 Task: Look for space in Maxixe, Mozambique from 2nd June, 2023 to 6th June, 2023 for 1 adult in price range Rs.10000 to Rs.13000. Place can be private room with 1  bedroom having 1 bed and 1 bathroom. Property type can be house, flat, guest house, hotel. Booking option can be shelf check-in. Required host language is English.
Action: Mouse moved to (500, 110)
Screenshot: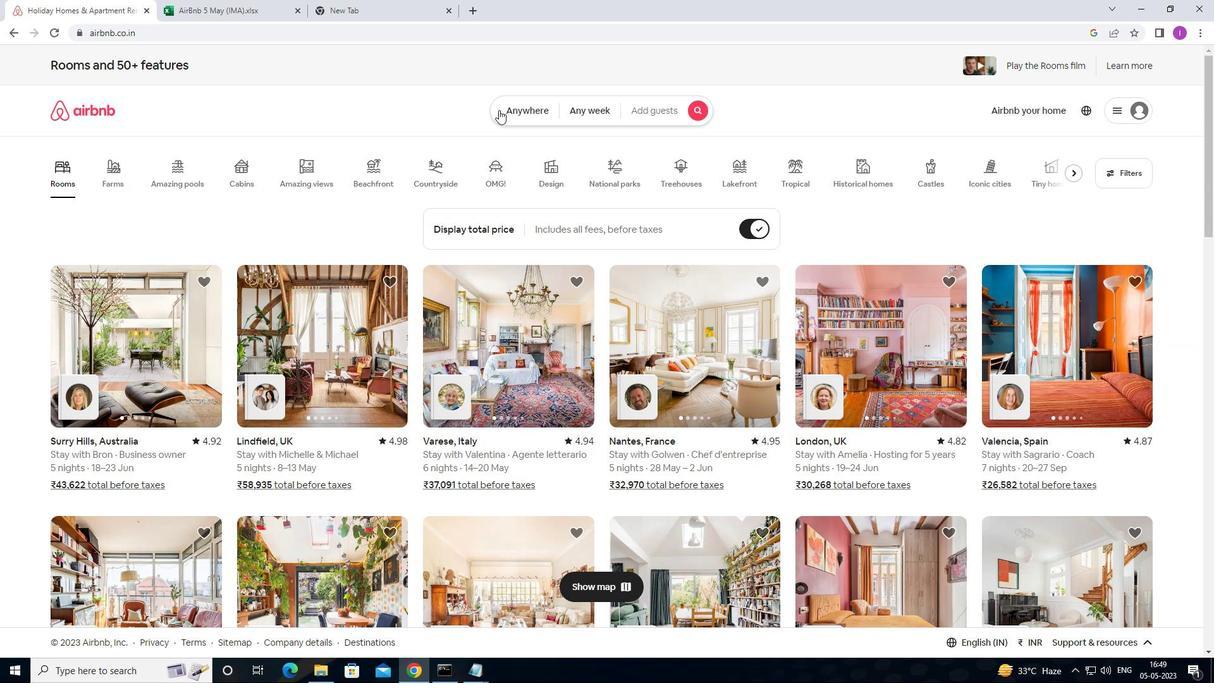 
Action: Mouse pressed left at (500, 110)
Screenshot: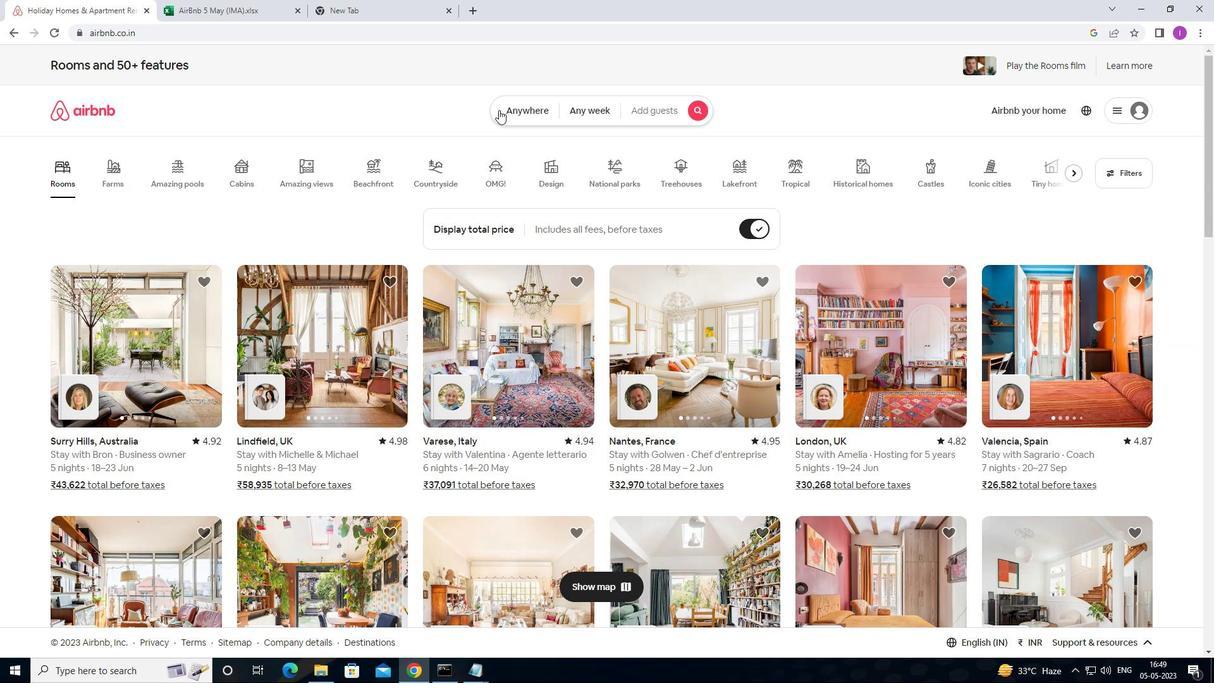 
Action: Mouse moved to (397, 158)
Screenshot: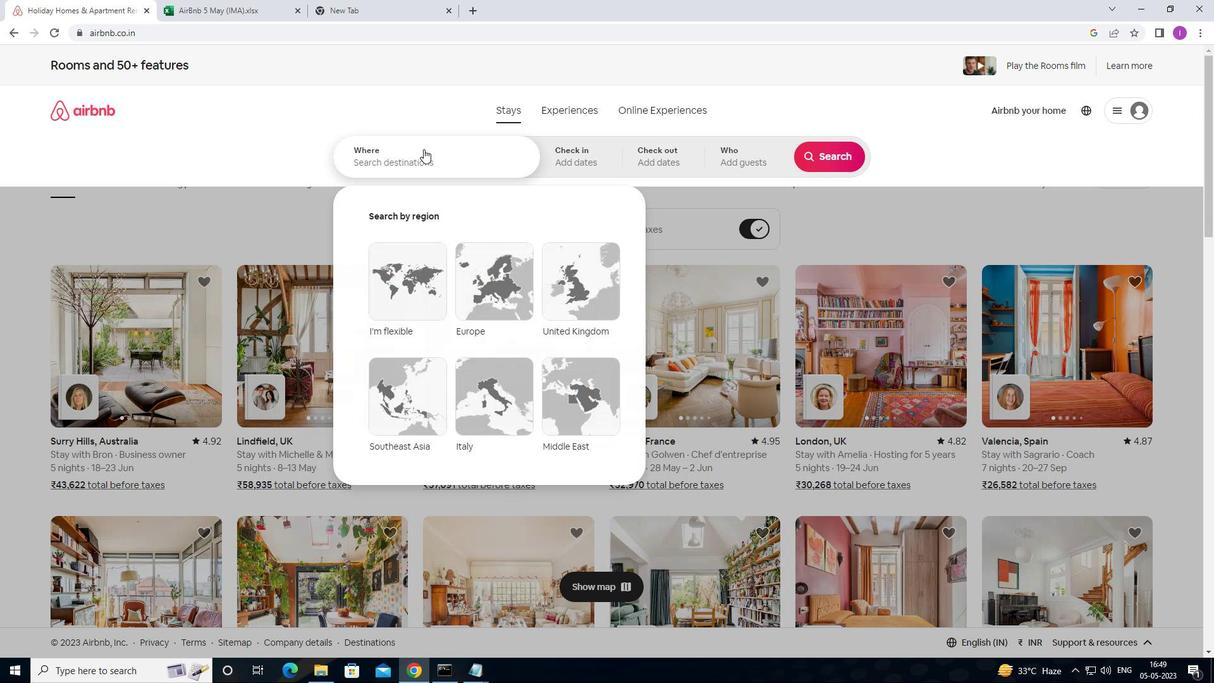 
Action: Mouse pressed left at (397, 158)
Screenshot: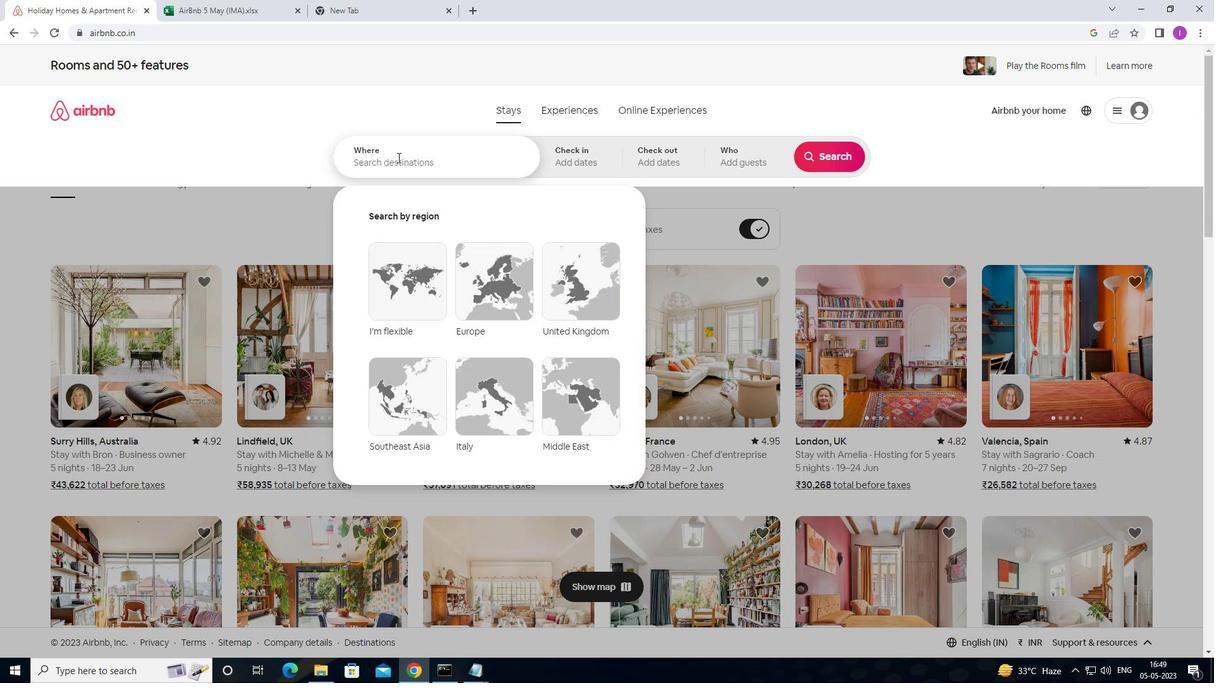 
Action: Mouse moved to (403, 158)
Screenshot: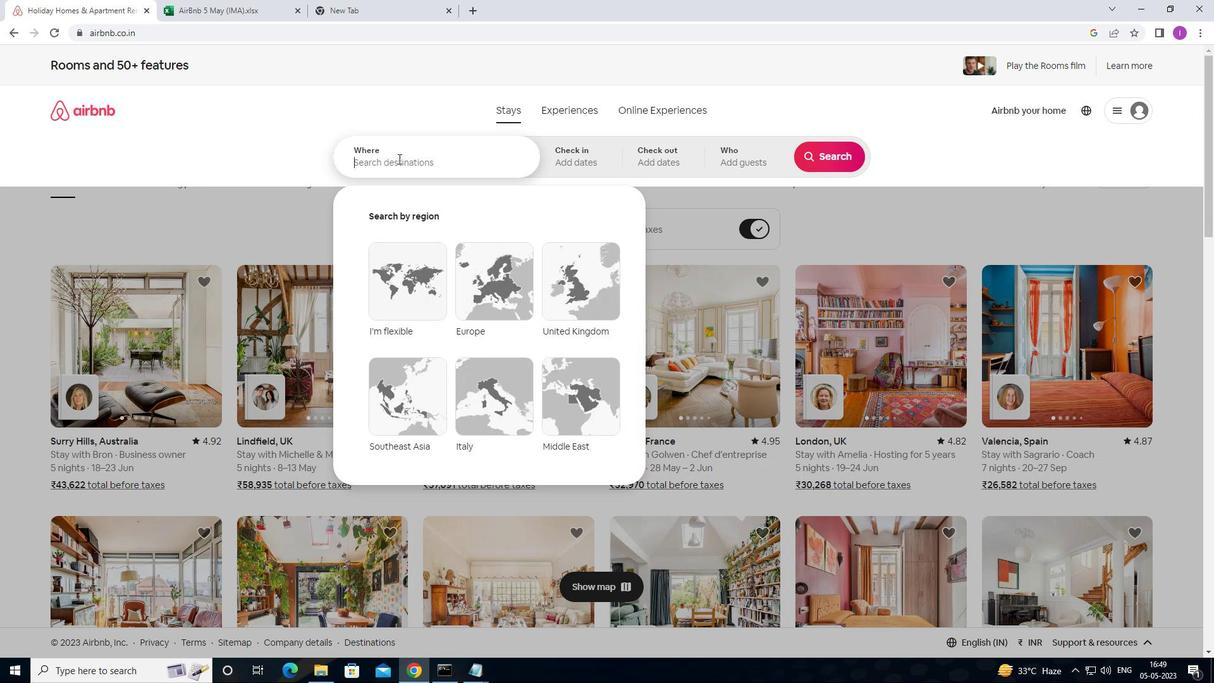 
Action: Key pressed <Key.shift><Key.shift><Key.shift><Key.shift><Key.shift><Key.shift><Key.shift><Key.shift>MAZI<Key.backspace><Key.backspace>XIXE,<Key.shift><Key.shift><Key.shift>MOZ
Screenshot: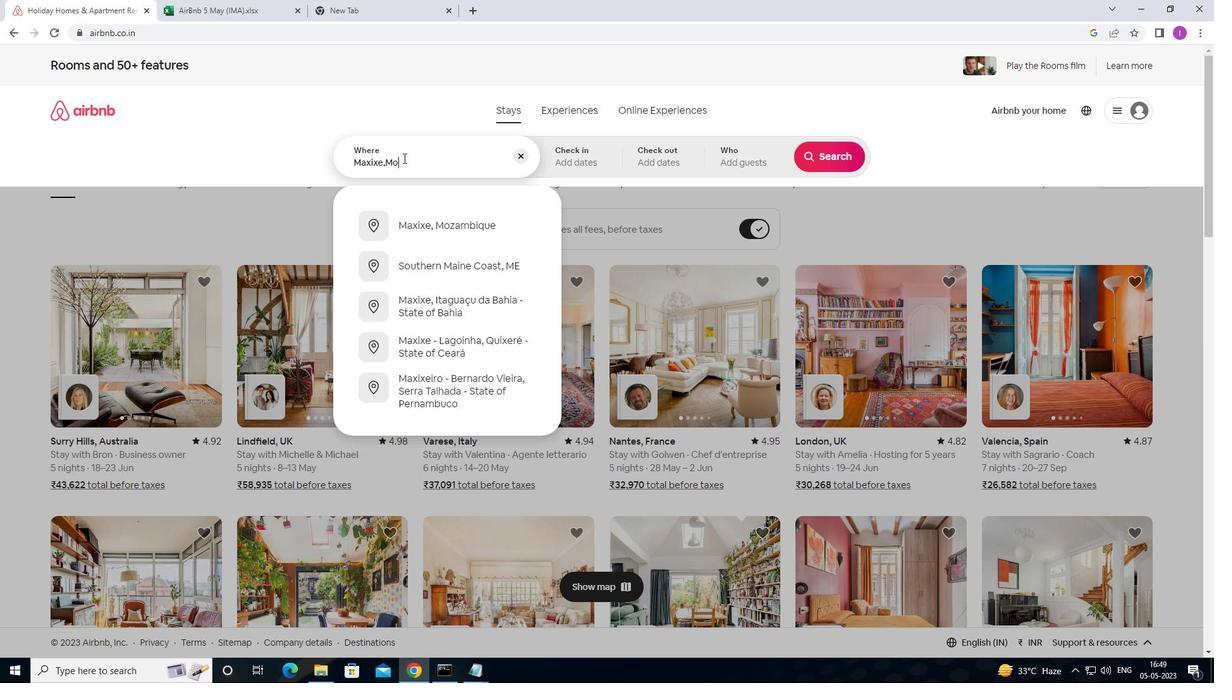 
Action: Mouse moved to (449, 221)
Screenshot: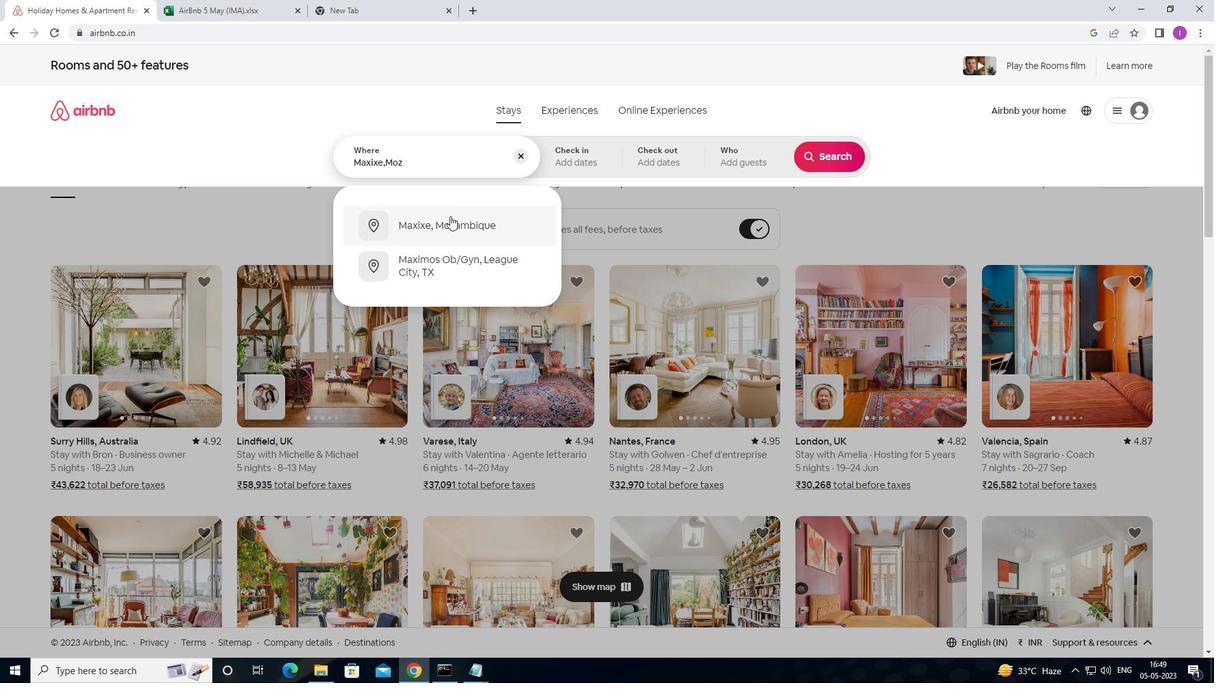 
Action: Mouse pressed left at (449, 221)
Screenshot: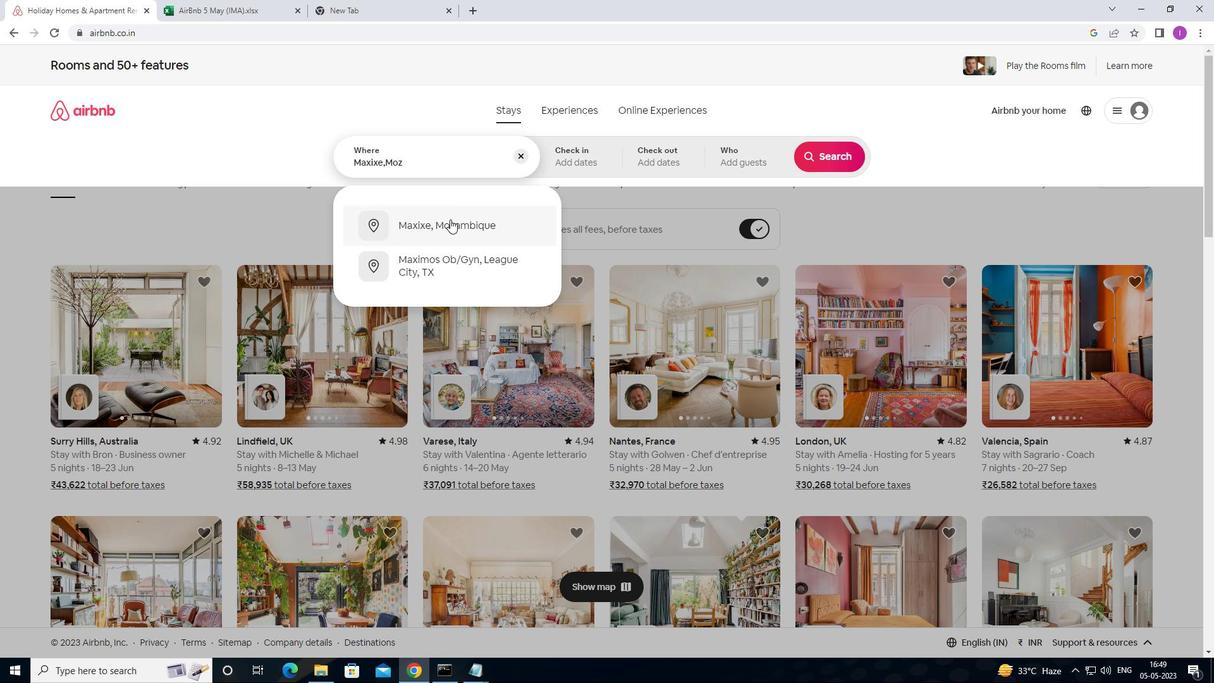 
Action: Mouse moved to (826, 254)
Screenshot: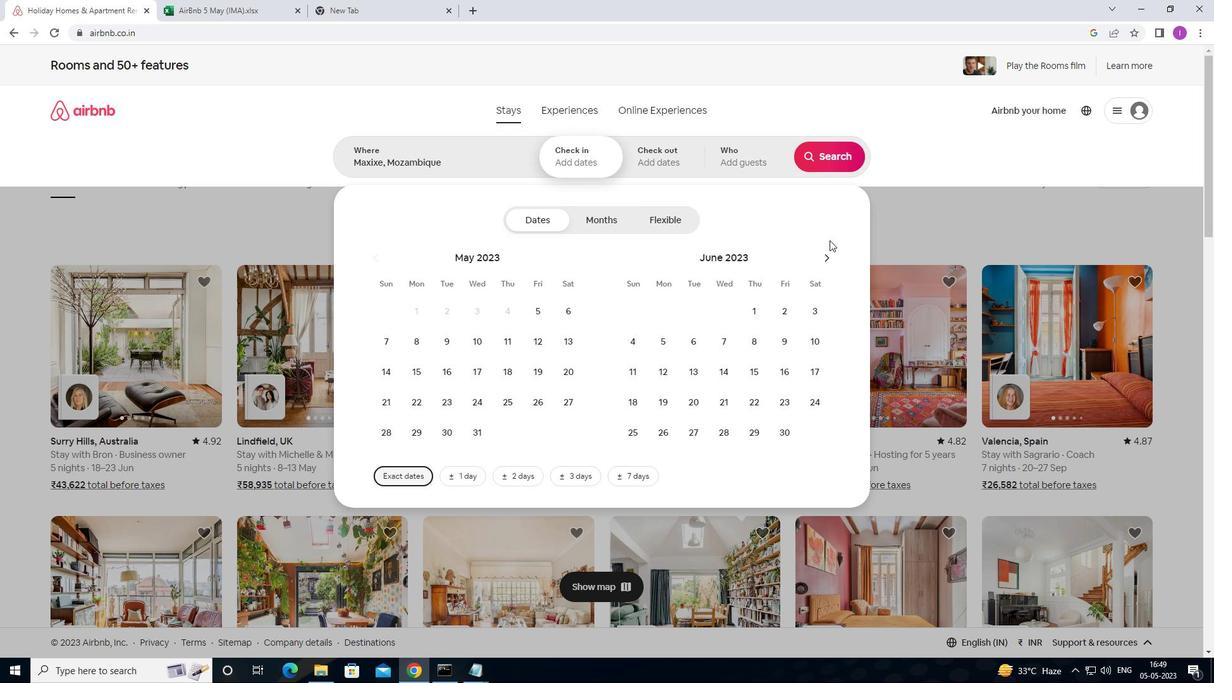 
Action: Mouse pressed left at (826, 254)
Screenshot: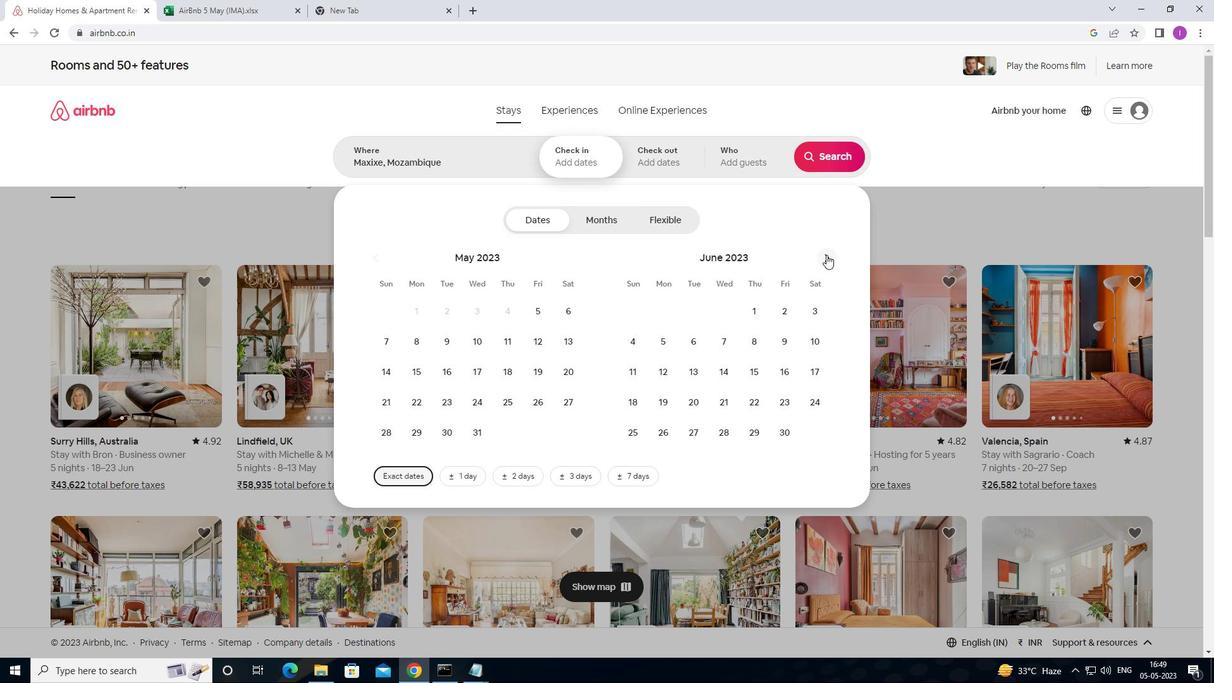 
Action: Mouse moved to (543, 311)
Screenshot: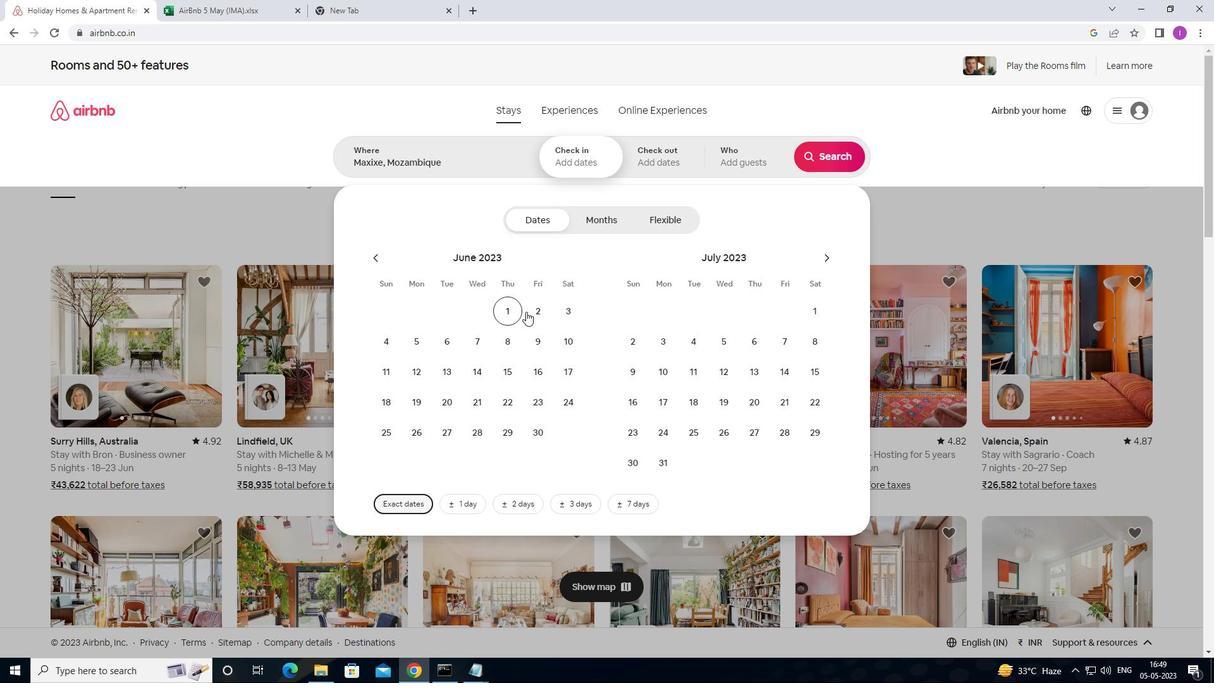 
Action: Mouse pressed left at (543, 311)
Screenshot: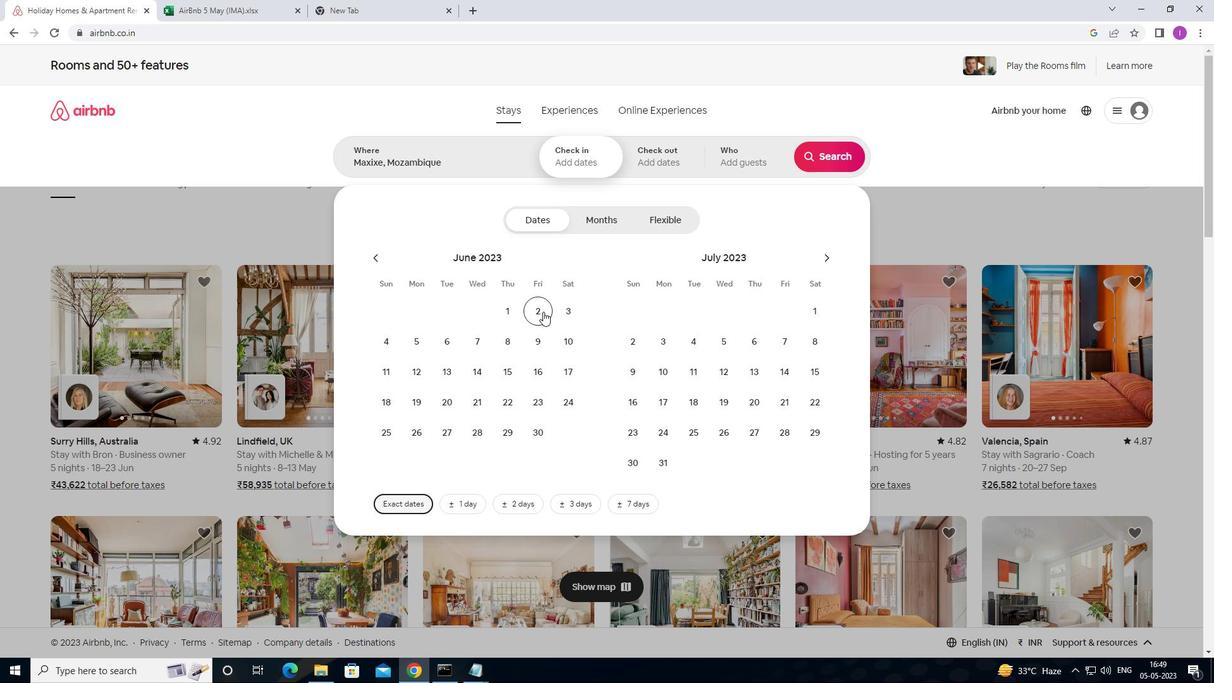 
Action: Mouse moved to (447, 340)
Screenshot: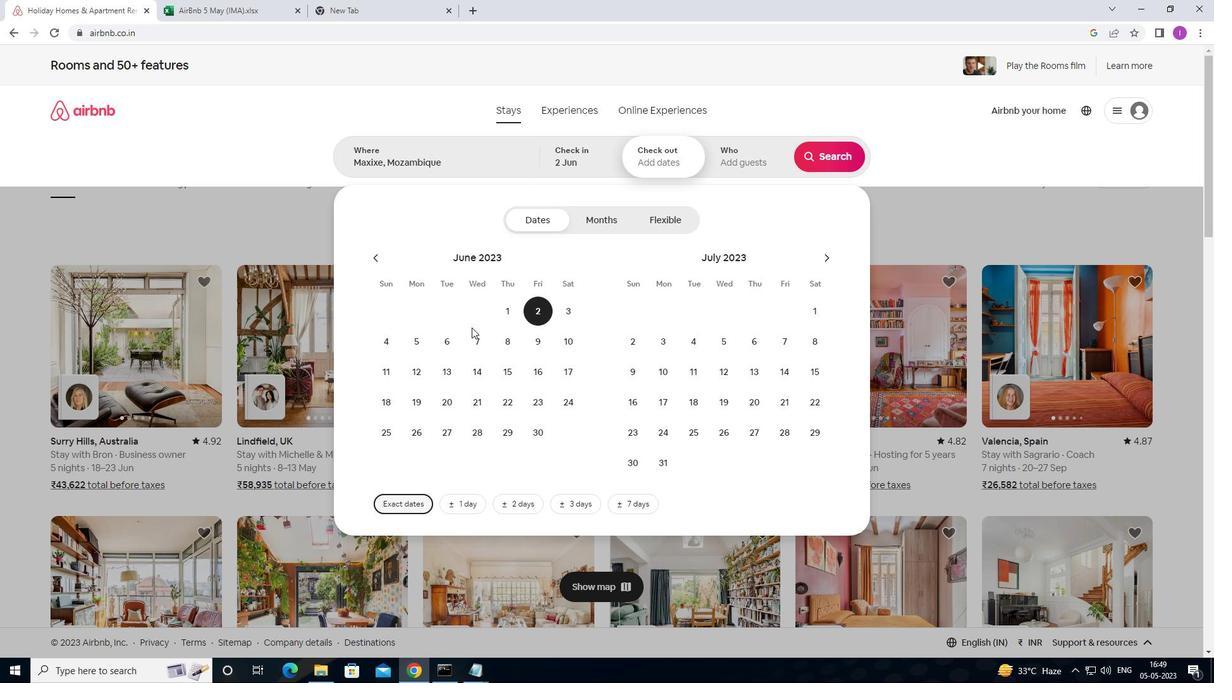 
Action: Mouse pressed left at (447, 340)
Screenshot: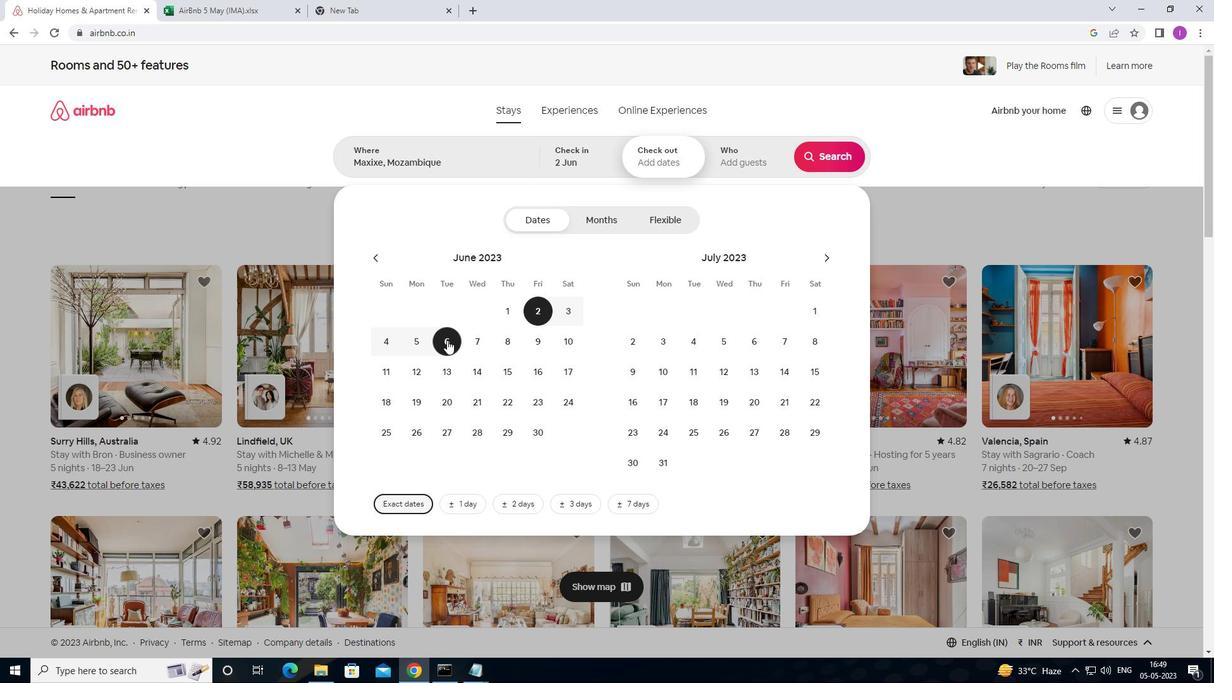 
Action: Mouse moved to (740, 168)
Screenshot: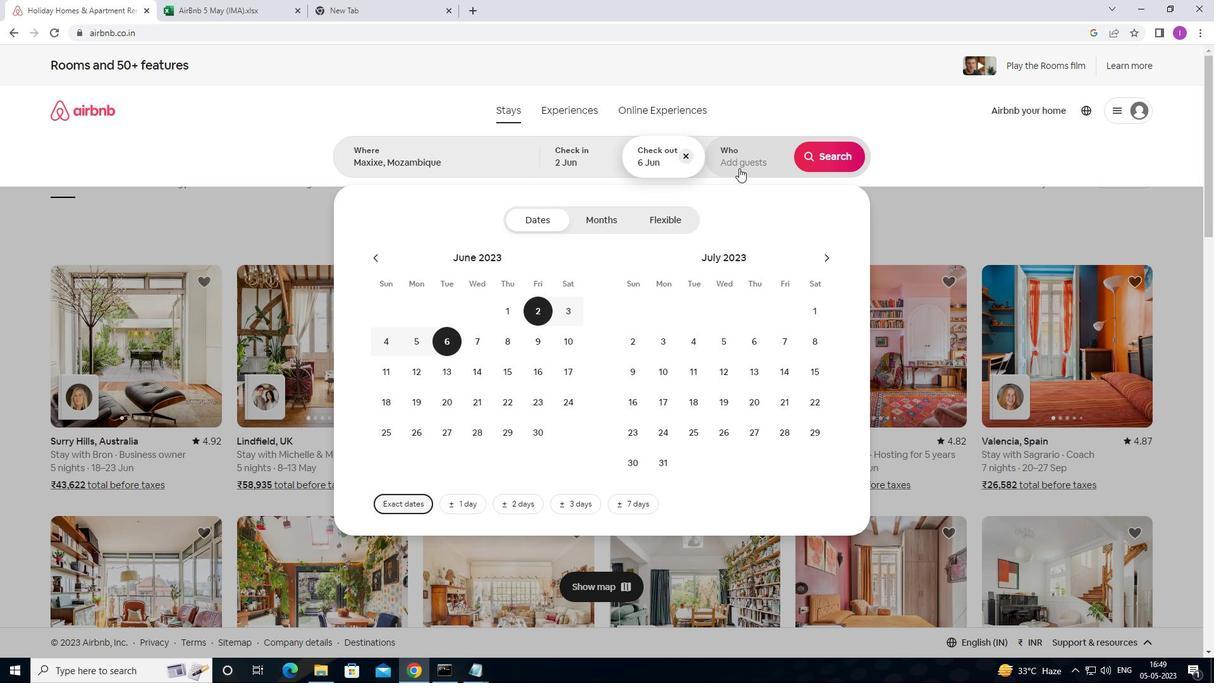 
Action: Mouse pressed left at (740, 168)
Screenshot: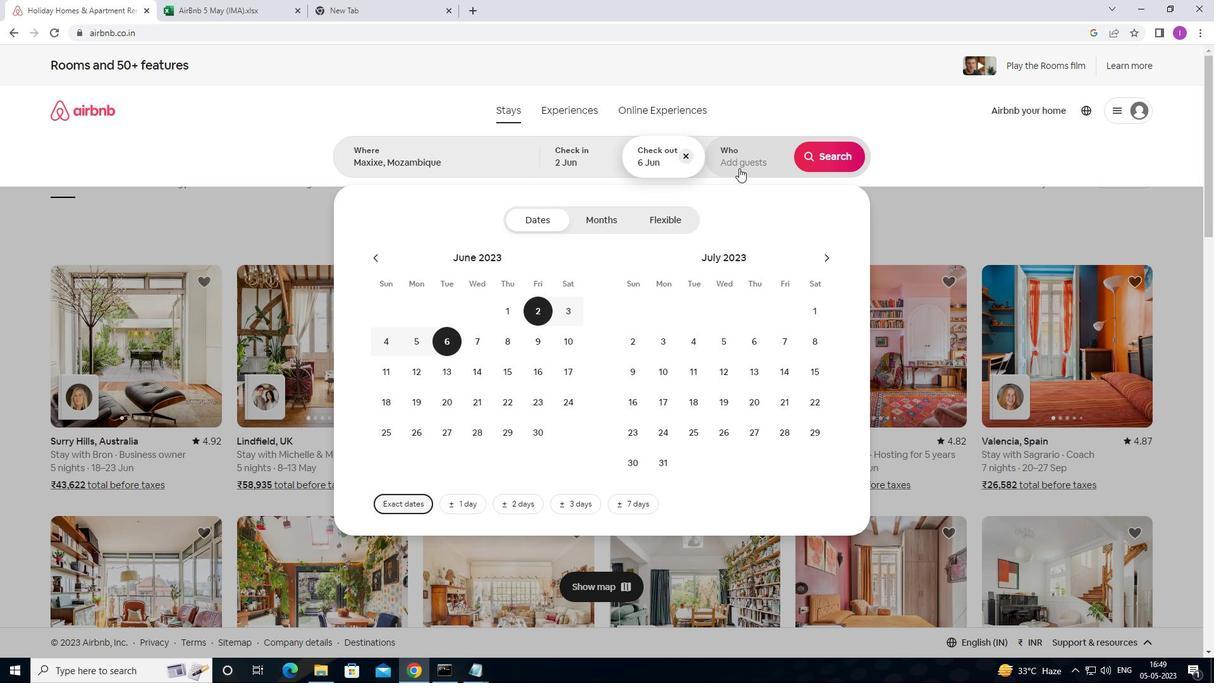 
Action: Mouse moved to (837, 220)
Screenshot: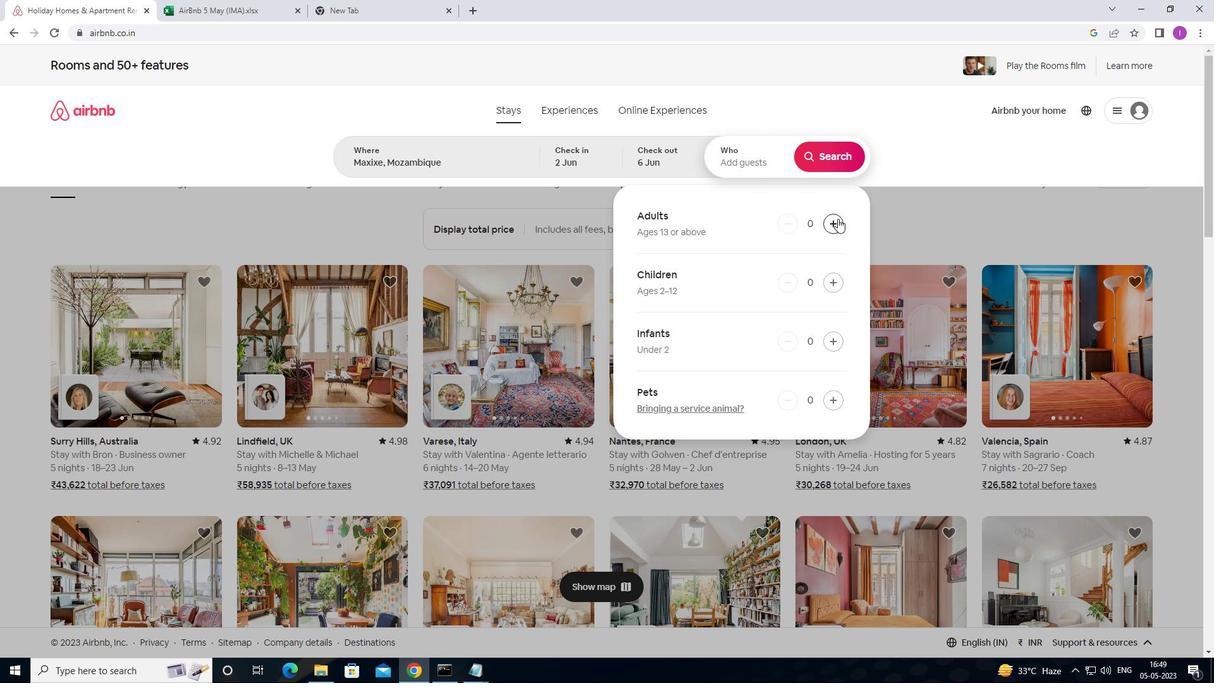 
Action: Mouse pressed left at (837, 220)
Screenshot: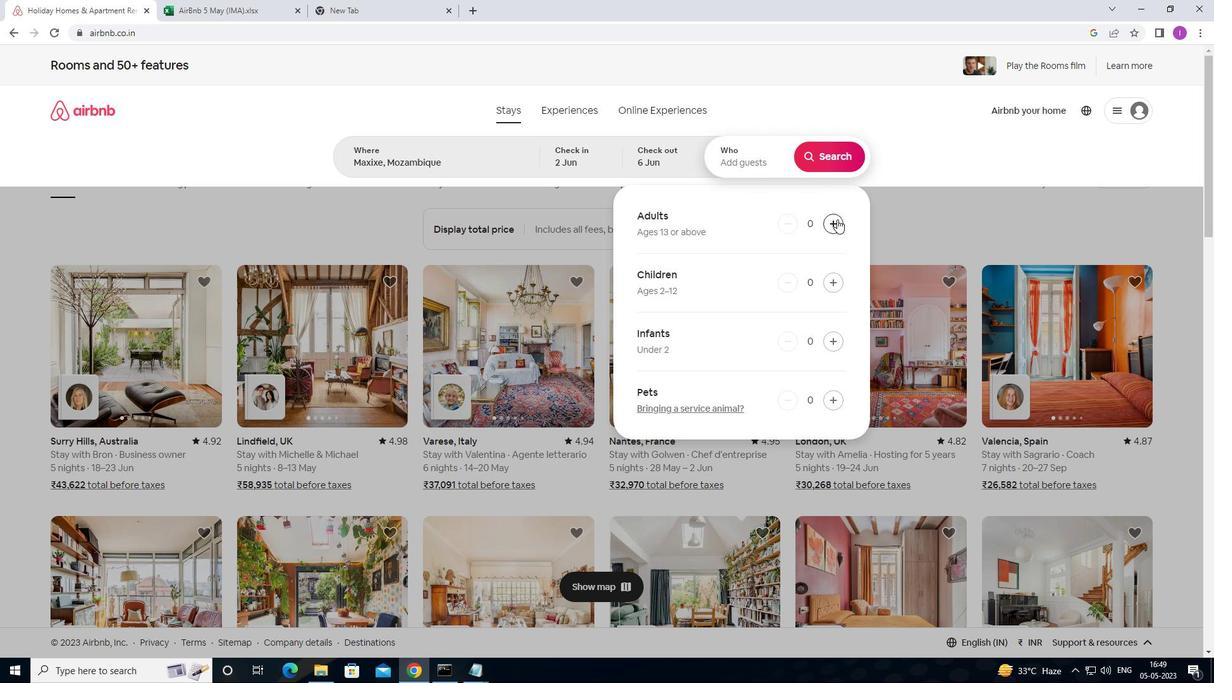 
Action: Mouse moved to (835, 160)
Screenshot: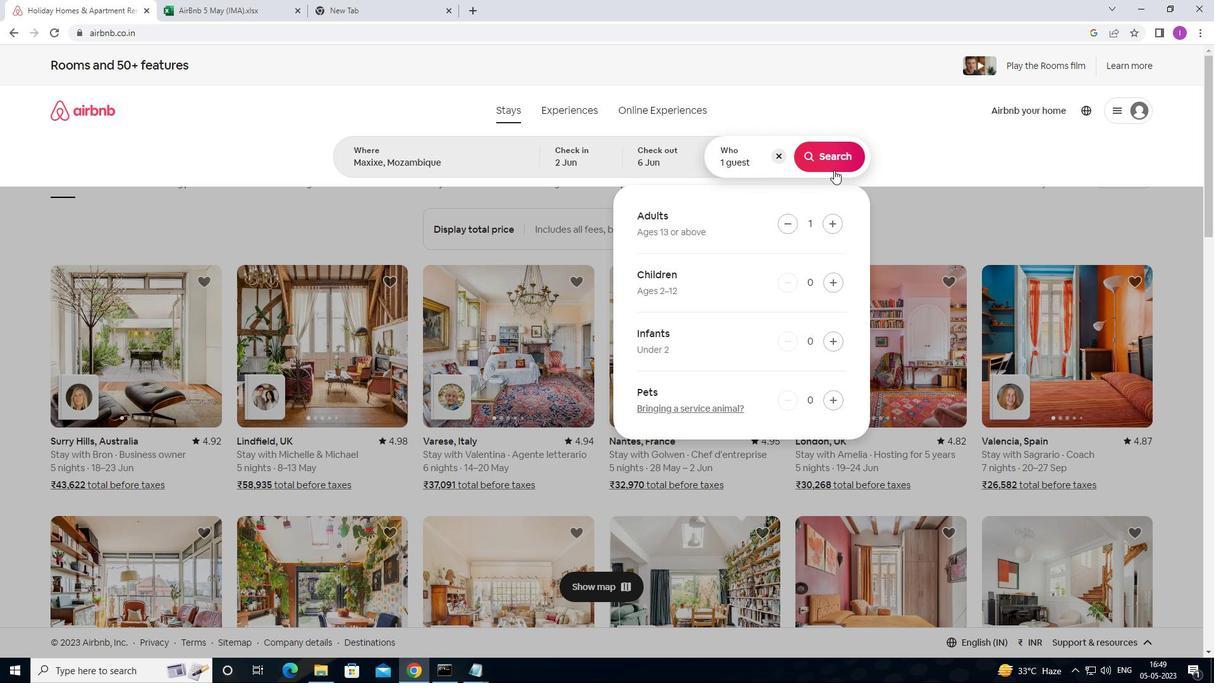 
Action: Mouse pressed left at (835, 160)
Screenshot: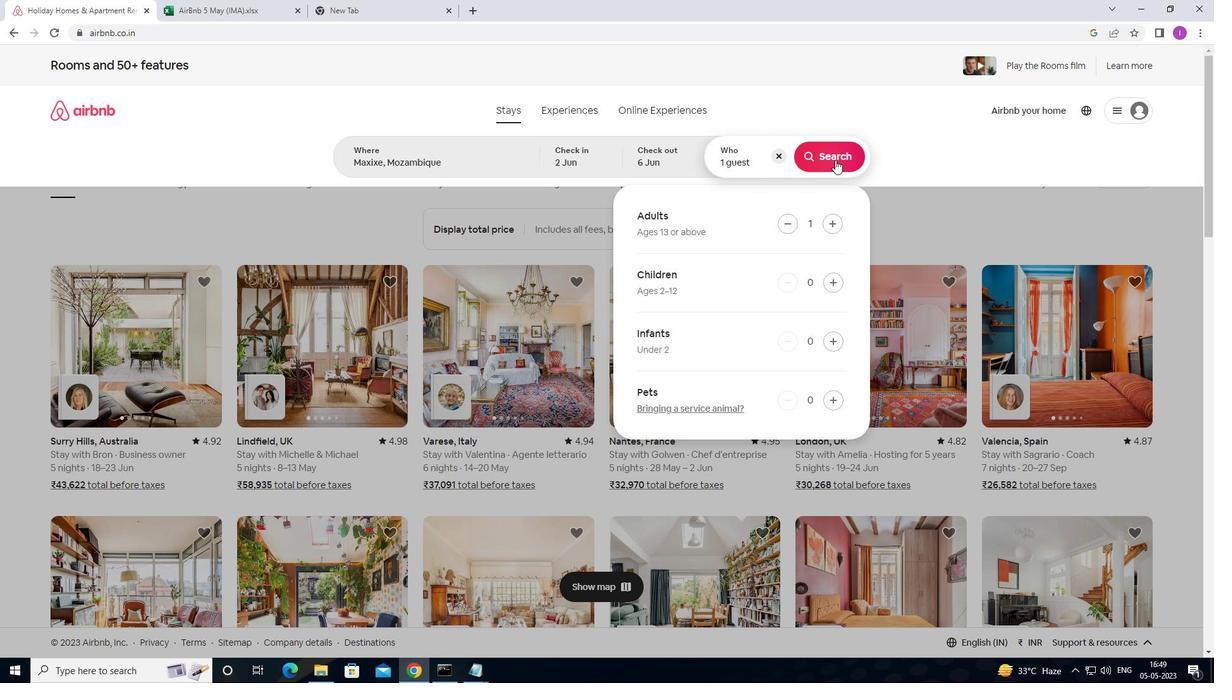 
Action: Mouse moved to (1150, 123)
Screenshot: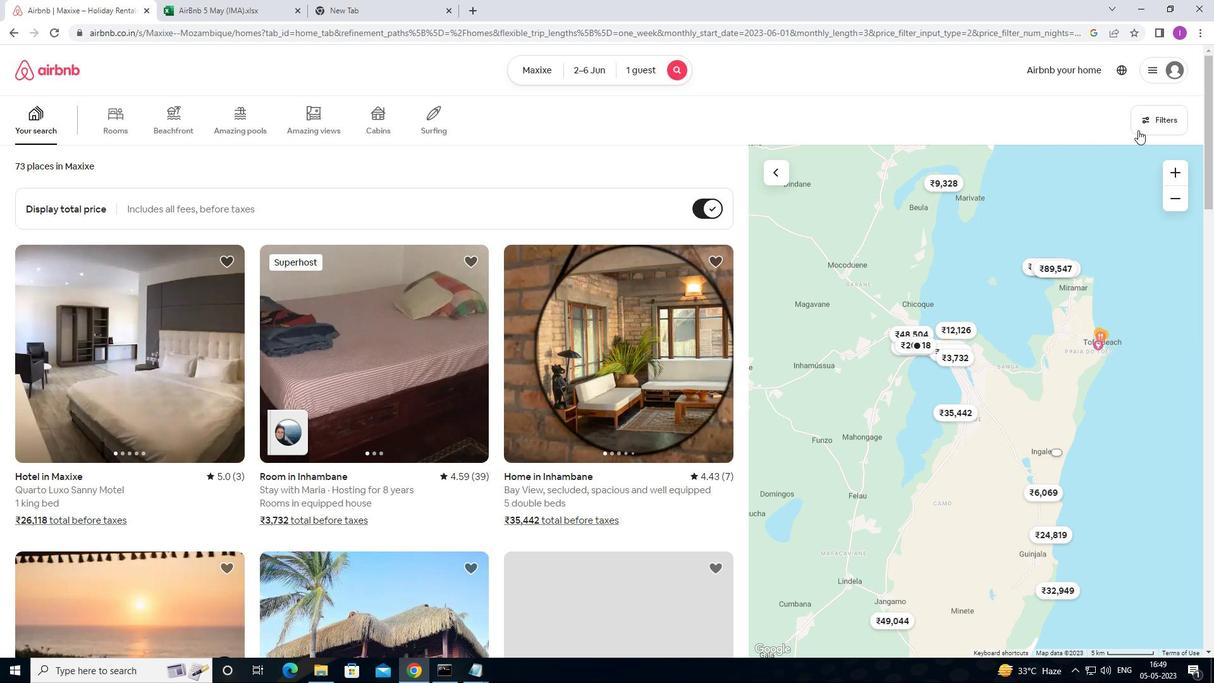 
Action: Mouse pressed left at (1150, 123)
Screenshot: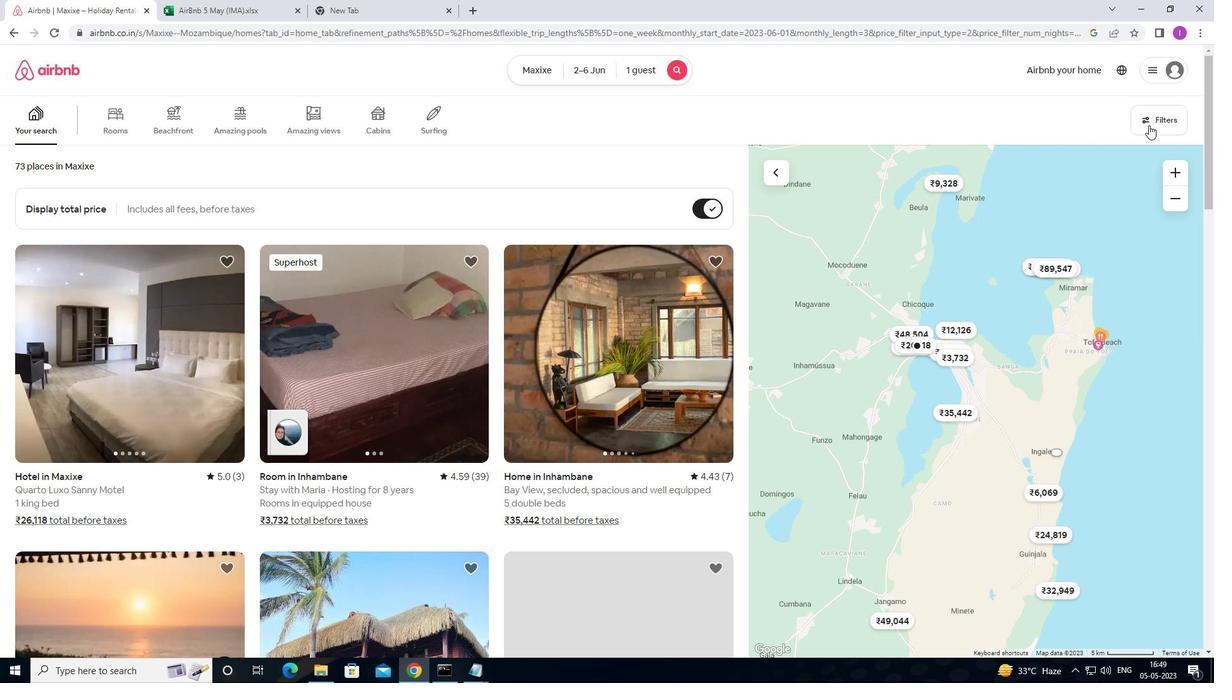 
Action: Mouse moved to (478, 431)
Screenshot: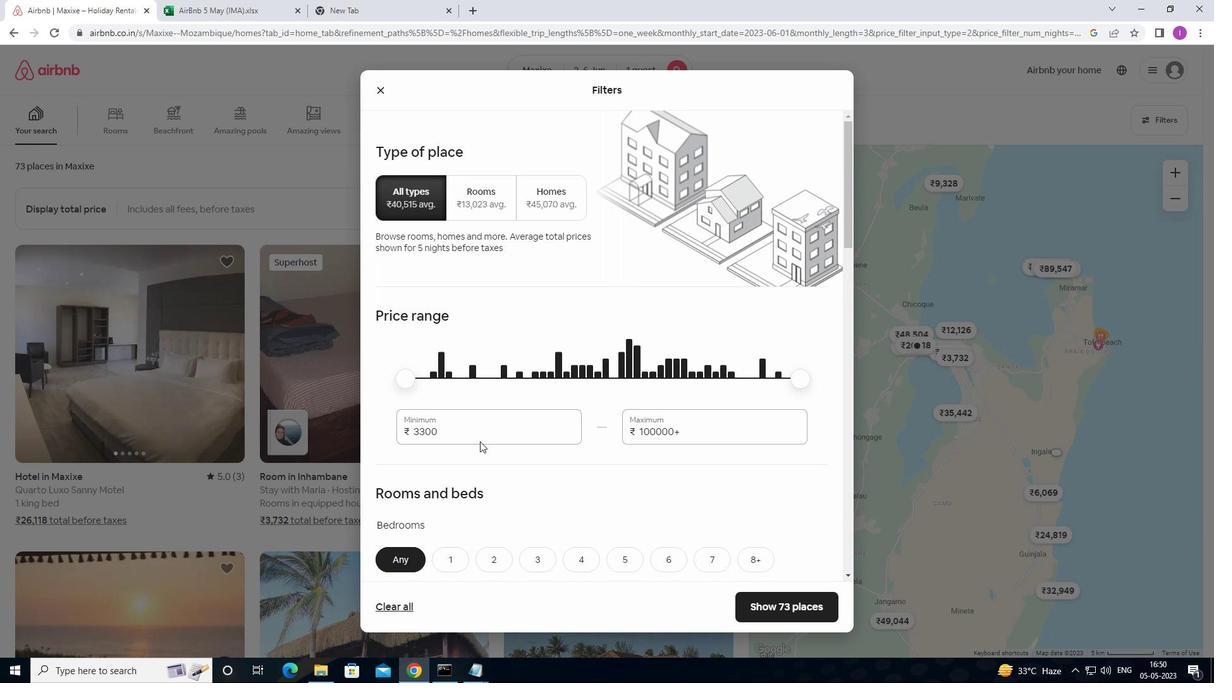 
Action: Mouse pressed left at (478, 431)
Screenshot: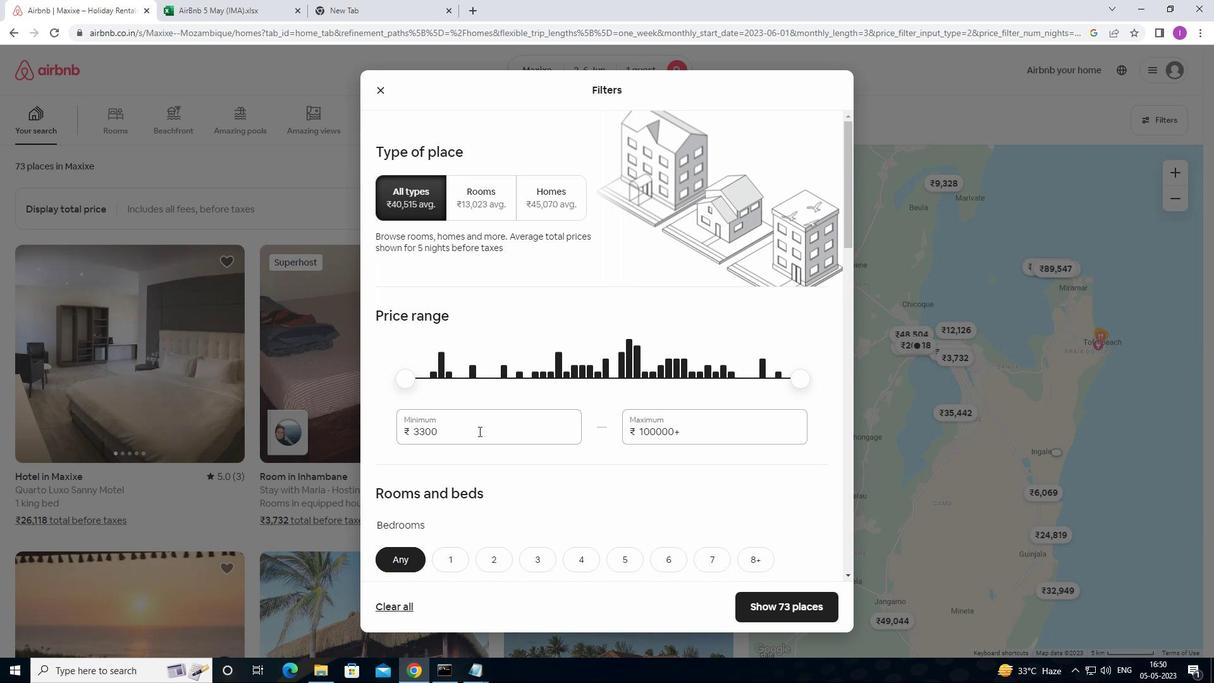 
Action: Mouse moved to (402, 429)
Screenshot: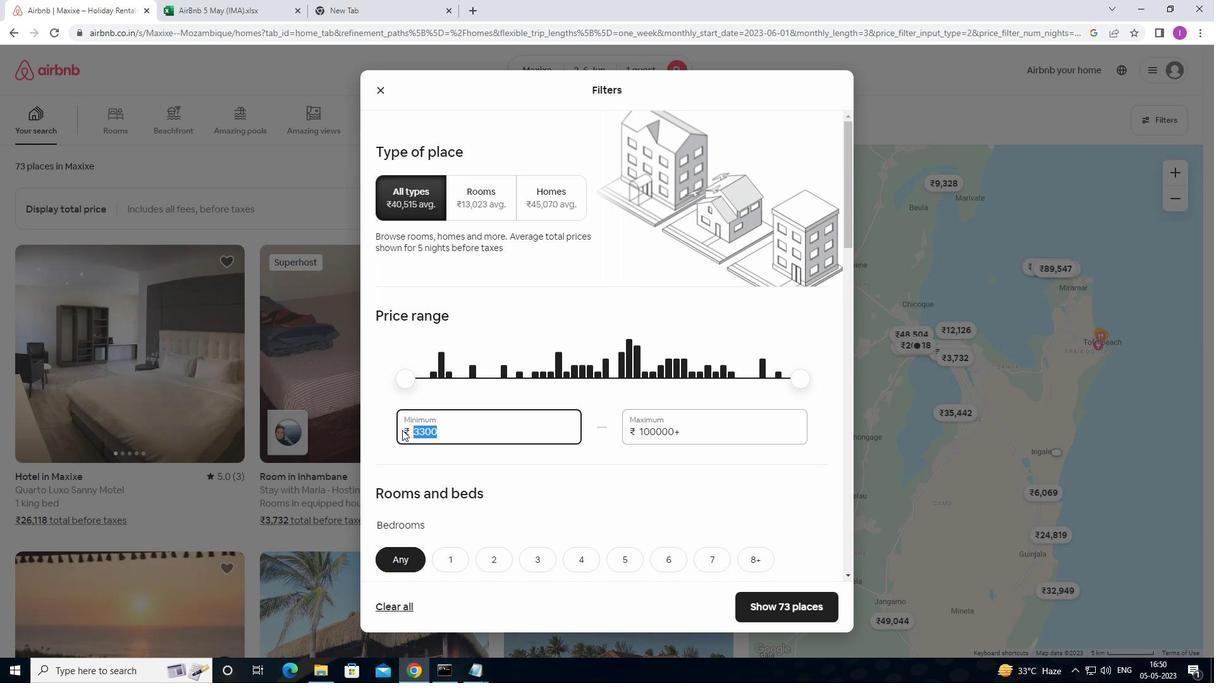 
Action: Key pressed 1
Screenshot: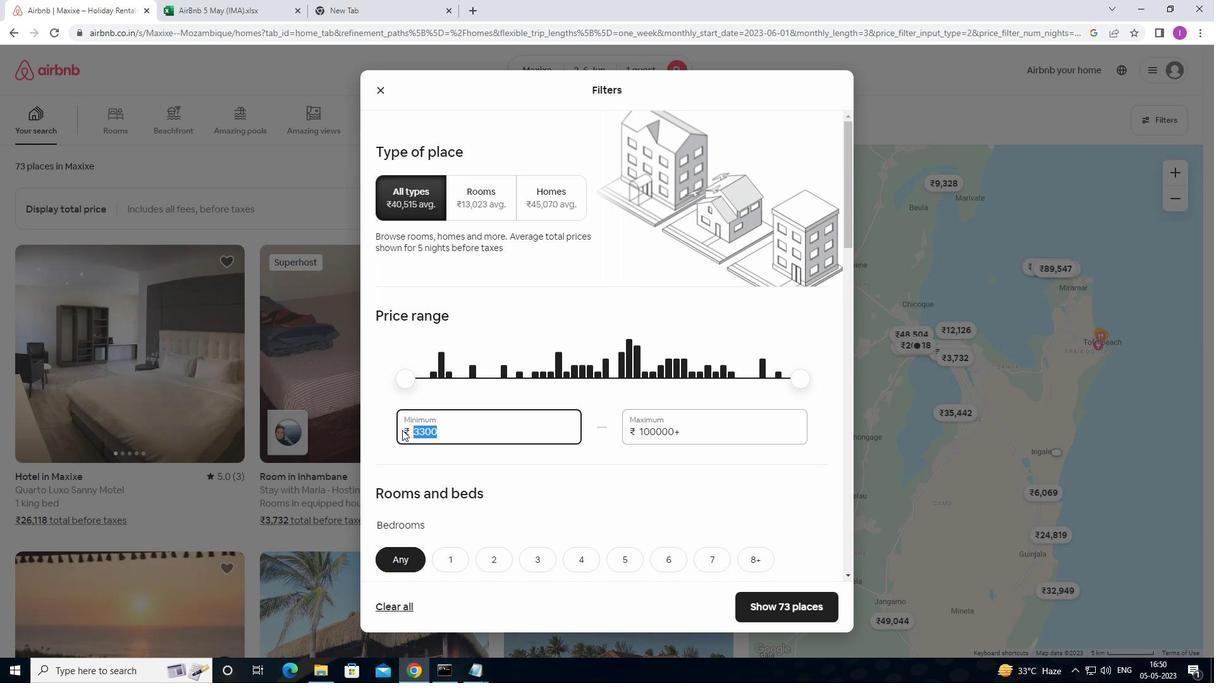 
Action: Mouse moved to (402, 428)
Screenshot: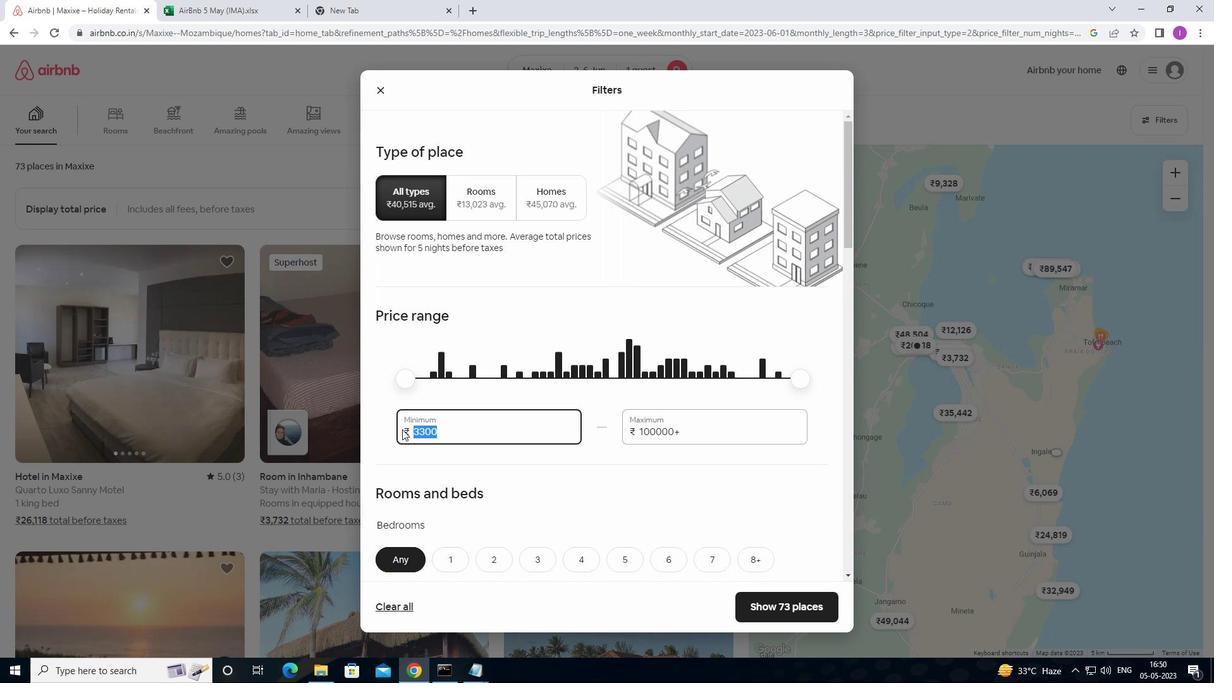 
Action: Key pressed 00
Screenshot: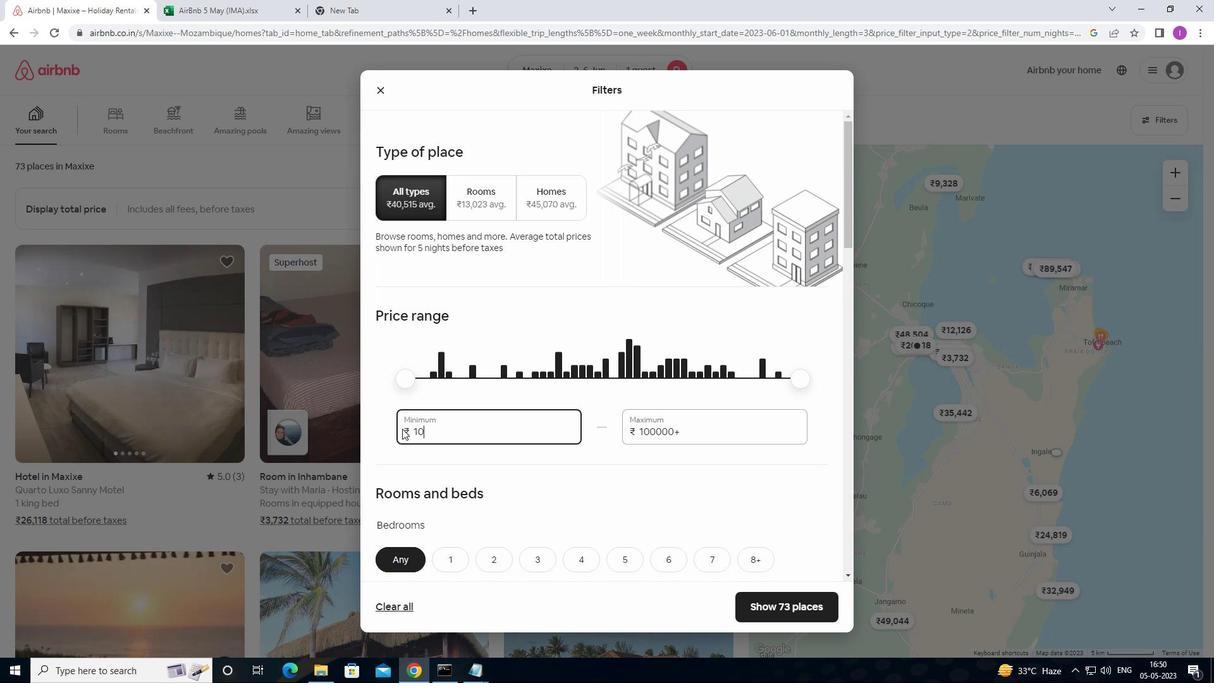 
Action: Mouse moved to (402, 428)
Screenshot: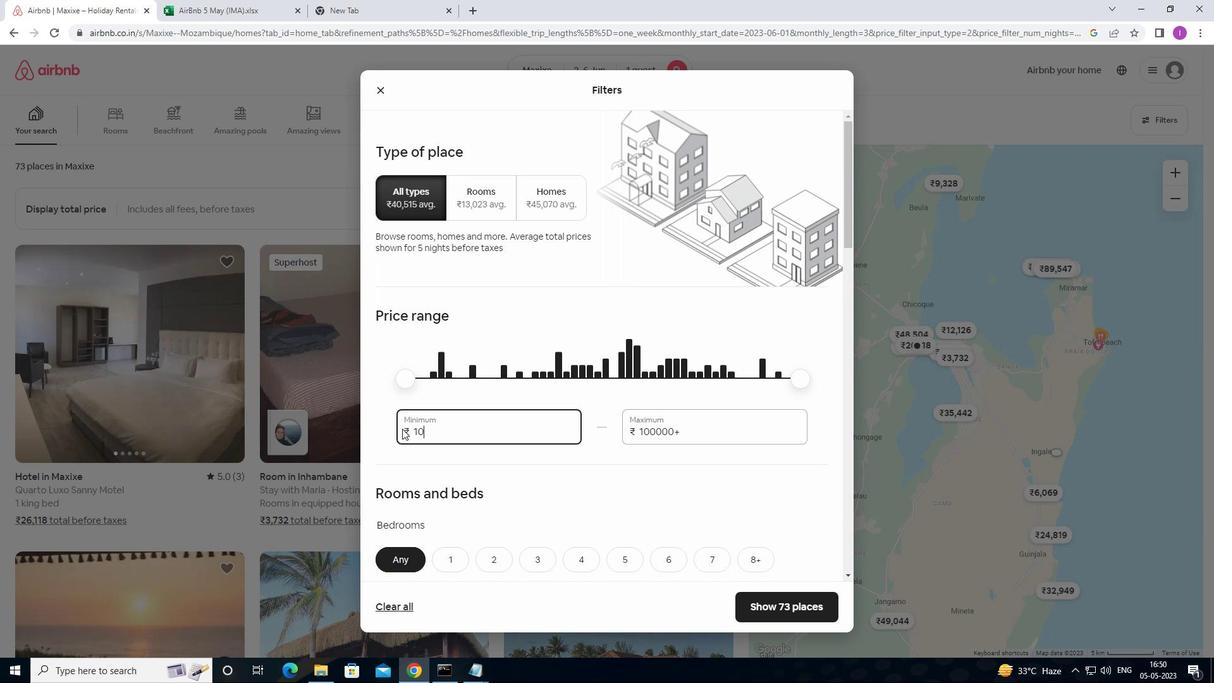 
Action: Key pressed 0
Screenshot: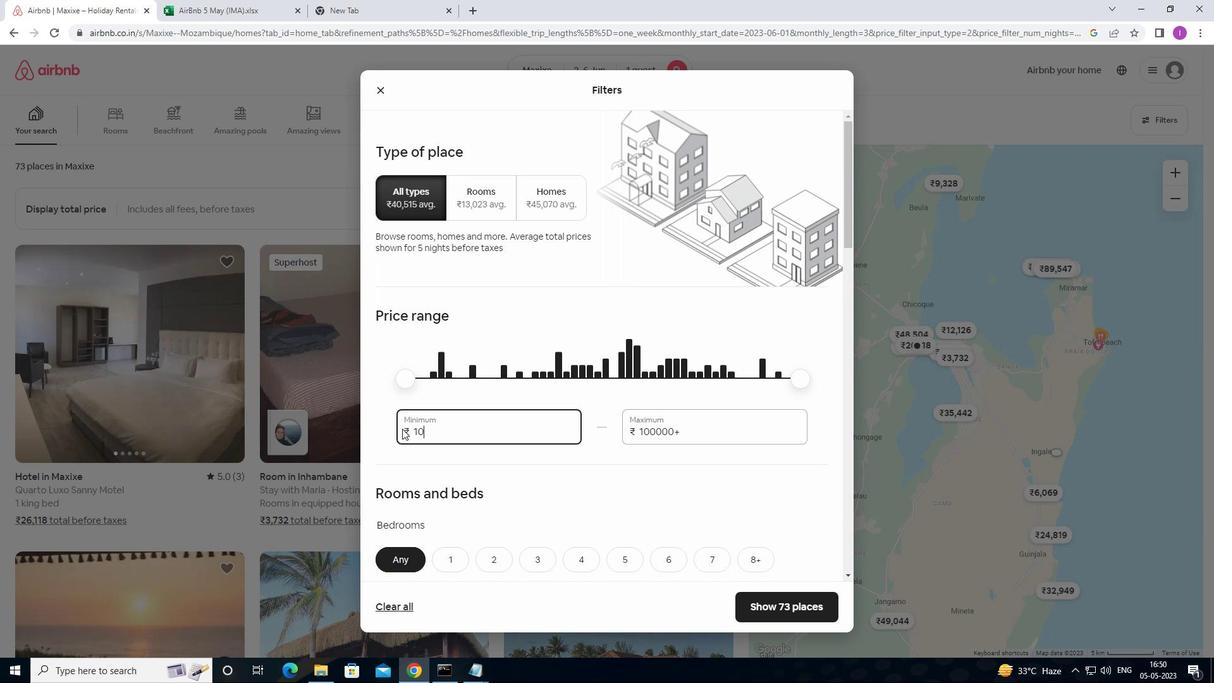 
Action: Mouse moved to (615, 458)
Screenshot: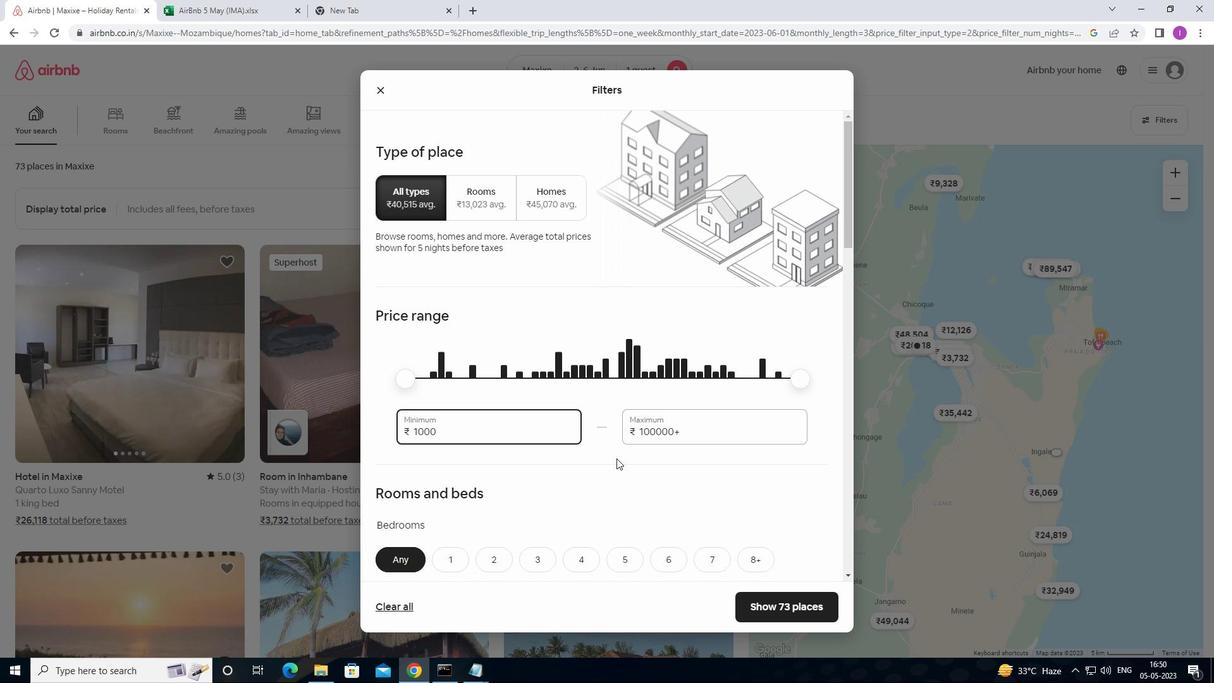 
Action: Key pressed 0
Screenshot: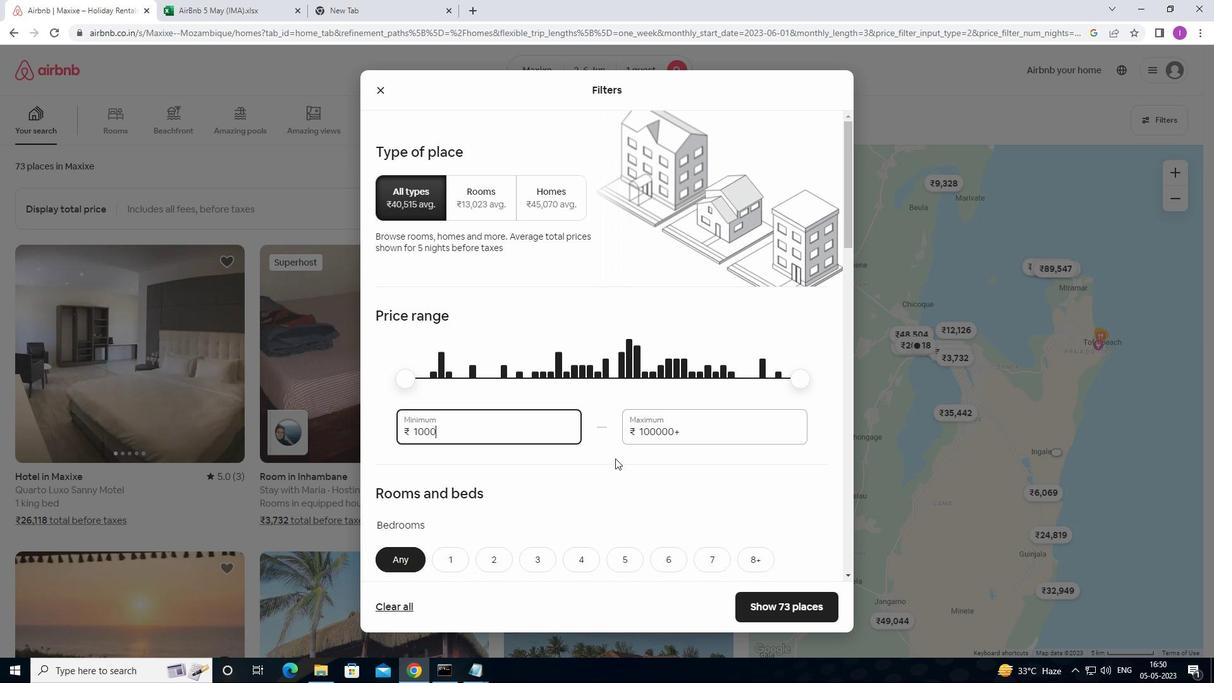 
Action: Mouse moved to (684, 428)
Screenshot: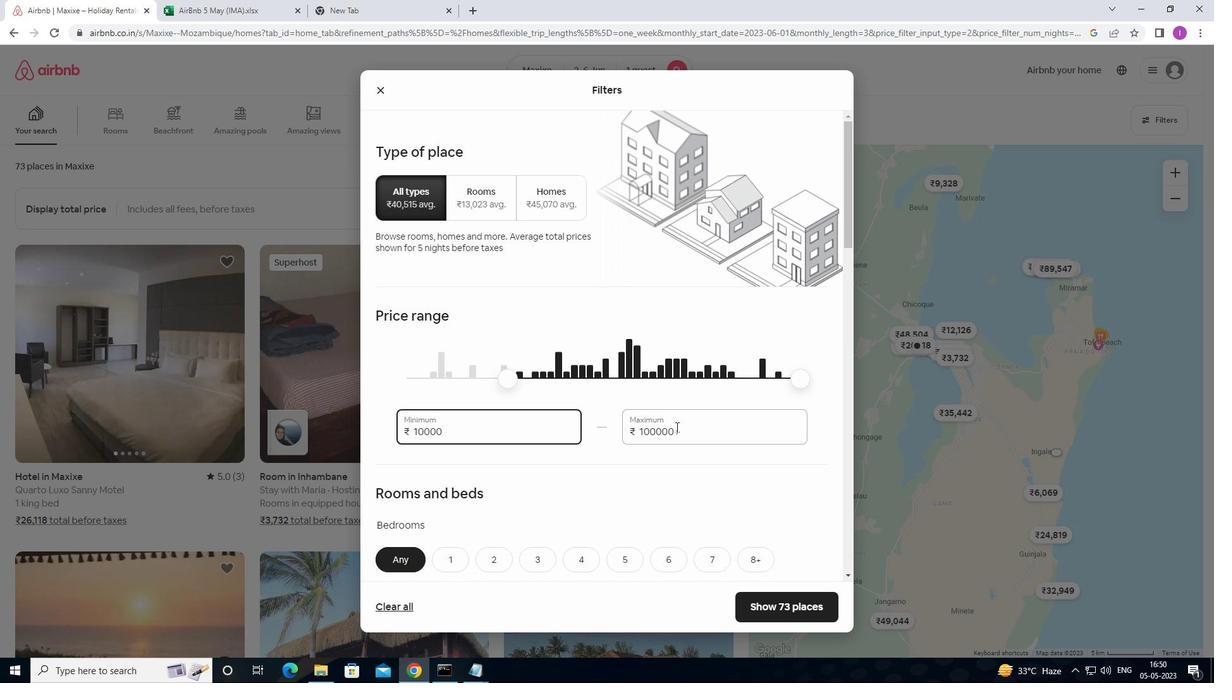 
Action: Mouse pressed left at (684, 428)
Screenshot: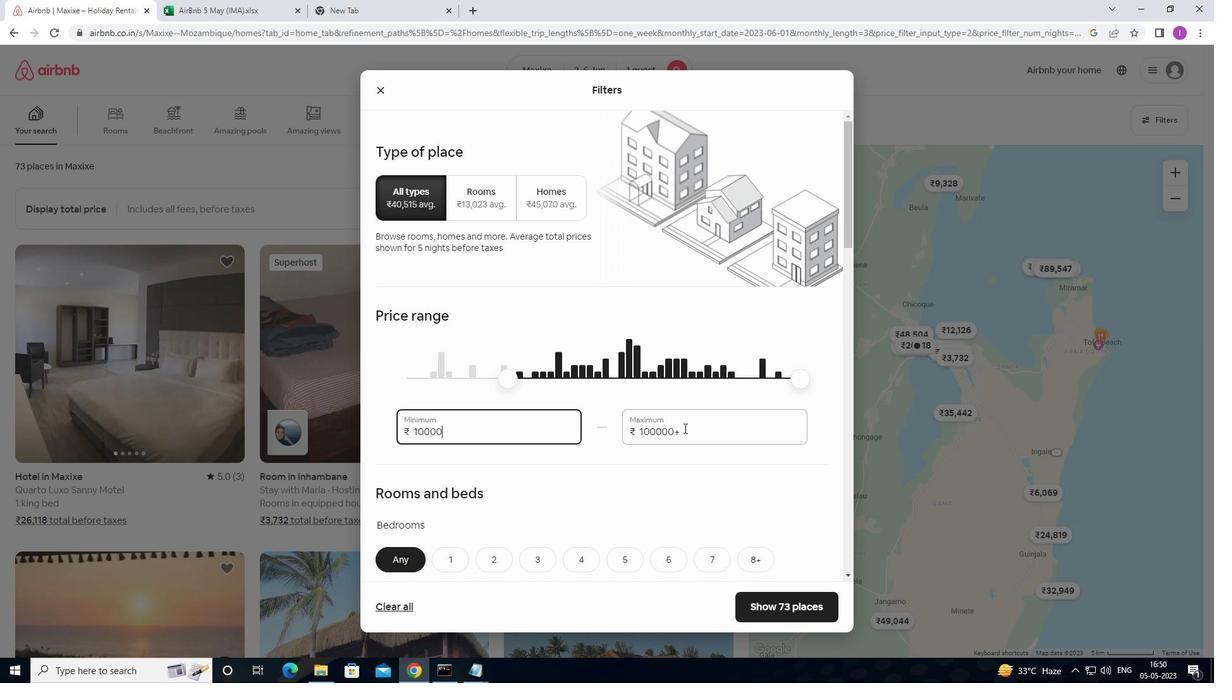 
Action: Mouse moved to (636, 434)
Screenshot: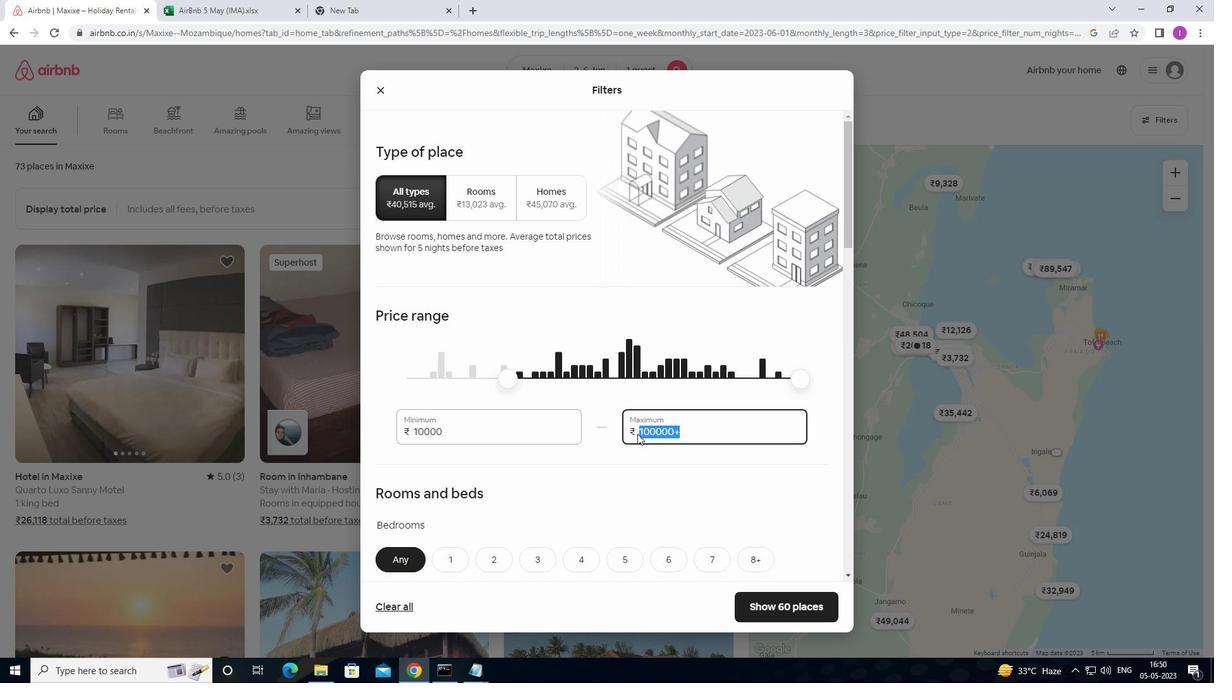 
Action: Key pressed 1
Screenshot: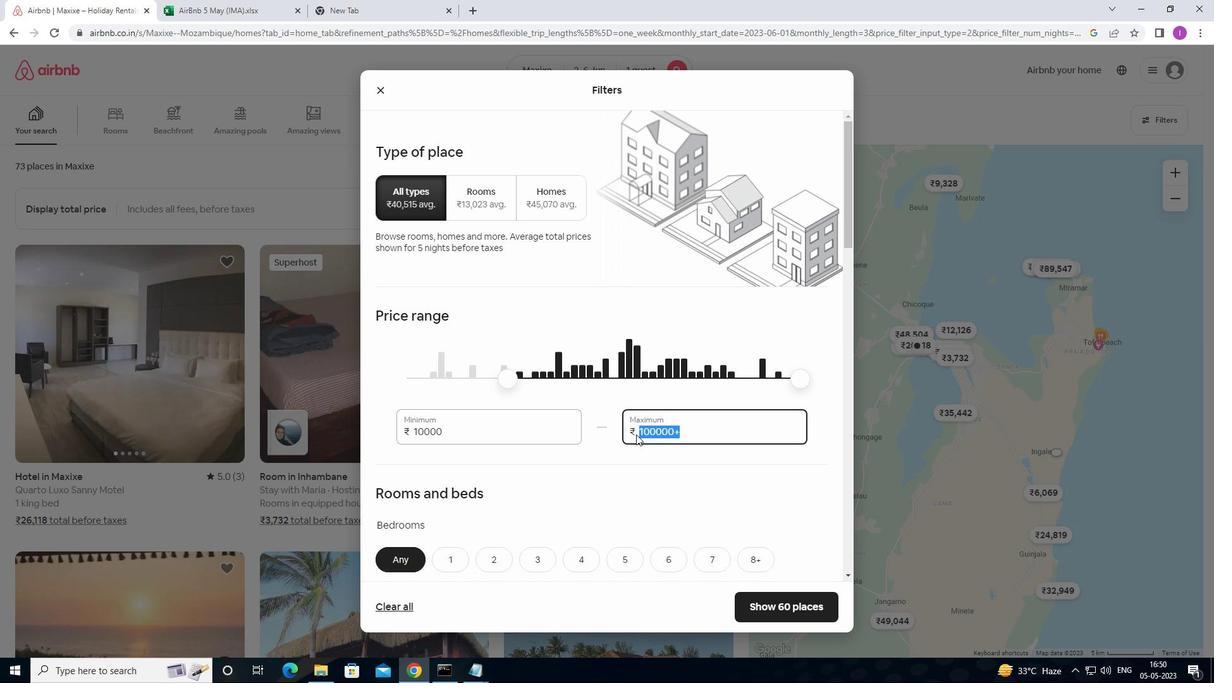 
Action: Mouse moved to (636, 434)
Screenshot: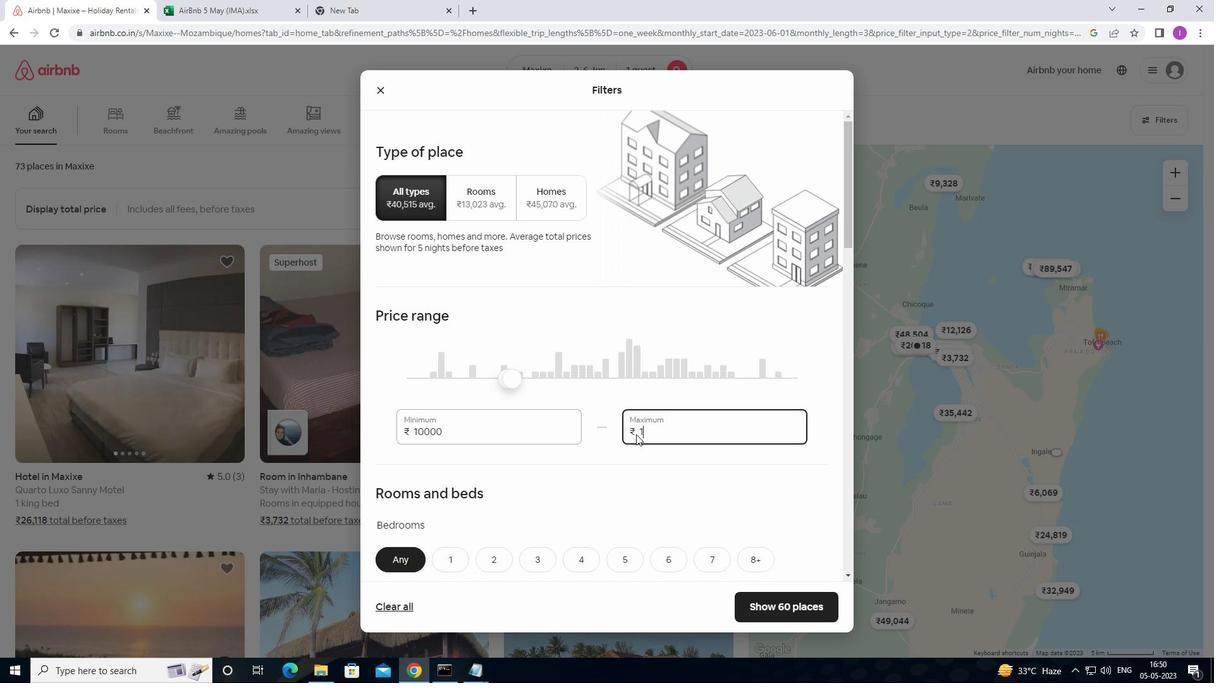 
Action: Key pressed 3000
Screenshot: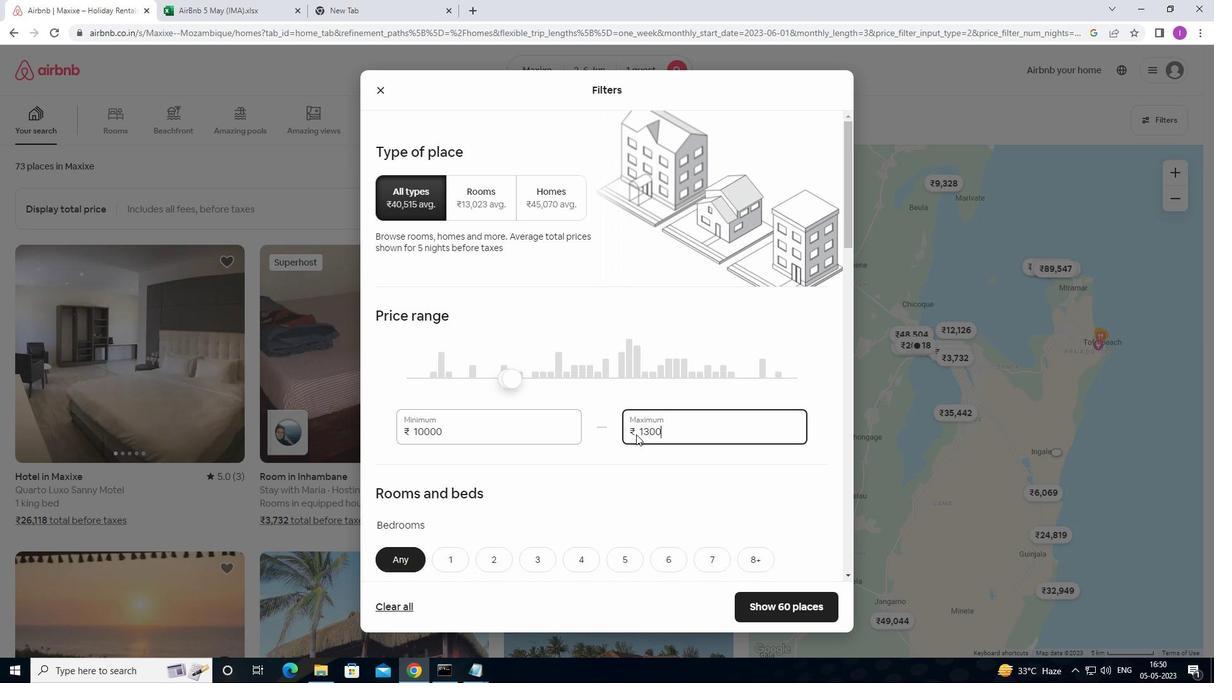 
Action: Mouse moved to (641, 463)
Screenshot: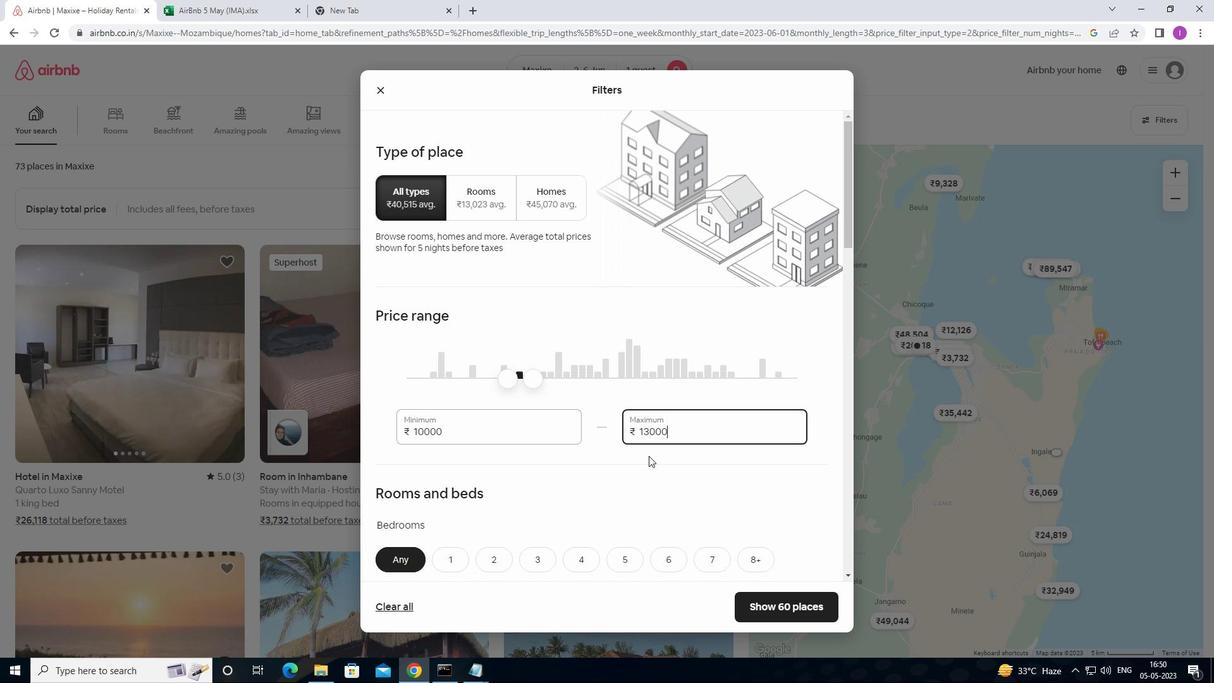 
Action: Mouse scrolled (641, 462) with delta (0, 0)
Screenshot: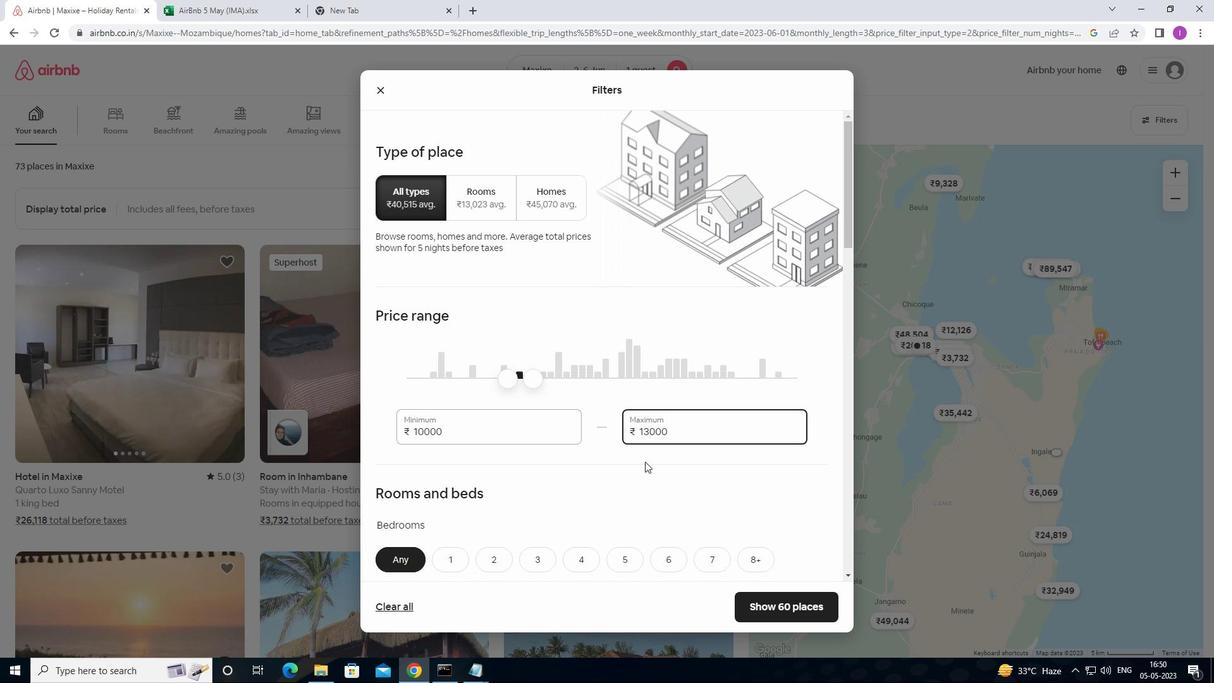 
Action: Mouse scrolled (641, 462) with delta (0, 0)
Screenshot: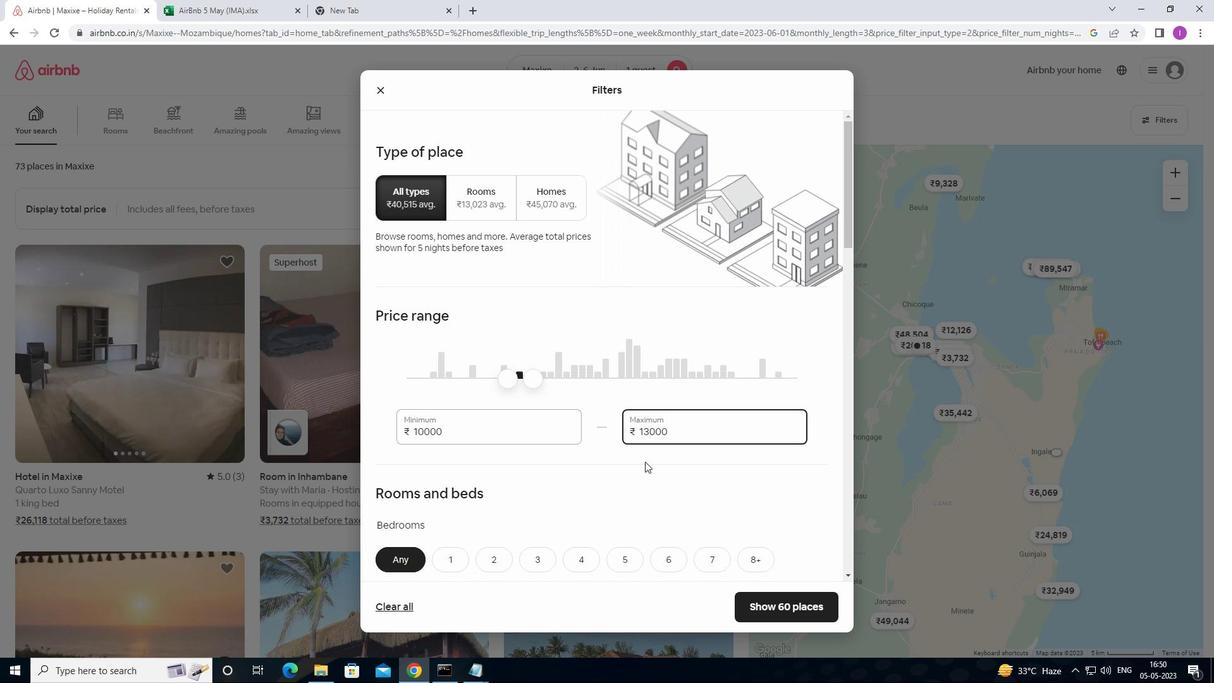
Action: Mouse moved to (637, 461)
Screenshot: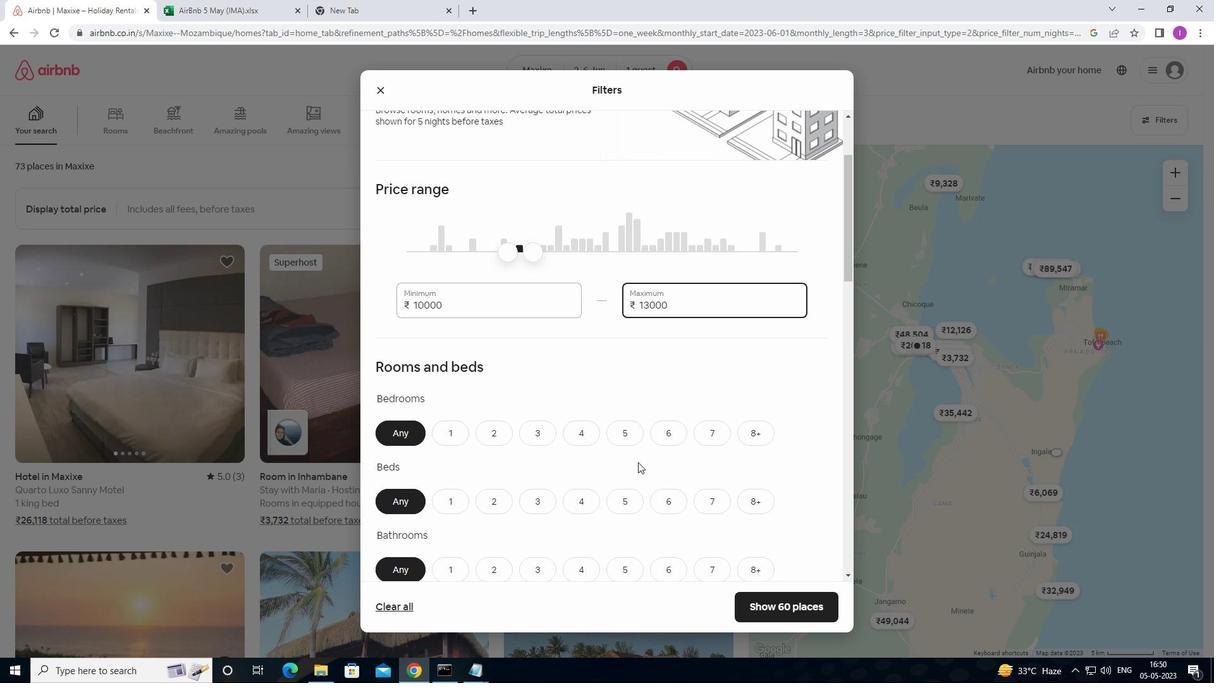 
Action: Mouse scrolled (637, 461) with delta (0, 0)
Screenshot: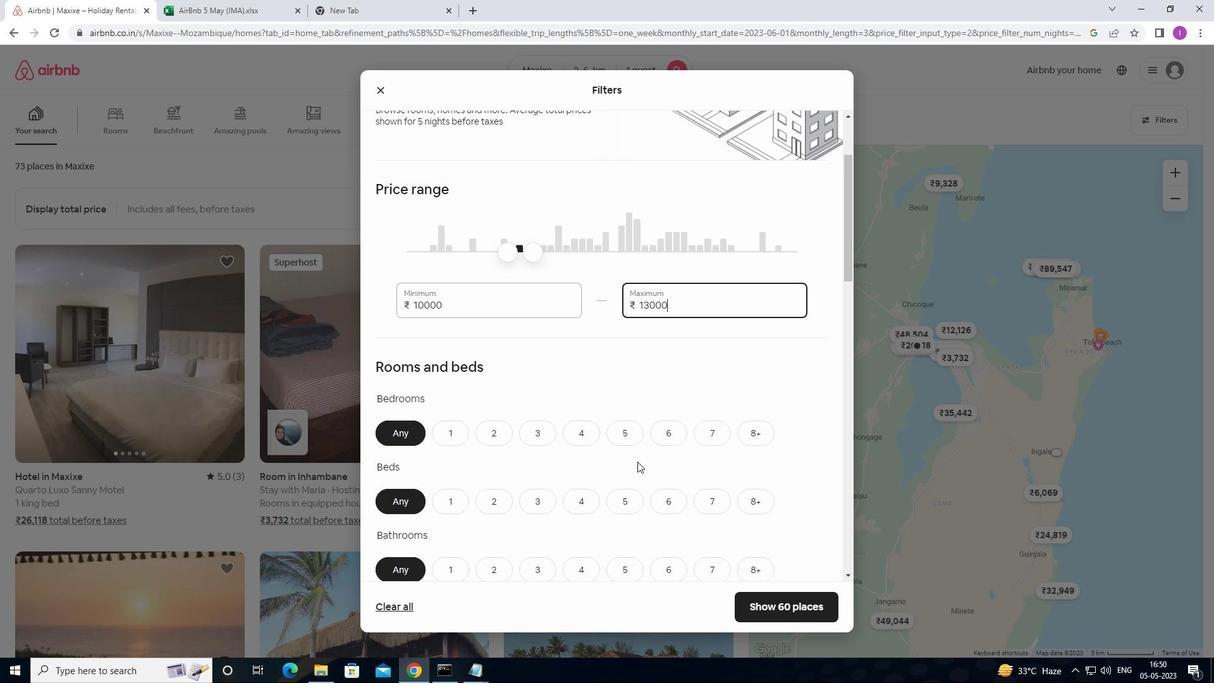 
Action: Mouse moved to (455, 370)
Screenshot: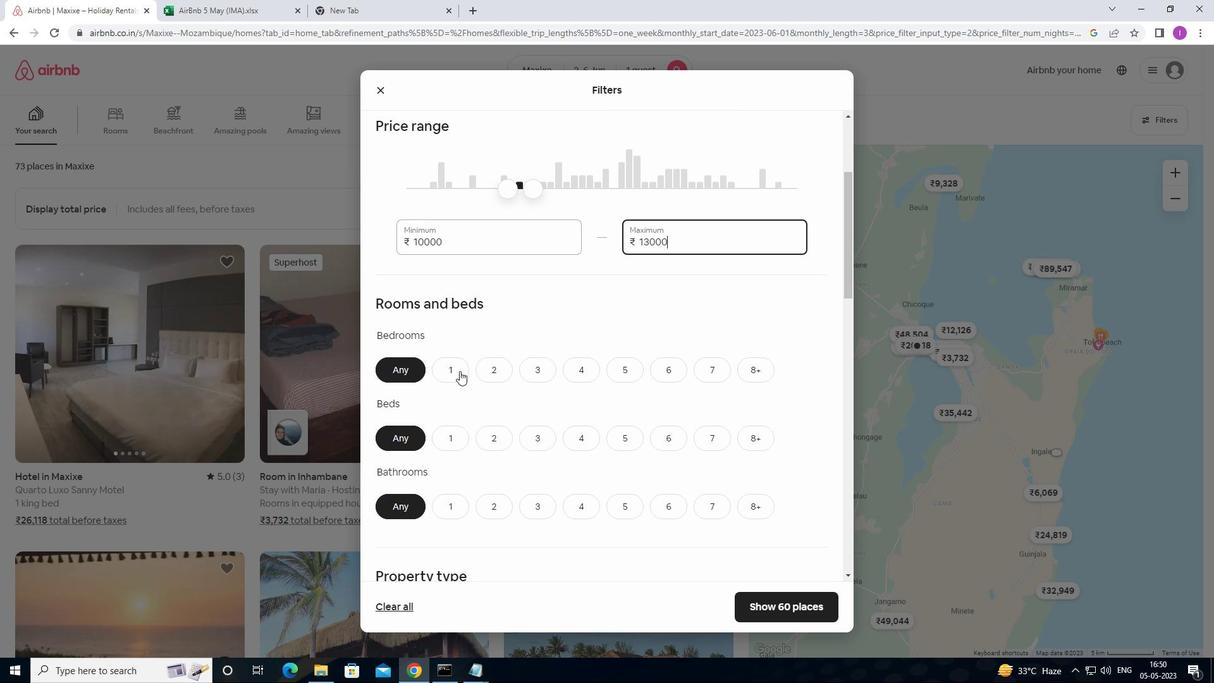
Action: Mouse pressed left at (455, 370)
Screenshot: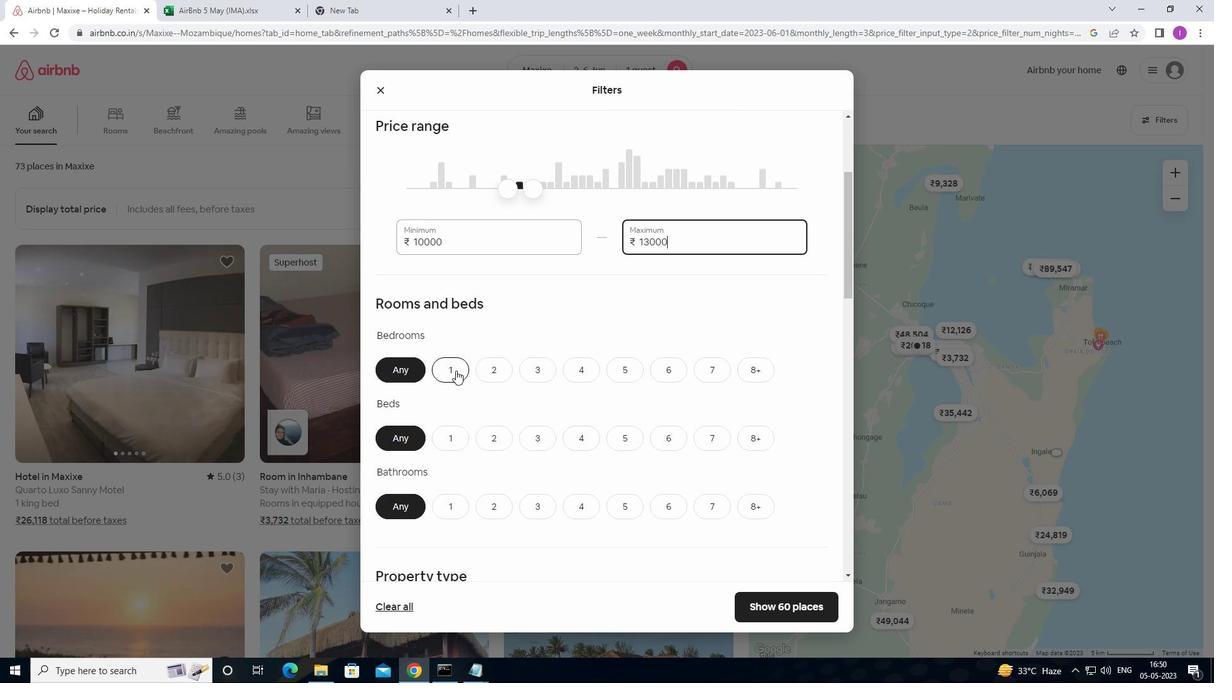 
Action: Mouse moved to (449, 438)
Screenshot: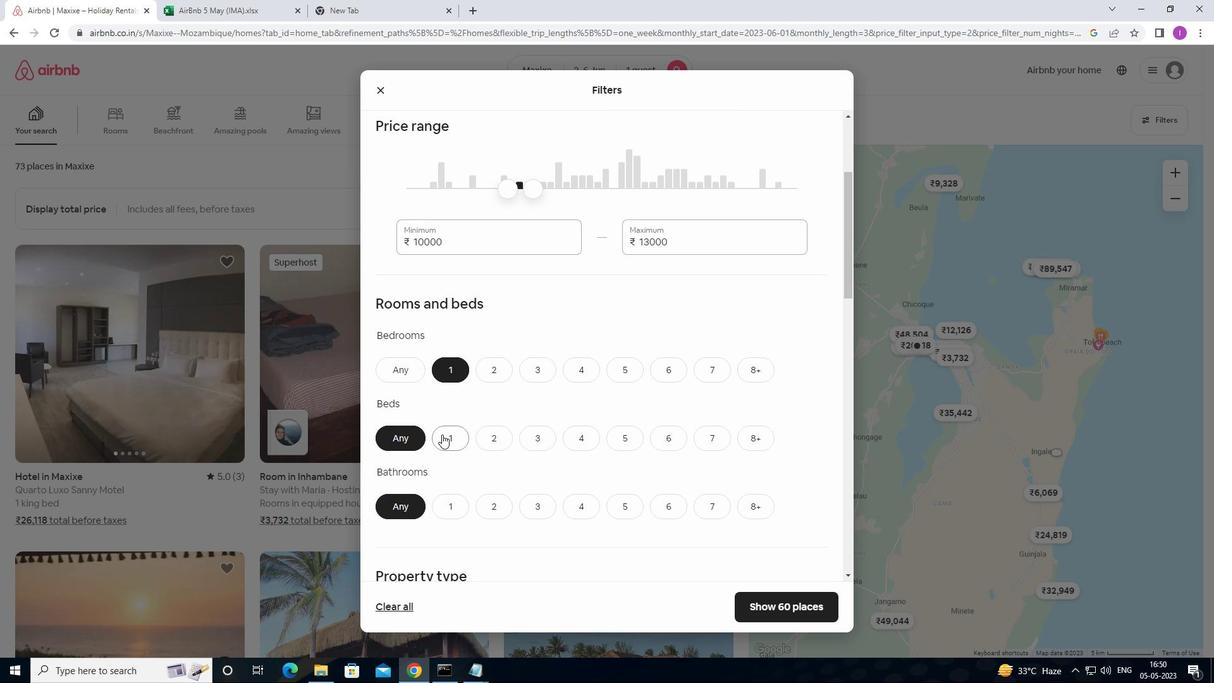 
Action: Mouse pressed left at (449, 438)
Screenshot: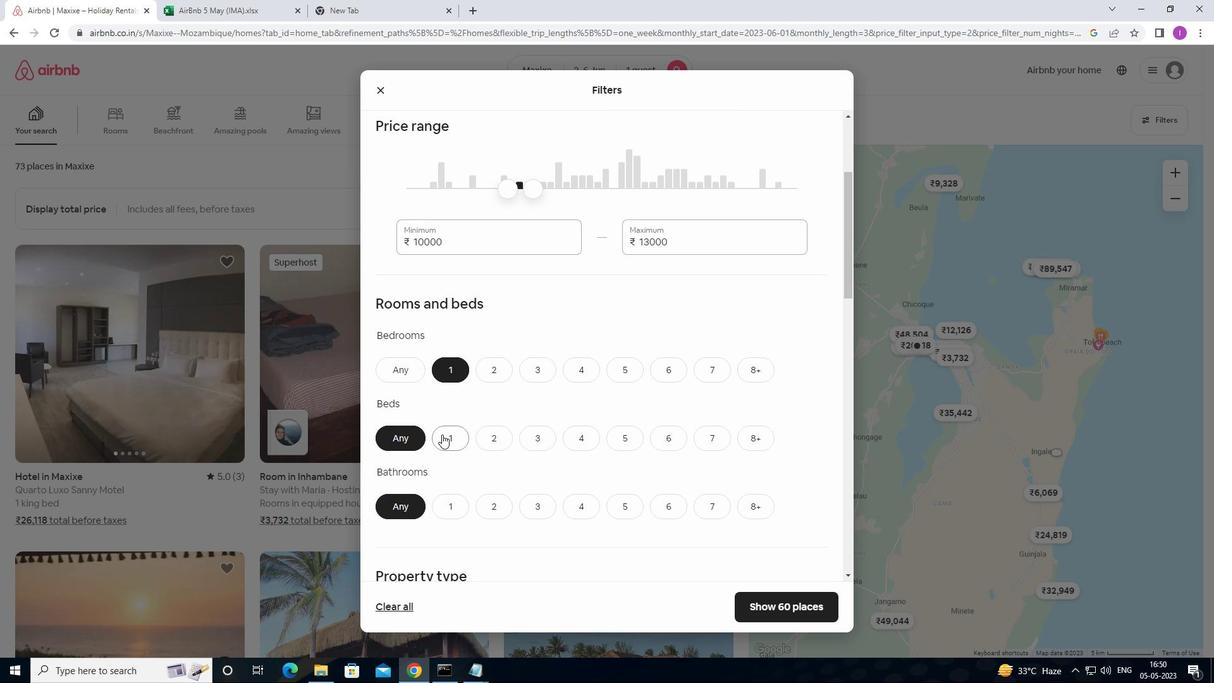 
Action: Mouse moved to (450, 509)
Screenshot: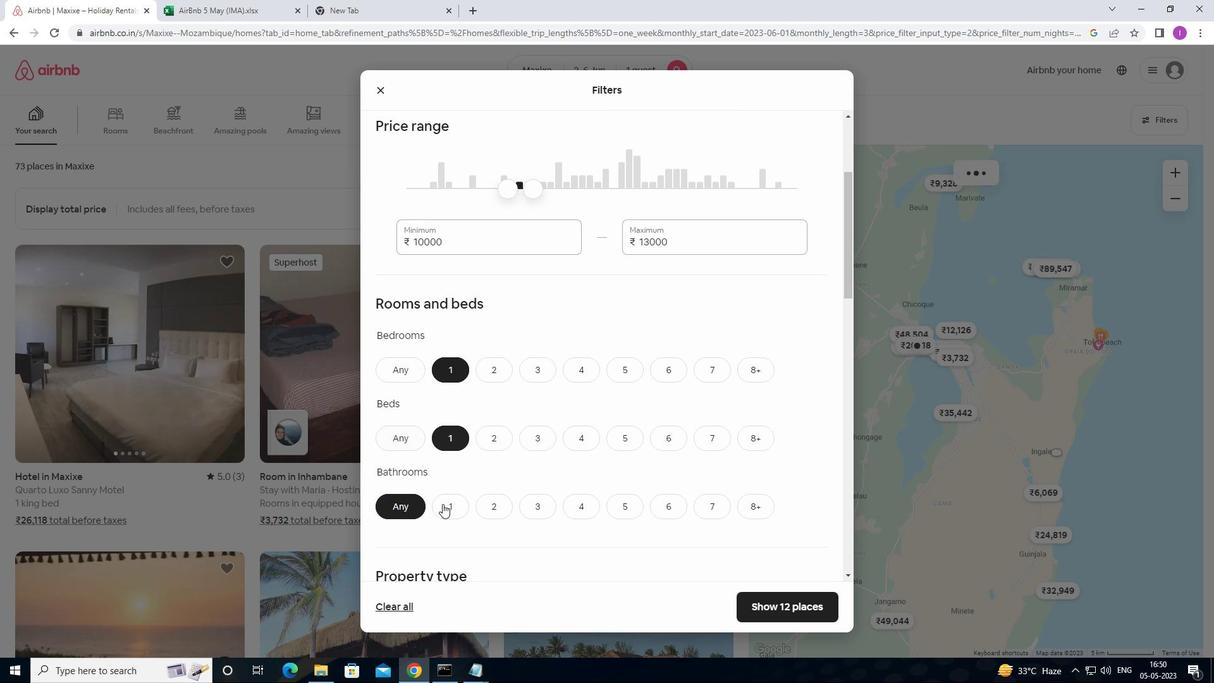 
Action: Mouse pressed left at (450, 509)
Screenshot: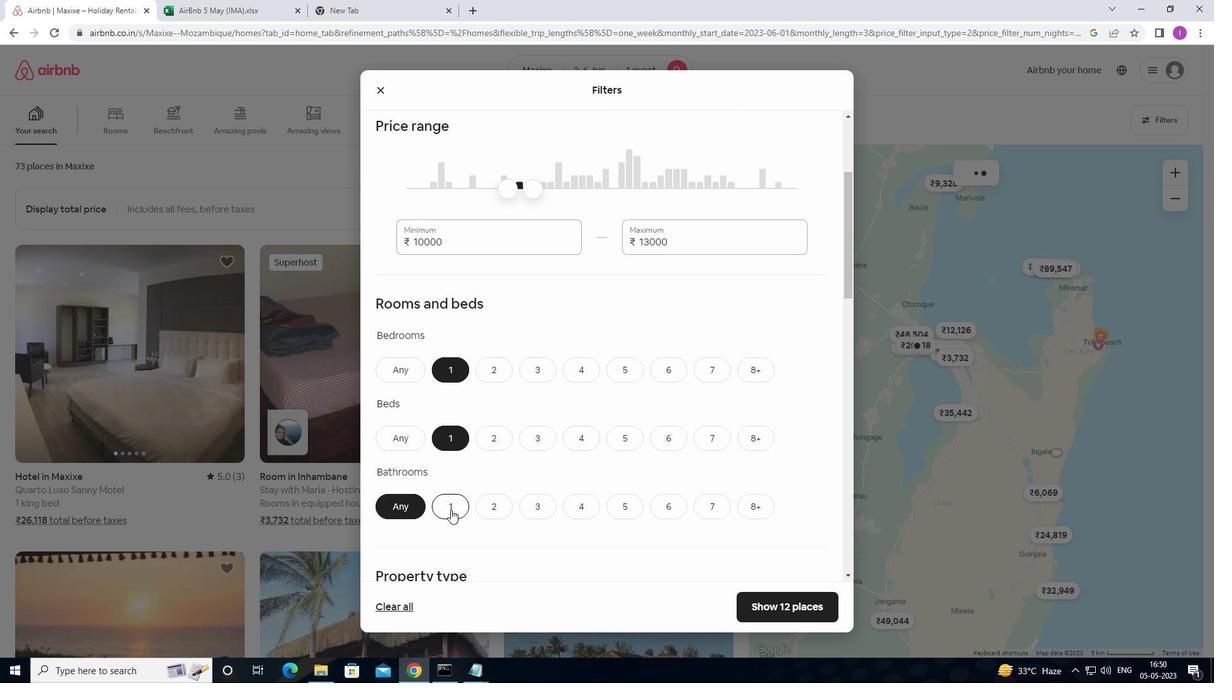 
Action: Mouse moved to (518, 489)
Screenshot: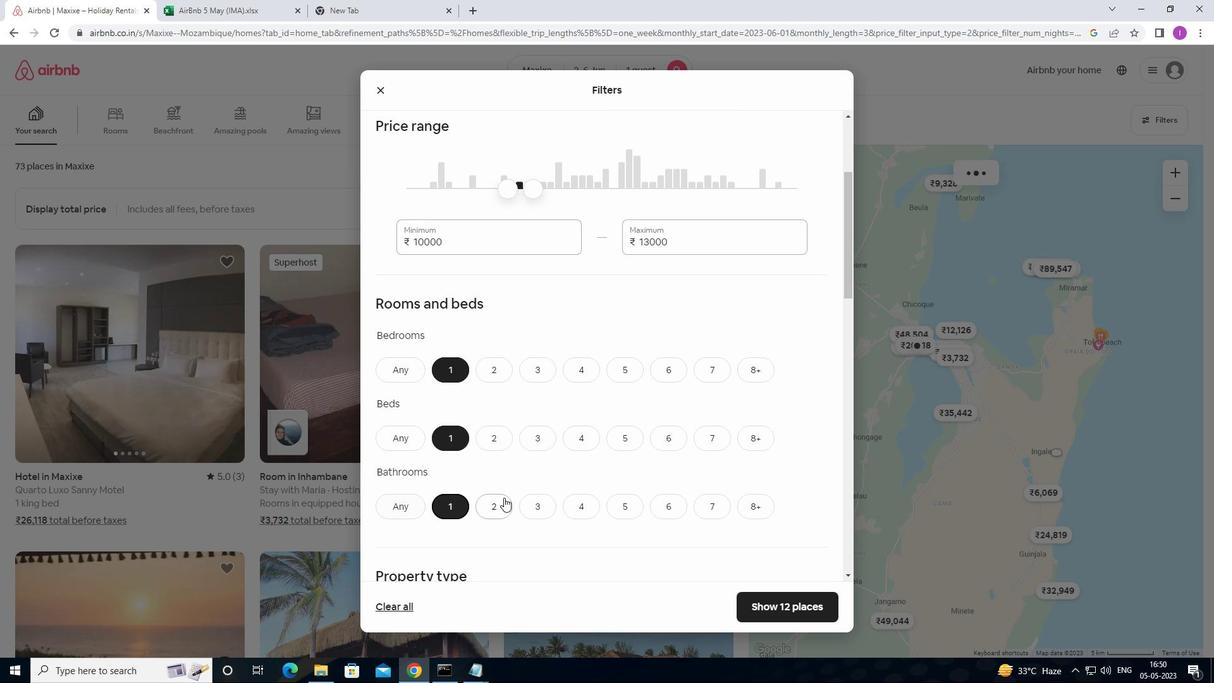 
Action: Mouse scrolled (518, 488) with delta (0, 0)
Screenshot: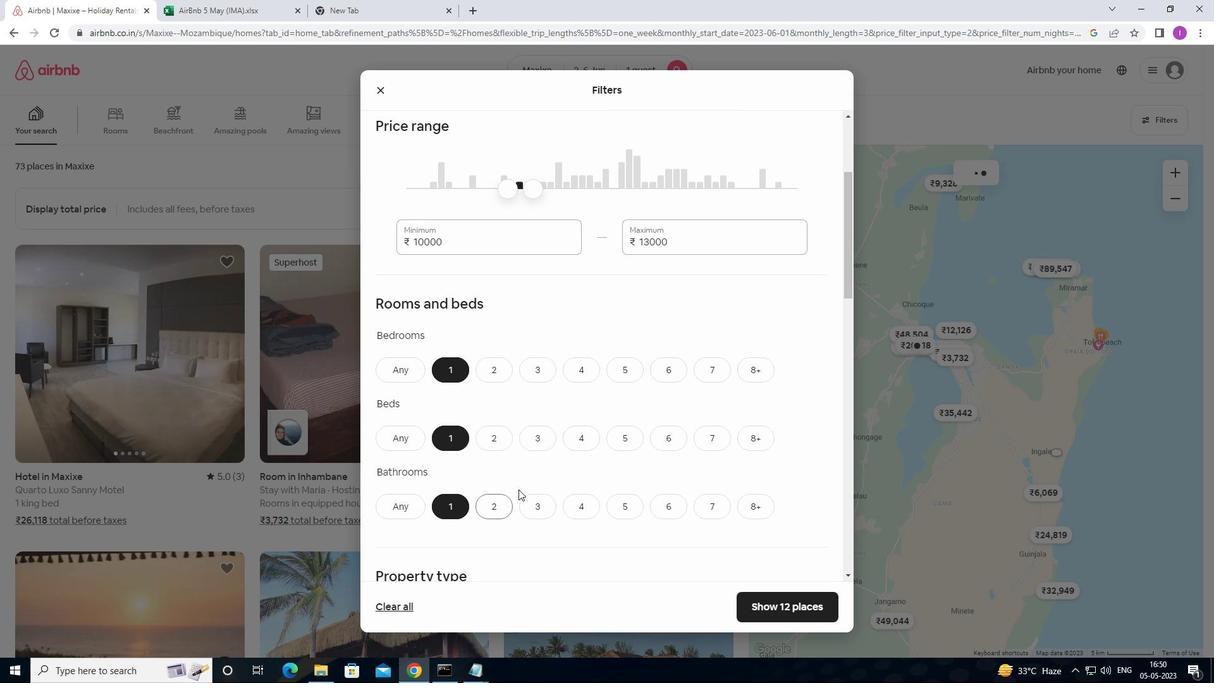 
Action: Mouse moved to (521, 486)
Screenshot: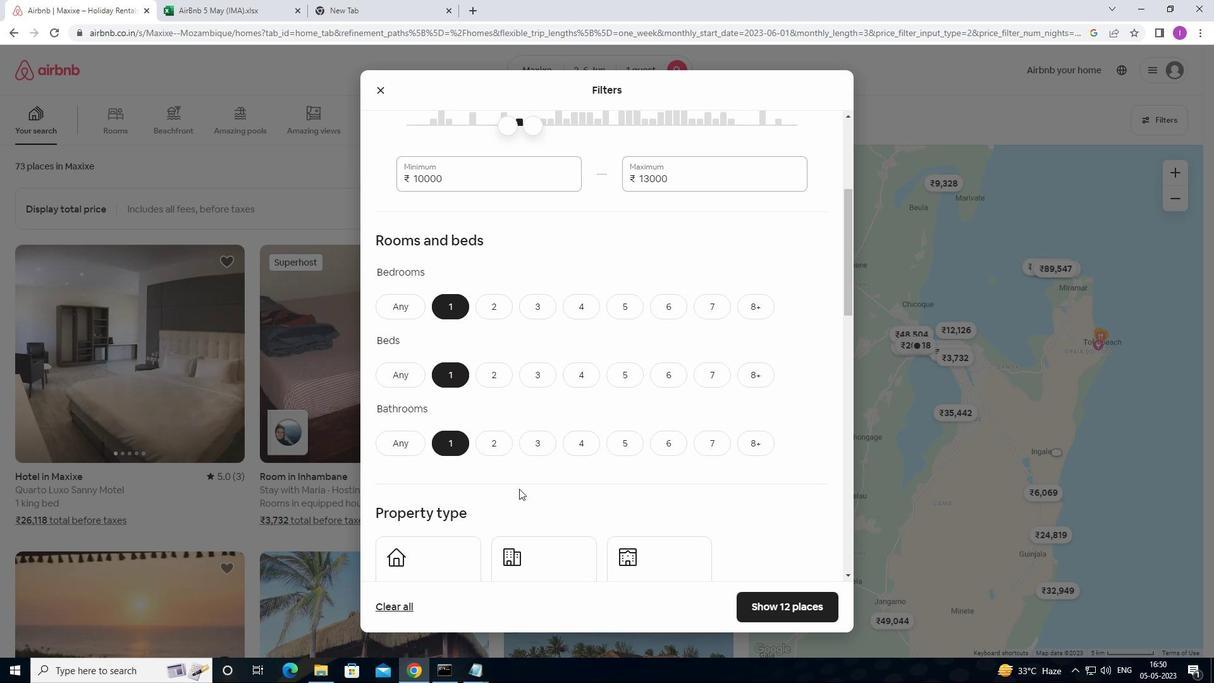
Action: Mouse scrolled (521, 486) with delta (0, 0)
Screenshot: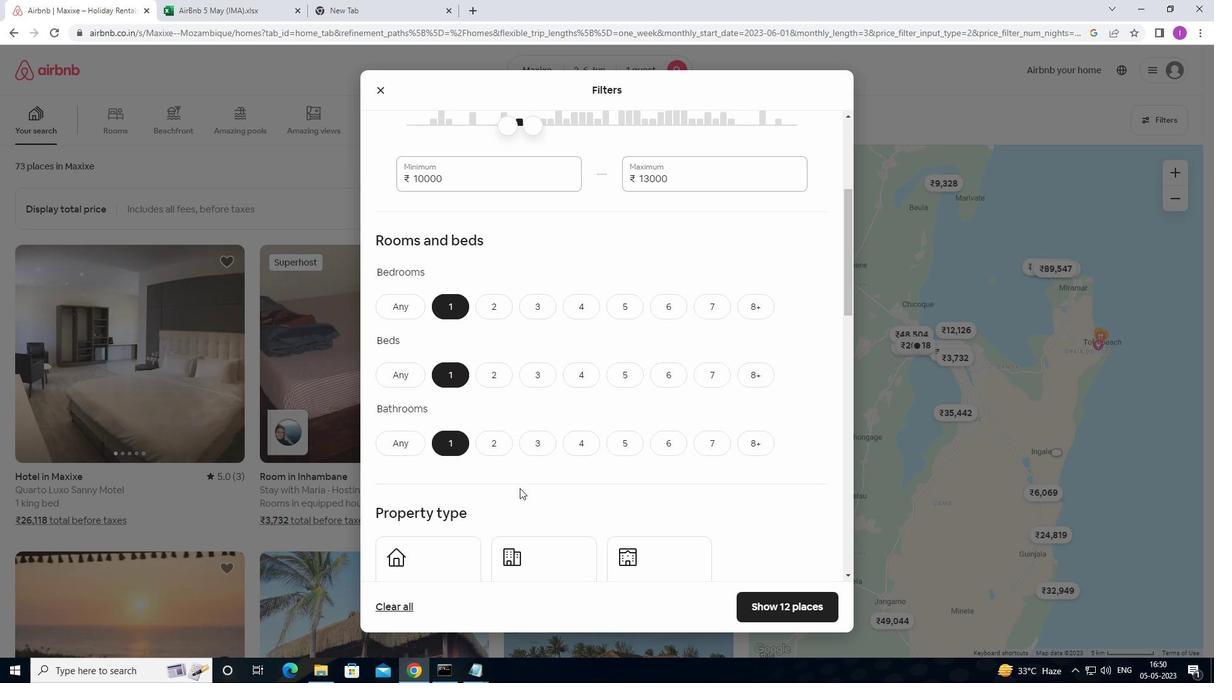 
Action: Mouse moved to (396, 502)
Screenshot: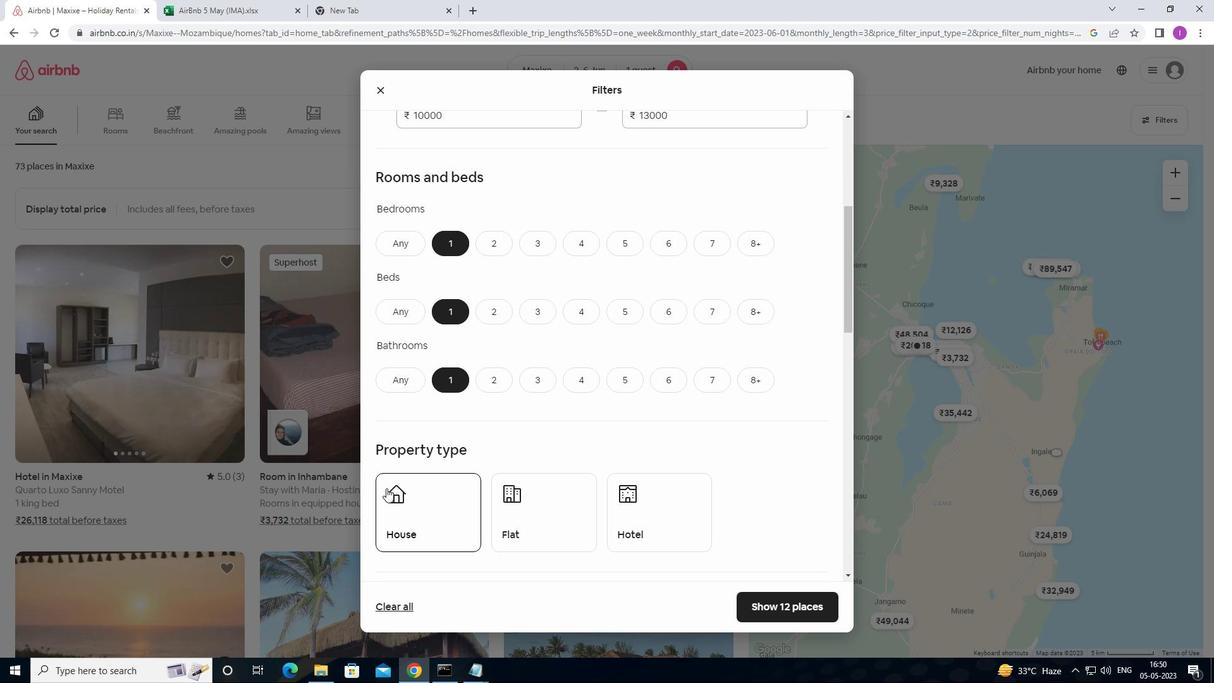 
Action: Mouse pressed left at (396, 502)
Screenshot: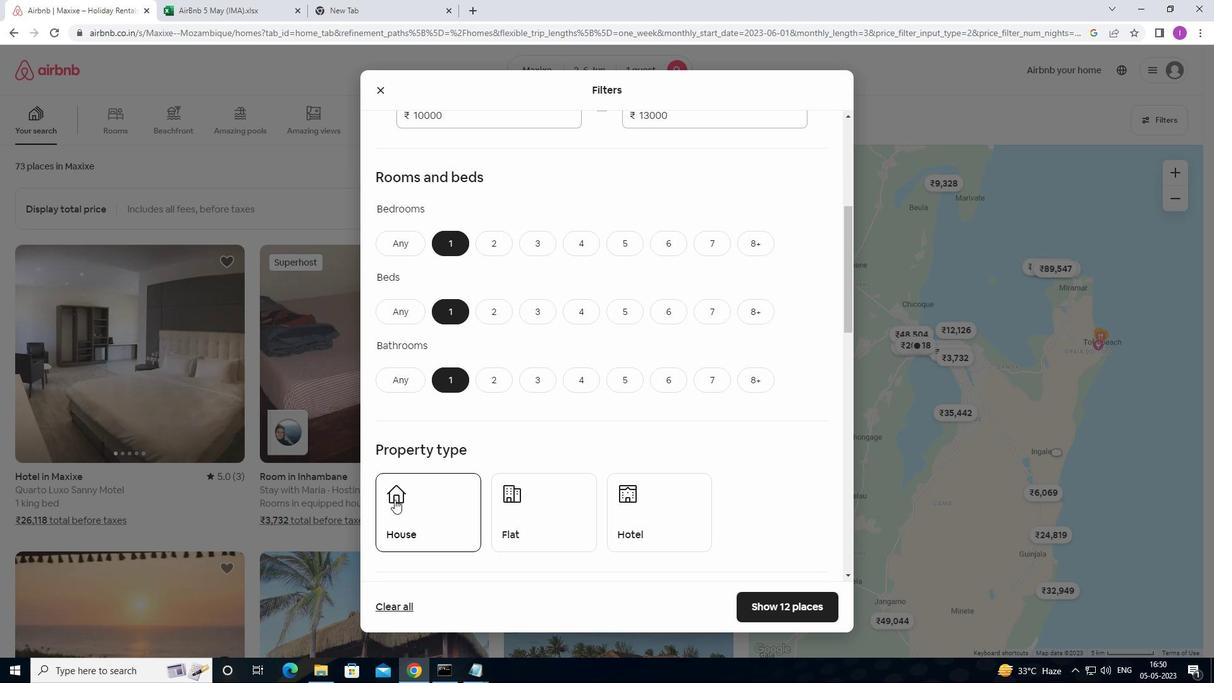 
Action: Mouse moved to (541, 519)
Screenshot: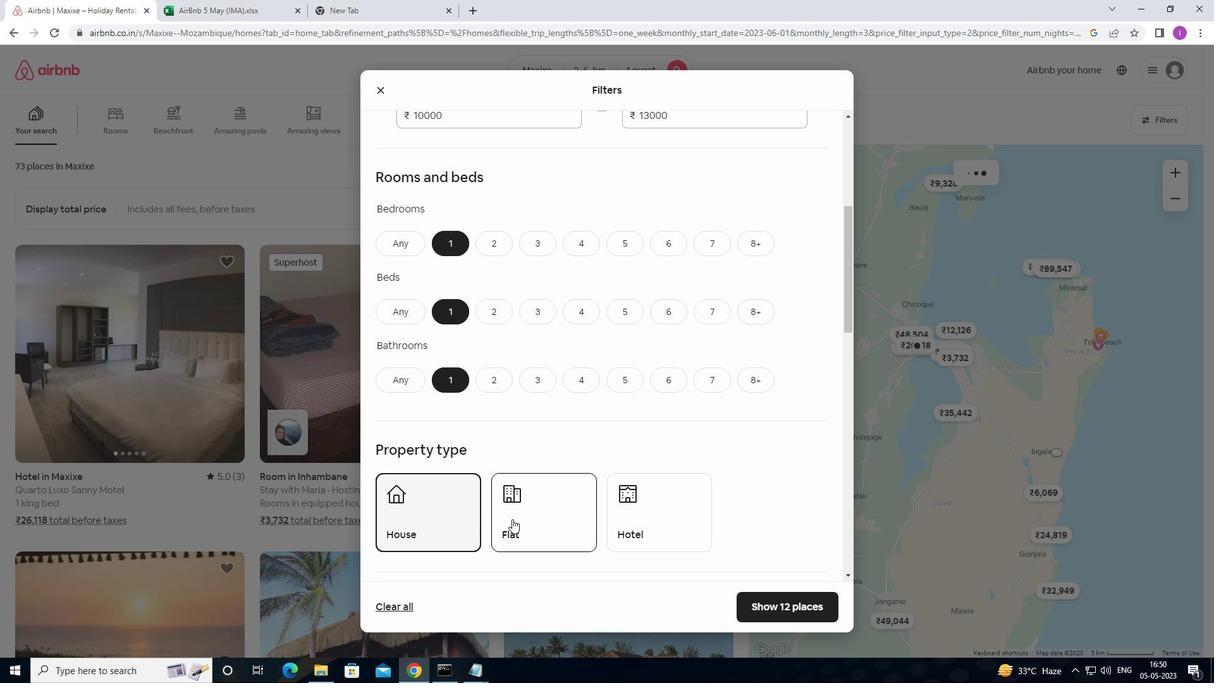 
Action: Mouse pressed left at (541, 519)
Screenshot: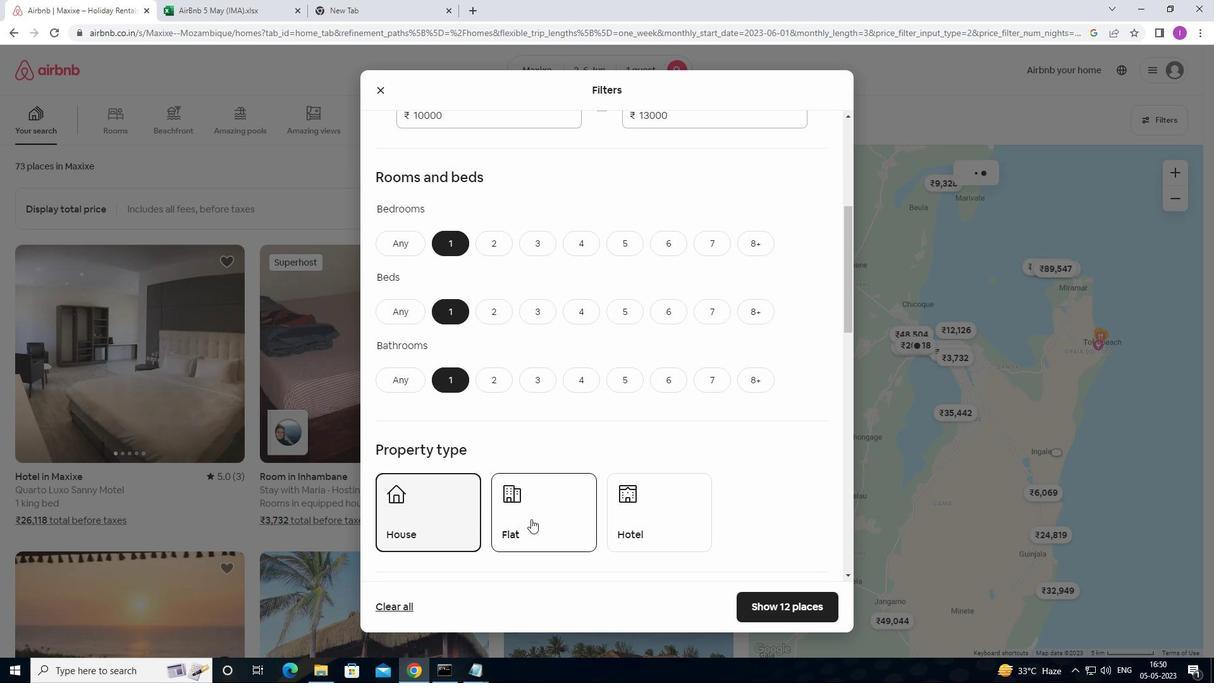
Action: Mouse moved to (679, 526)
Screenshot: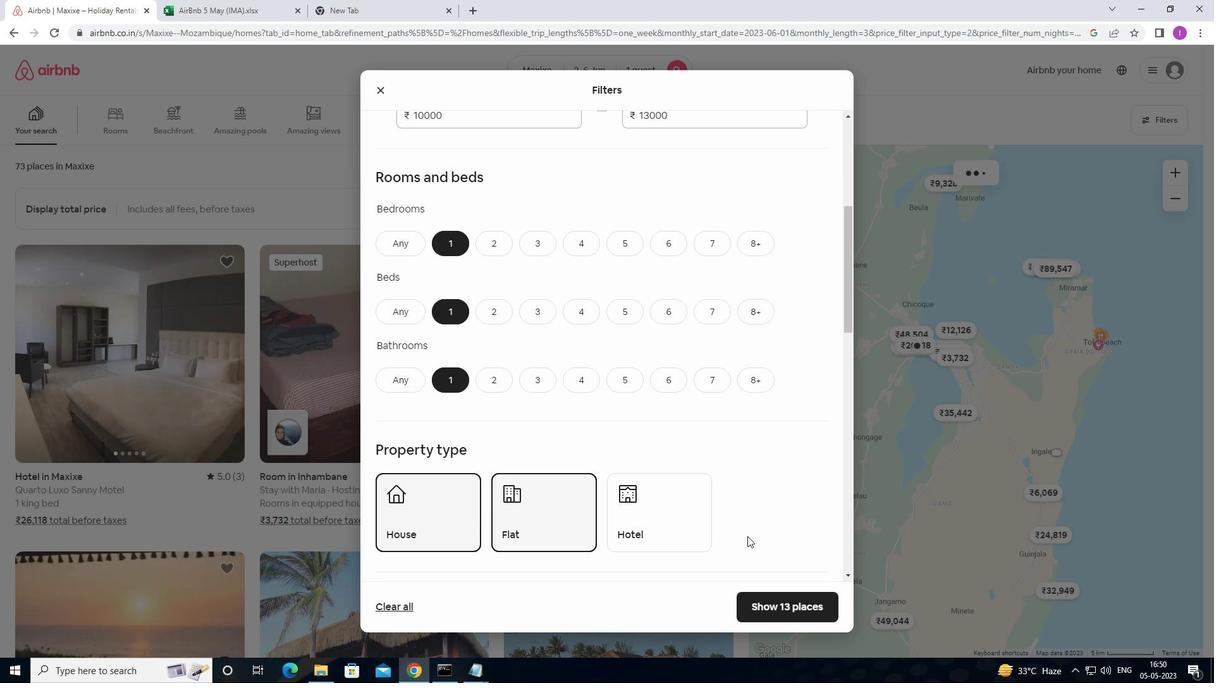 
Action: Mouse pressed left at (679, 526)
Screenshot: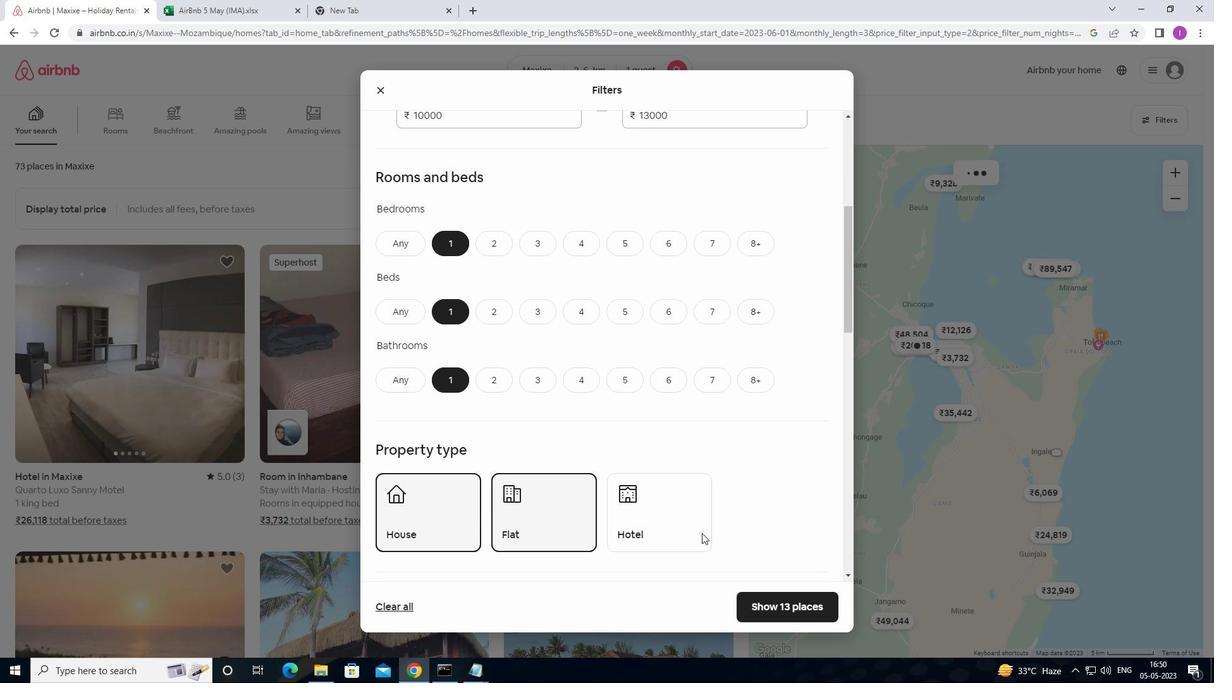 
Action: Mouse moved to (741, 550)
Screenshot: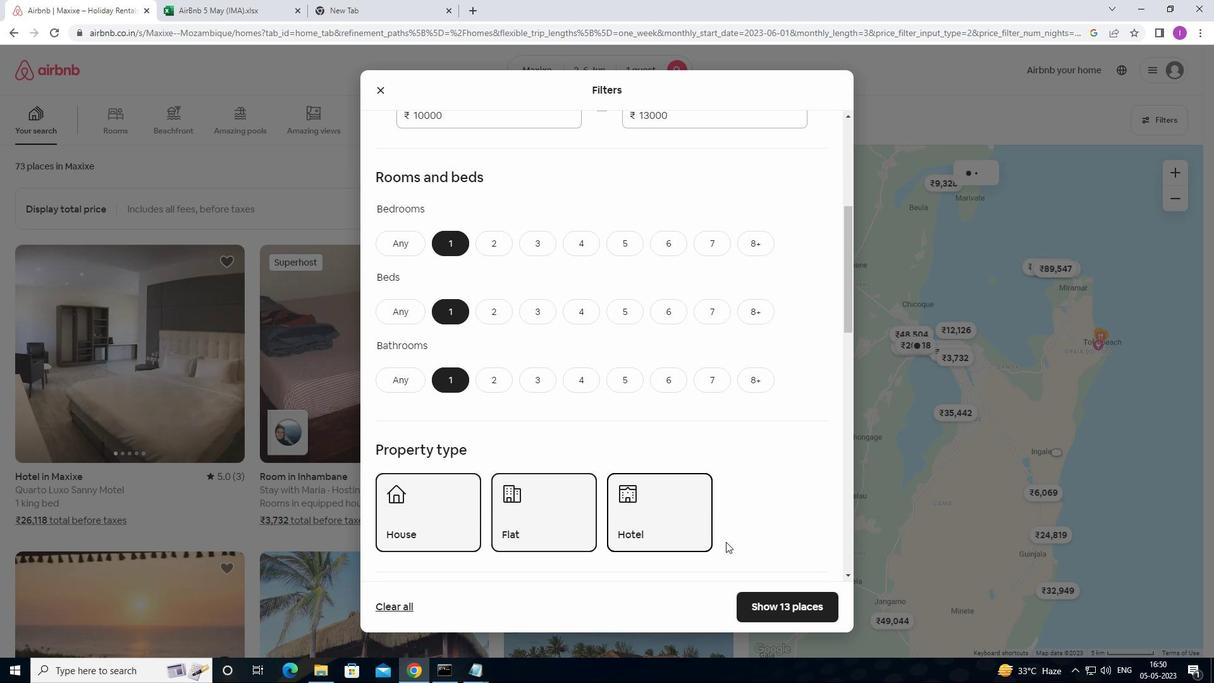 
Action: Mouse scrolled (741, 549) with delta (0, 0)
Screenshot: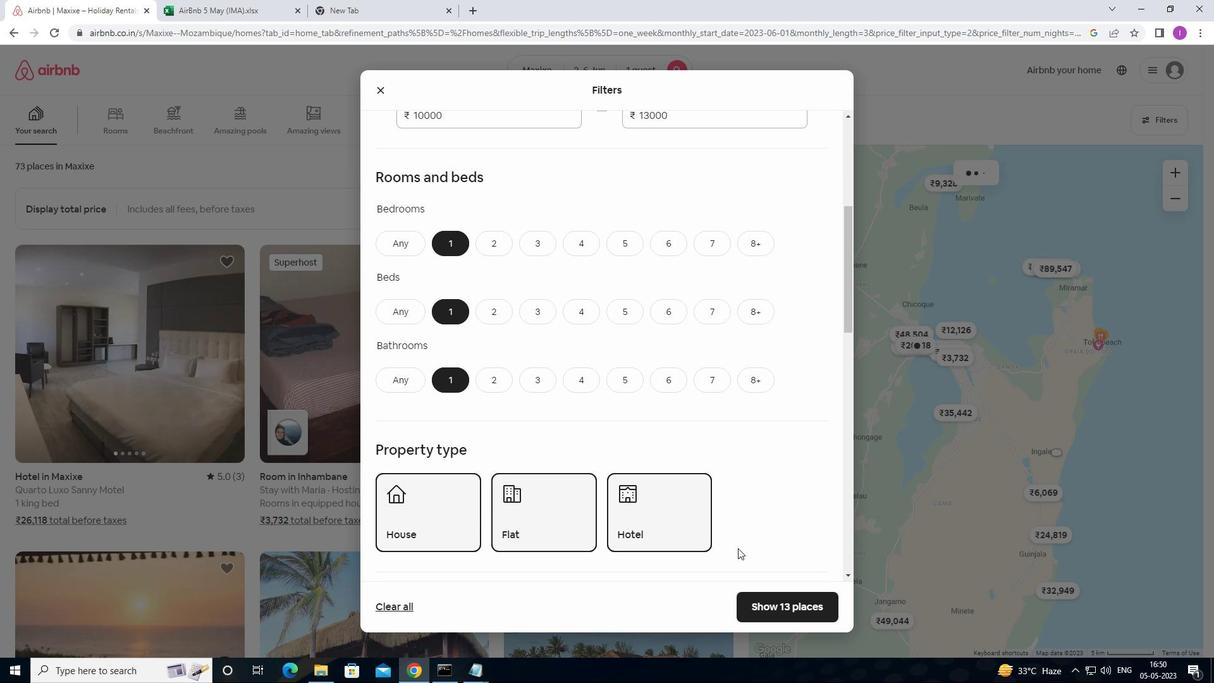 
Action: Mouse moved to (741, 551)
Screenshot: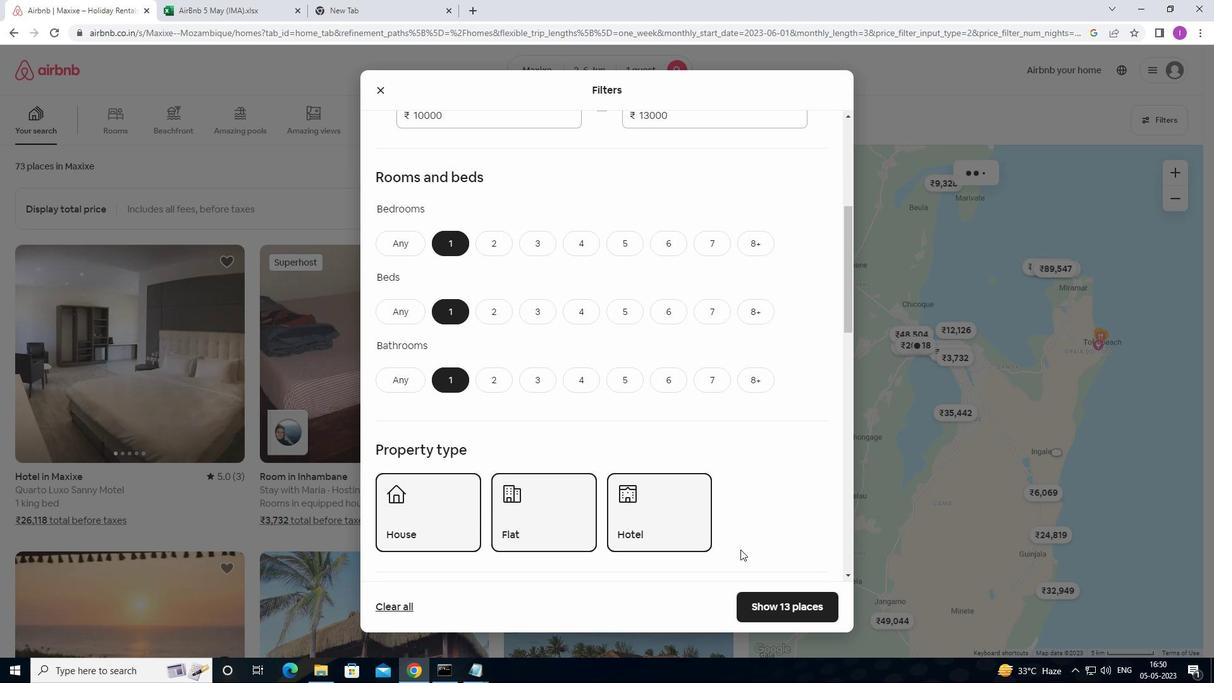 
Action: Mouse scrolled (741, 550) with delta (0, 0)
Screenshot: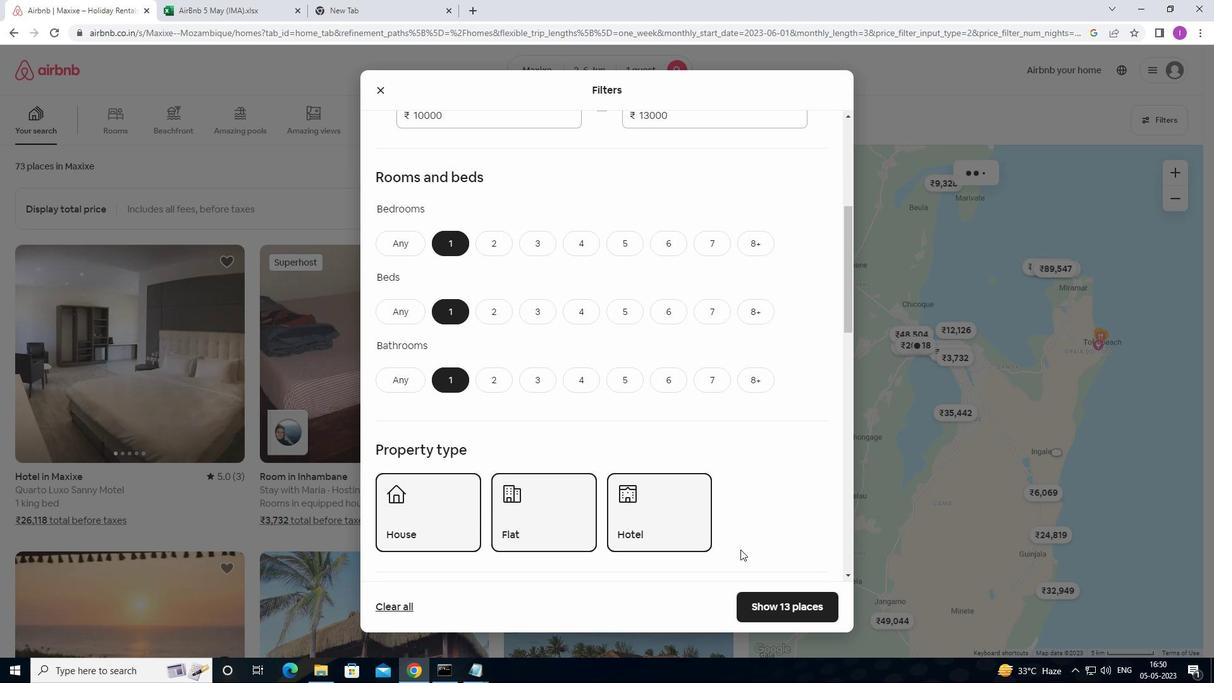 
Action: Mouse scrolled (741, 550) with delta (0, 0)
Screenshot: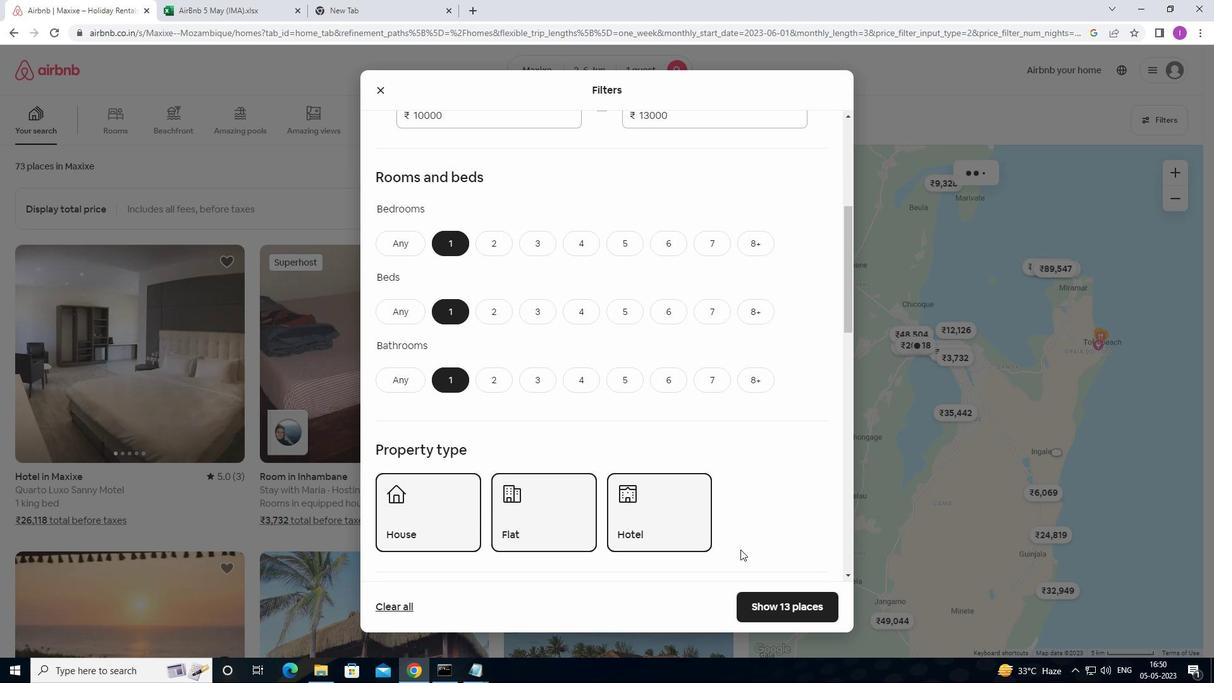 
Action: Mouse scrolled (741, 550) with delta (0, 0)
Screenshot: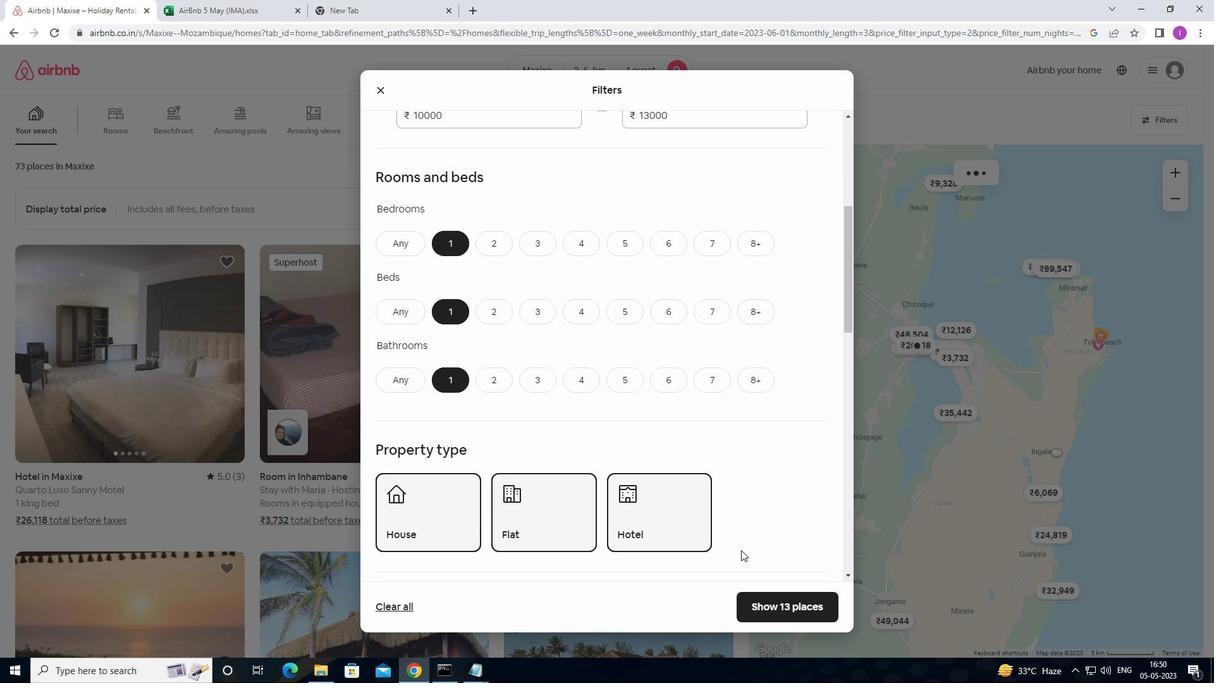 
Action: Mouse moved to (698, 504)
Screenshot: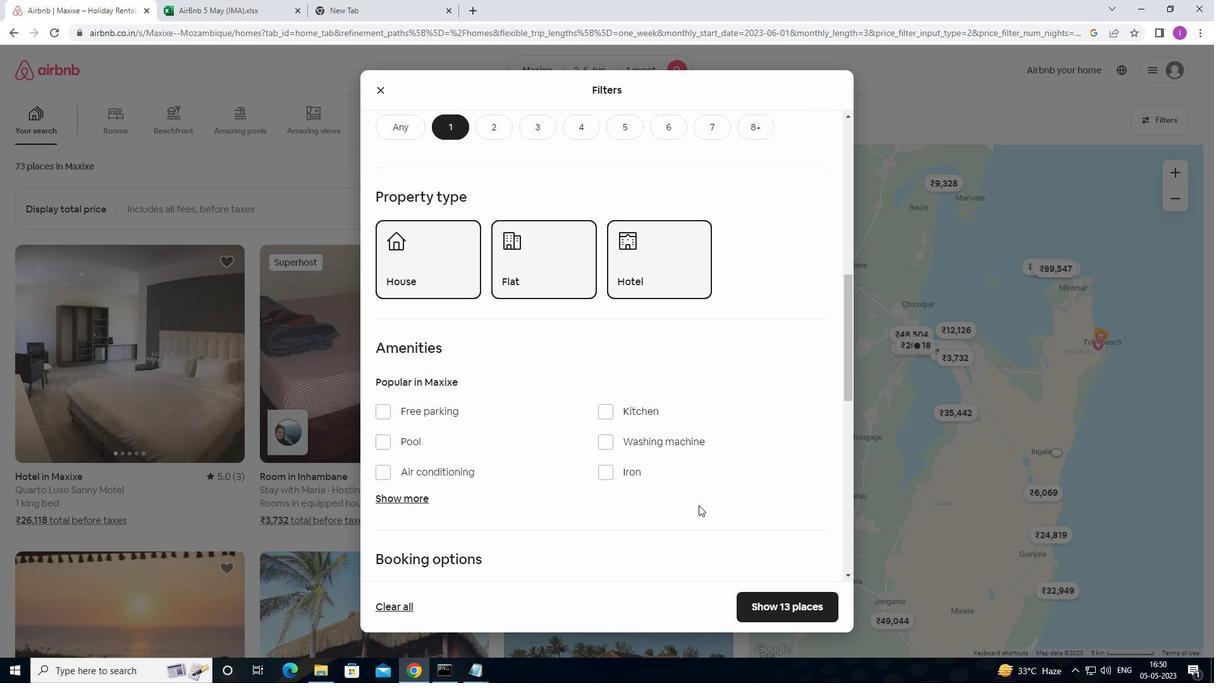 
Action: Mouse scrolled (698, 503) with delta (0, 0)
Screenshot: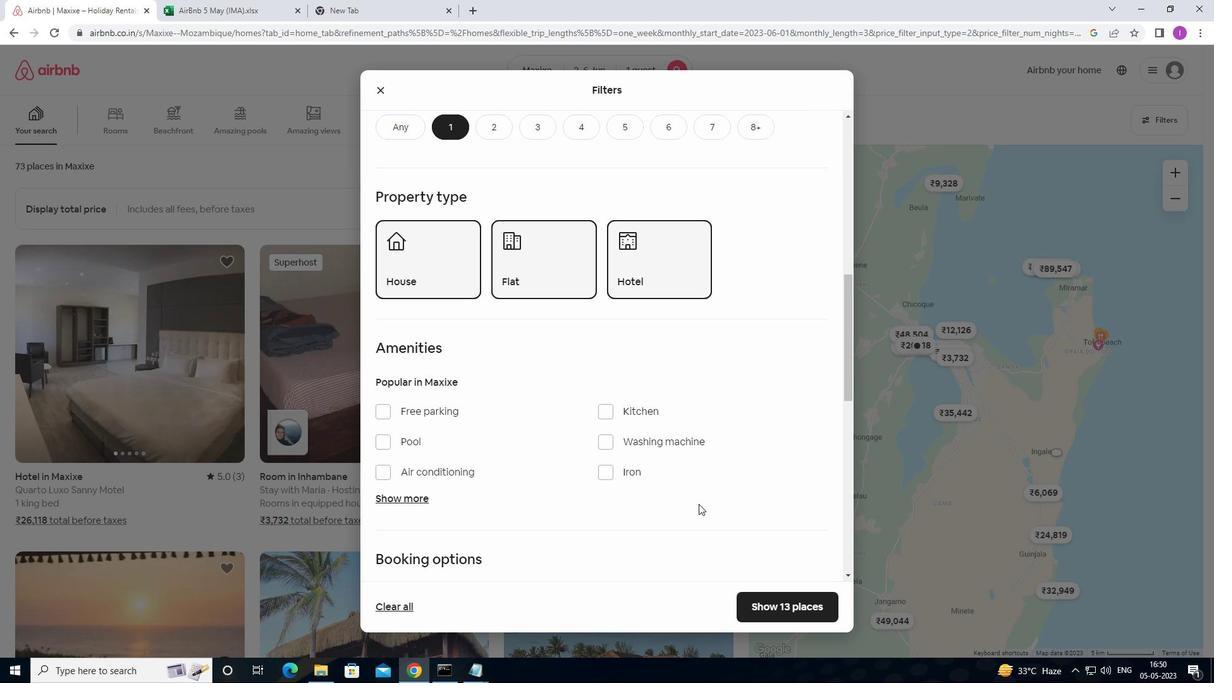 
Action: Mouse scrolled (698, 503) with delta (0, 0)
Screenshot: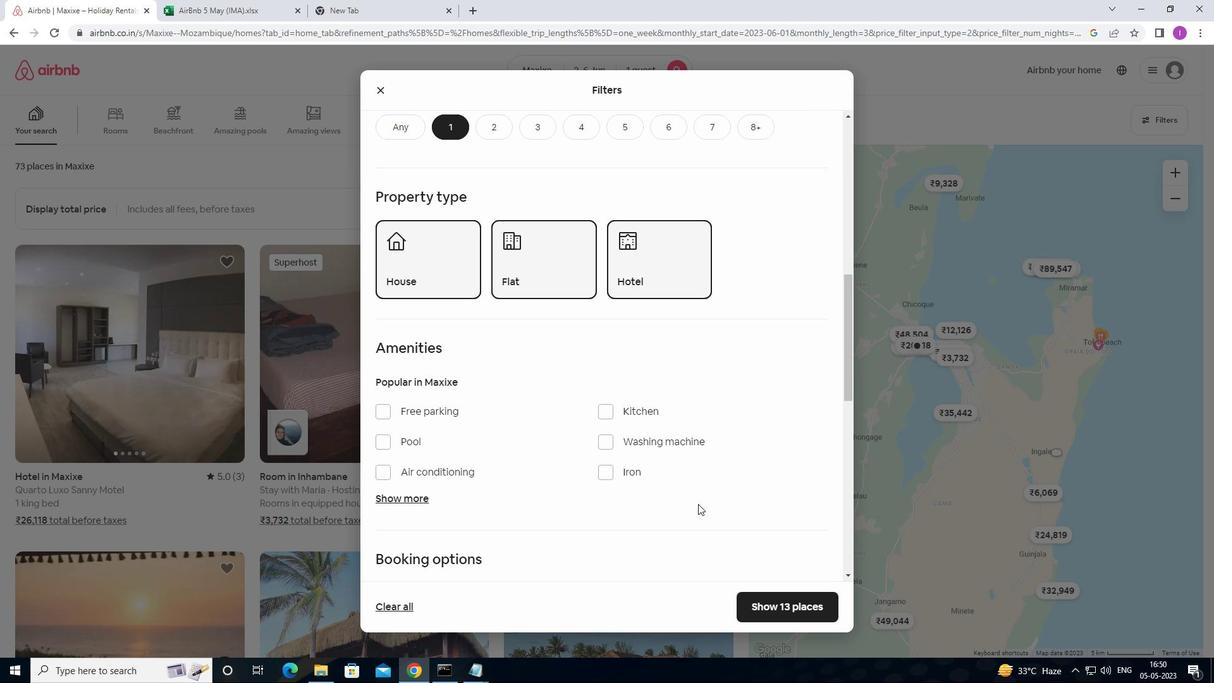 
Action: Mouse scrolled (698, 503) with delta (0, 0)
Screenshot: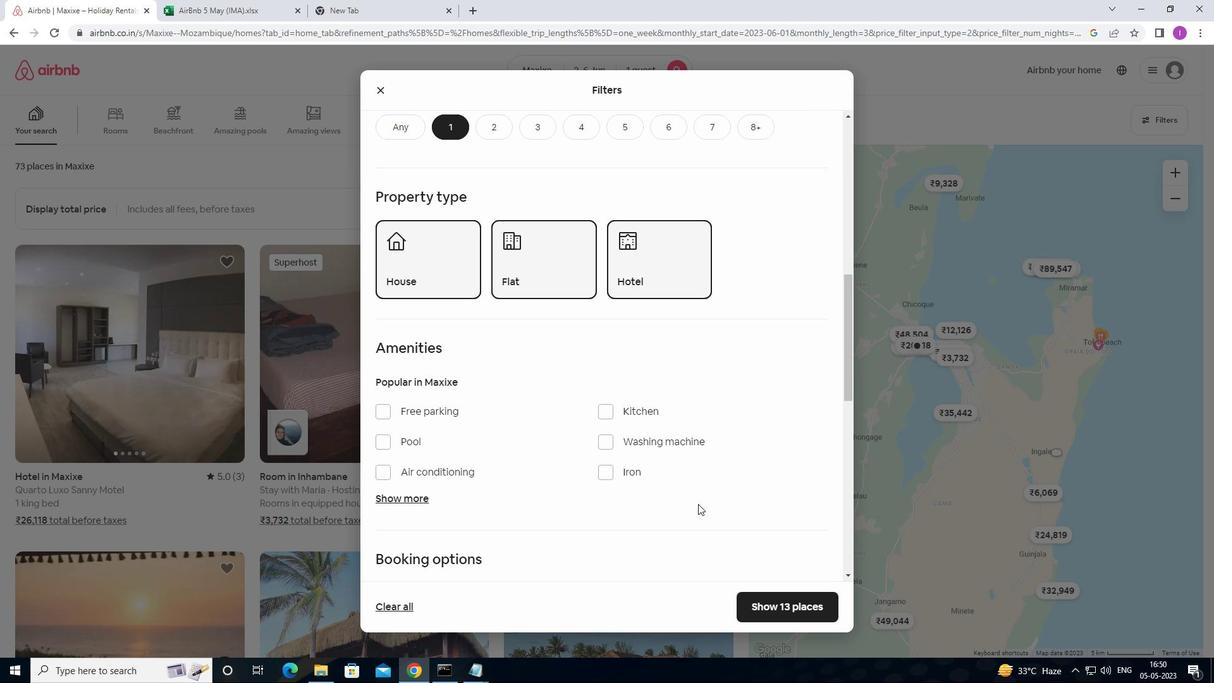 
Action: Mouse moved to (809, 457)
Screenshot: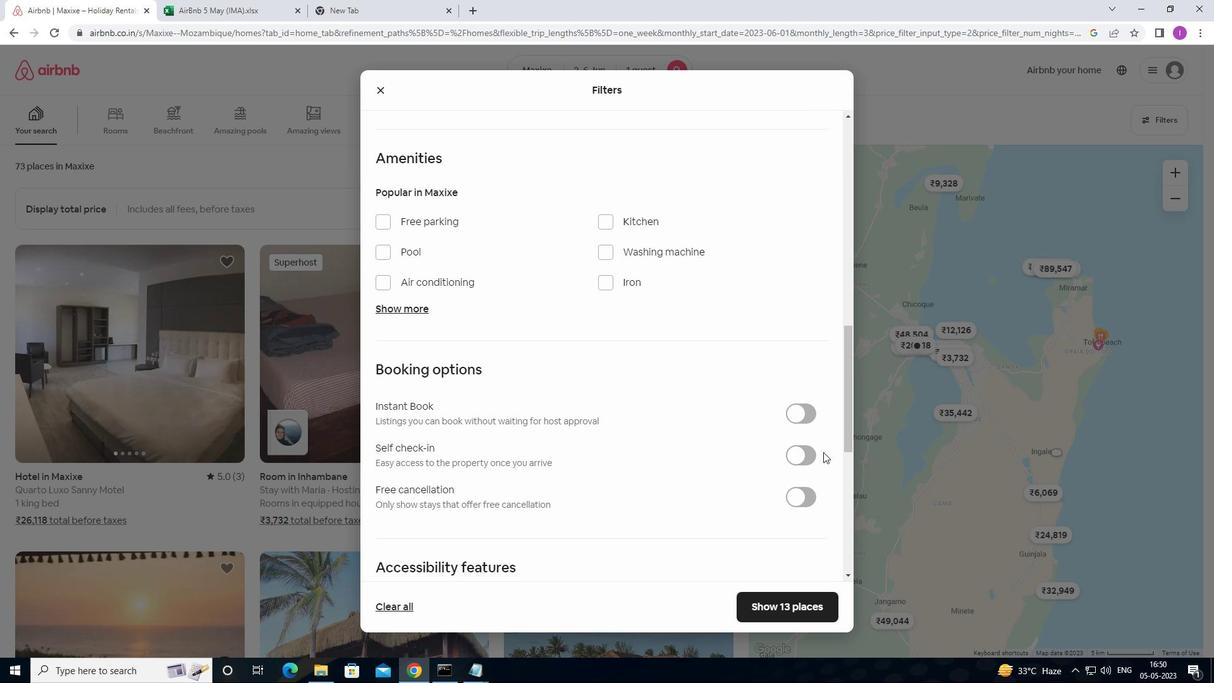 
Action: Mouse pressed left at (809, 457)
Screenshot: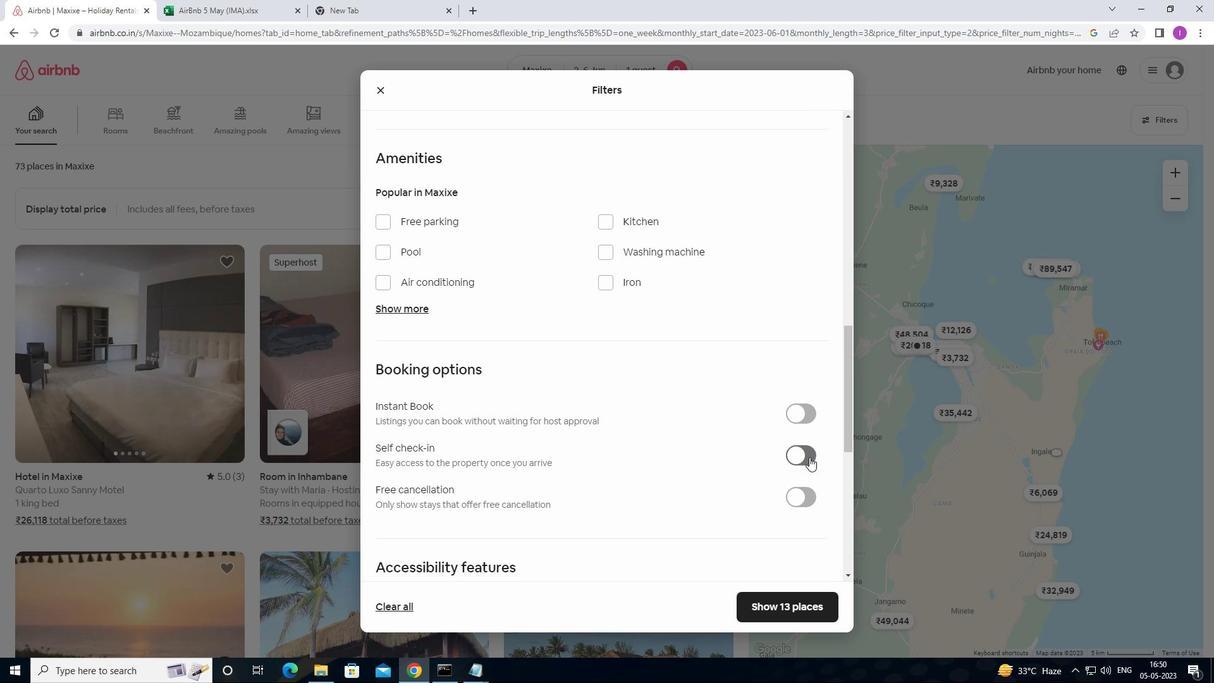 
Action: Mouse moved to (559, 571)
Screenshot: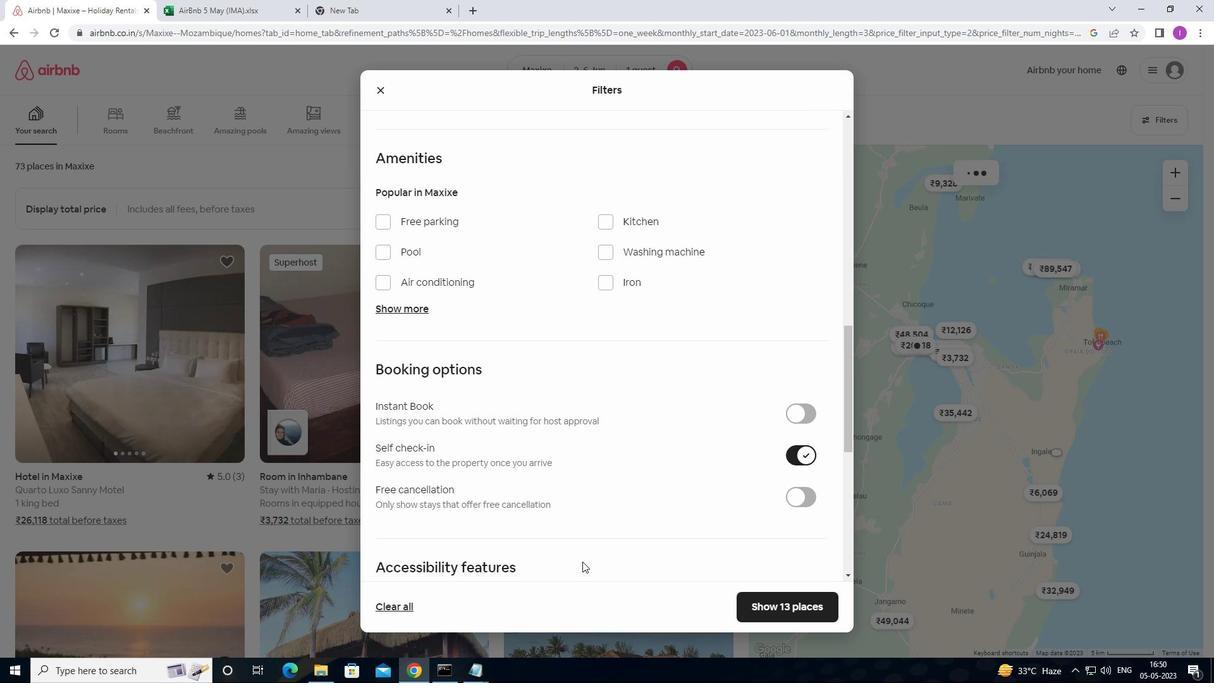 
Action: Mouse scrolled (559, 570) with delta (0, 0)
Screenshot: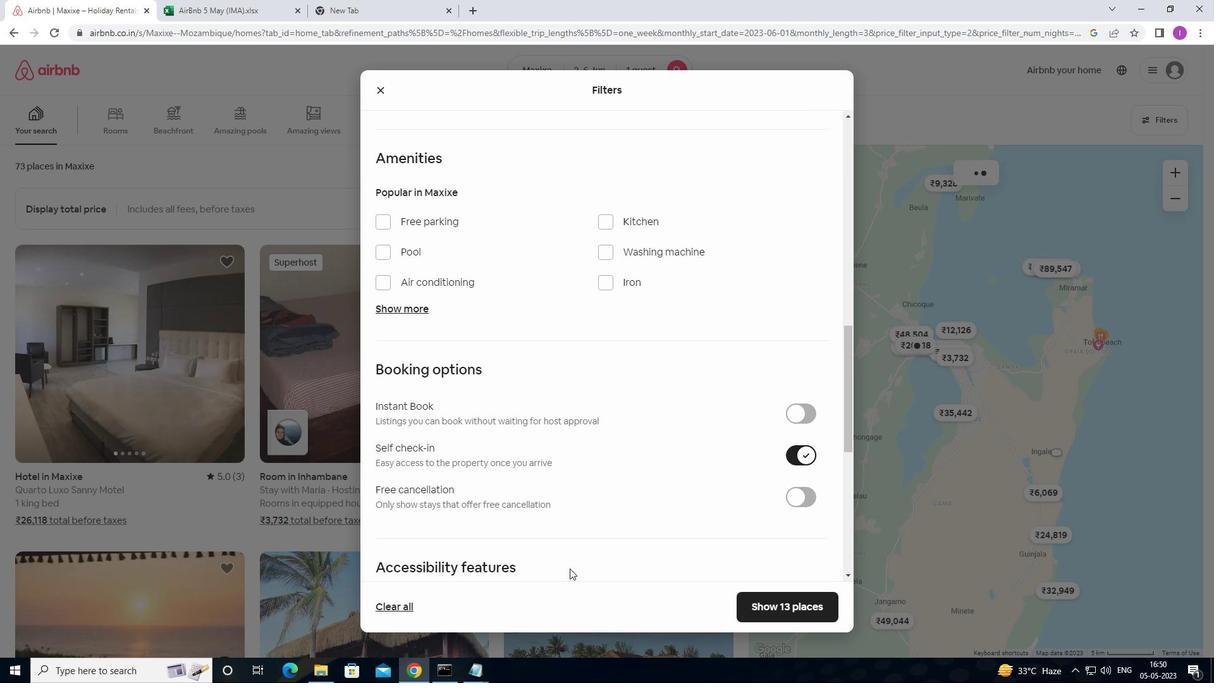 
Action: Mouse scrolled (559, 570) with delta (0, 0)
Screenshot: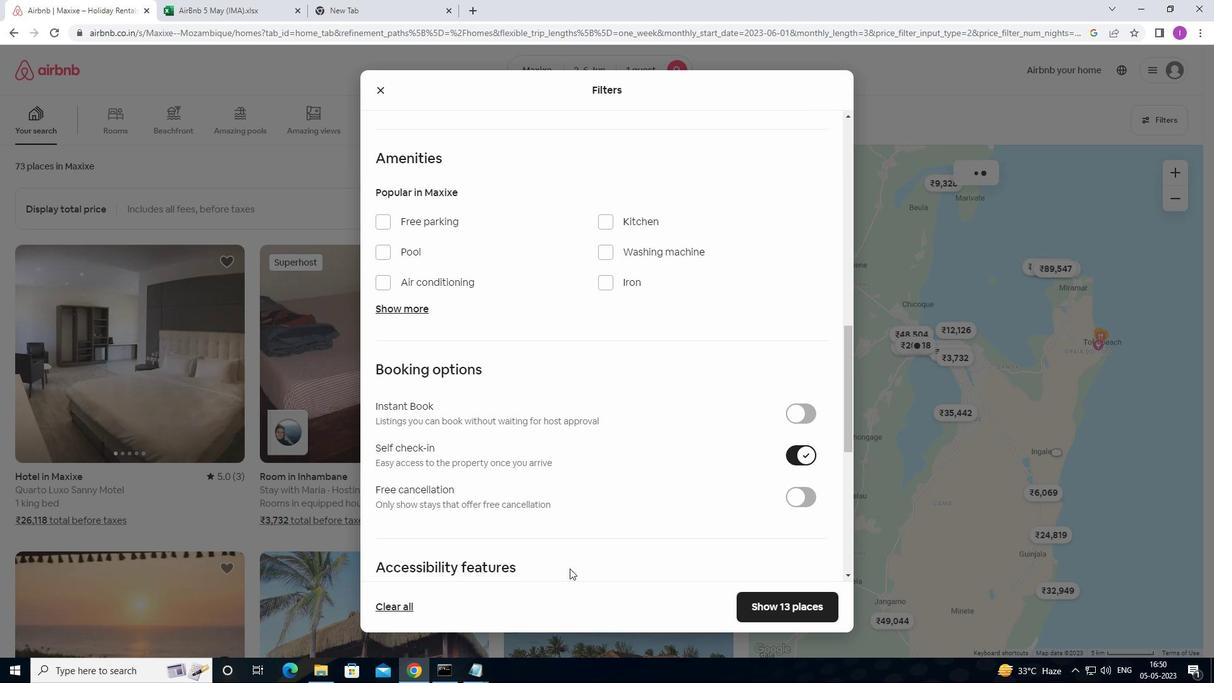 
Action: Mouse scrolled (559, 570) with delta (0, 0)
Screenshot: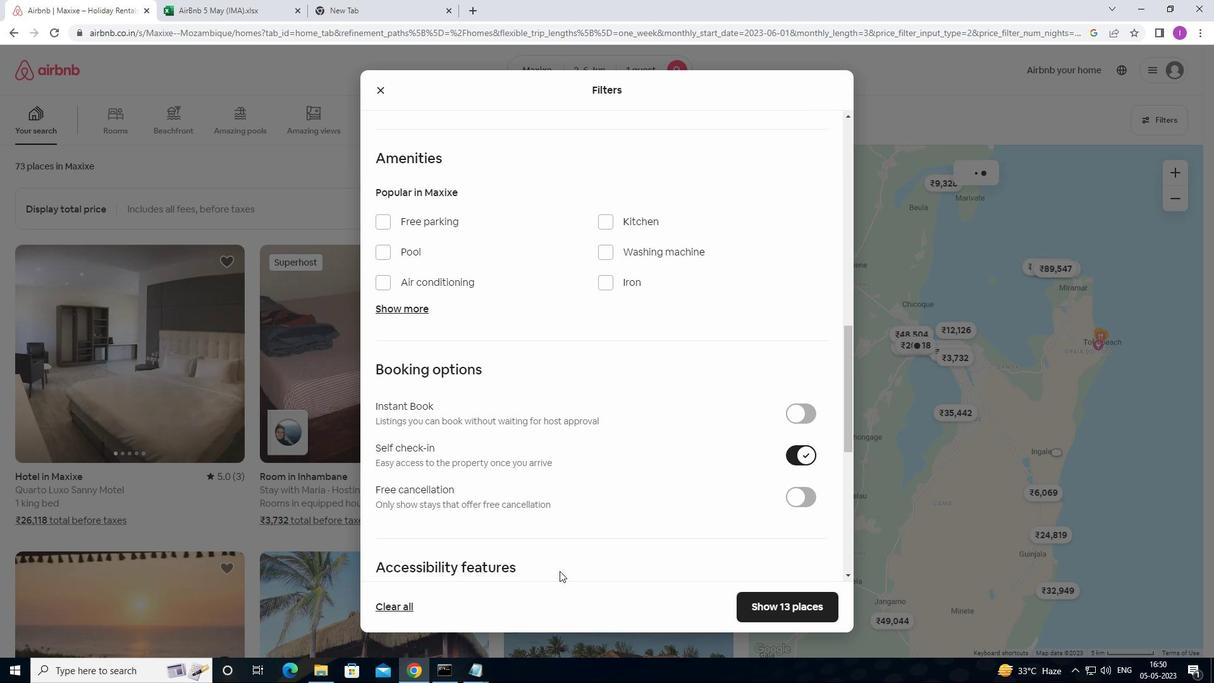 
Action: Mouse scrolled (559, 570) with delta (0, 0)
Screenshot: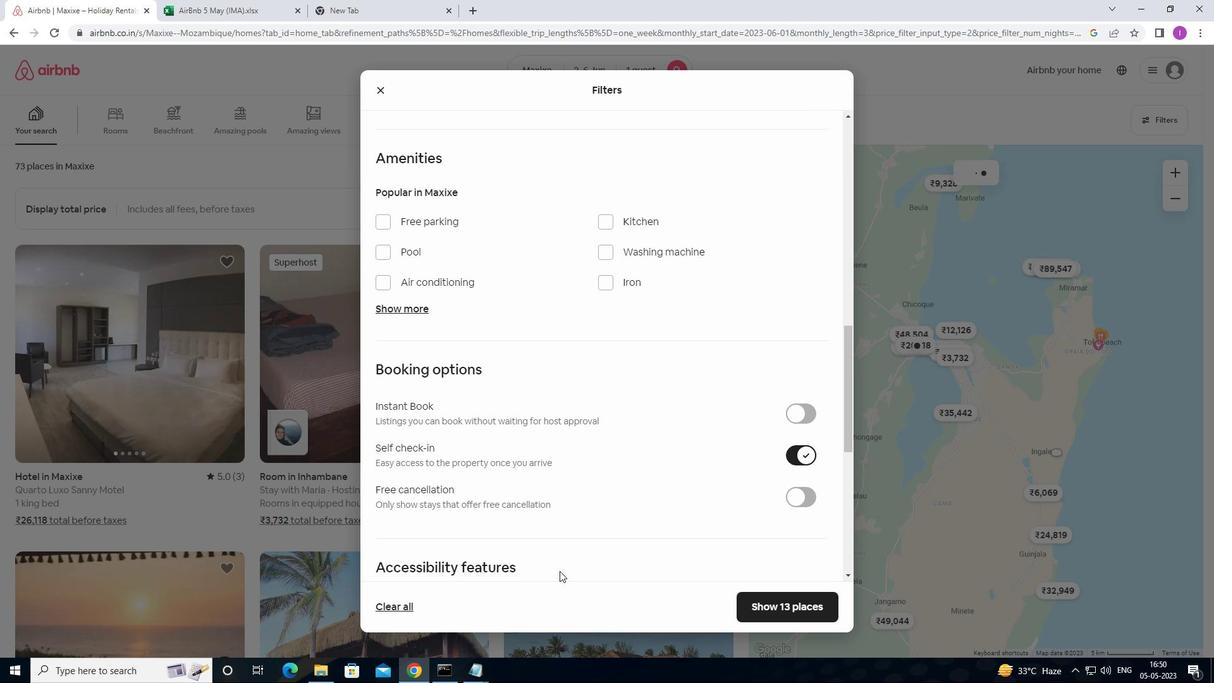 
Action: Mouse scrolled (559, 570) with delta (0, 0)
Screenshot: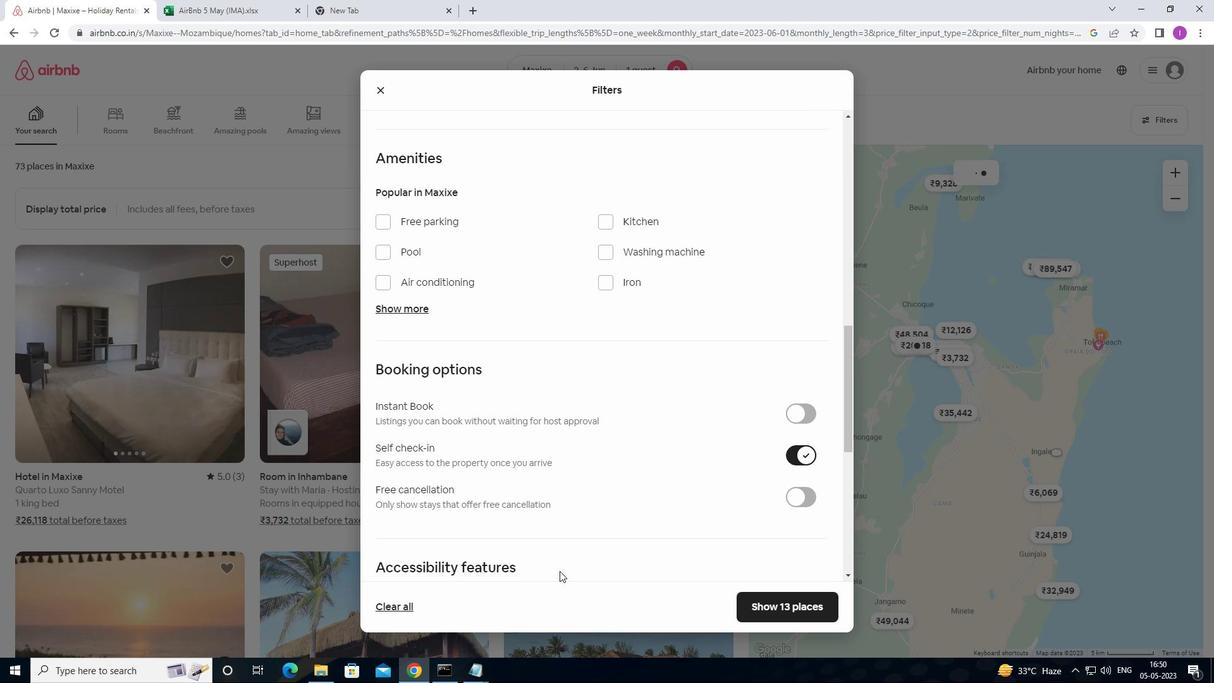 
Action: Mouse scrolled (559, 570) with delta (0, 0)
Screenshot: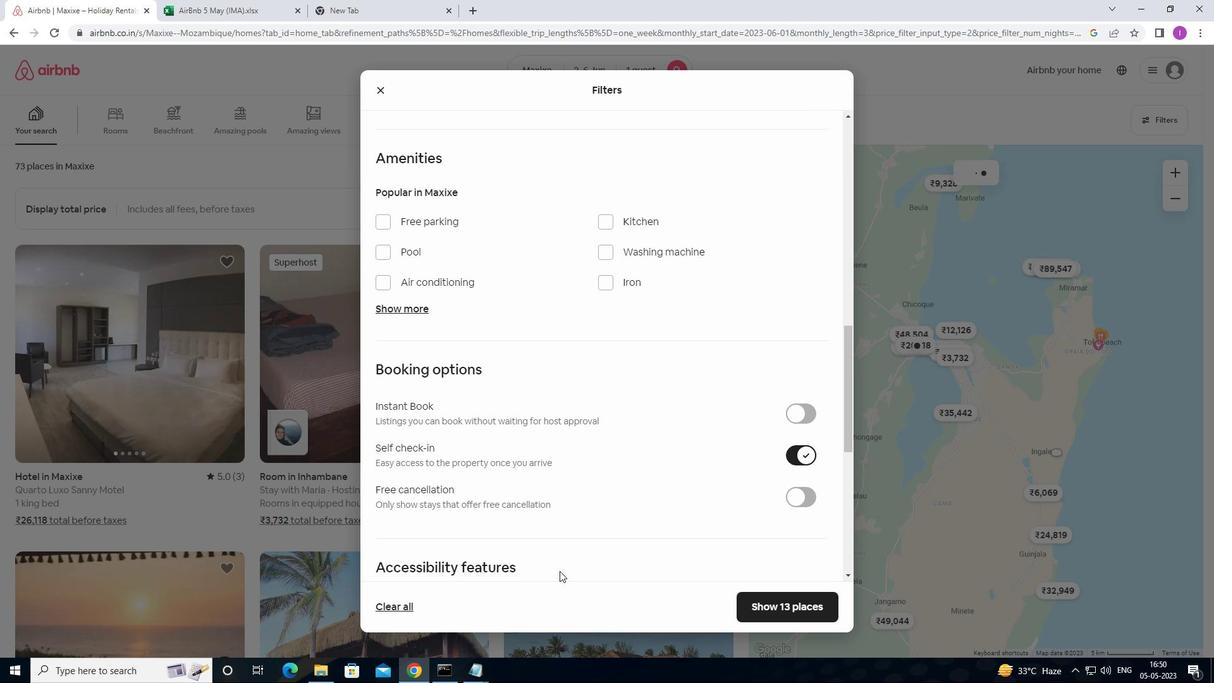 
Action: Mouse moved to (553, 568)
Screenshot: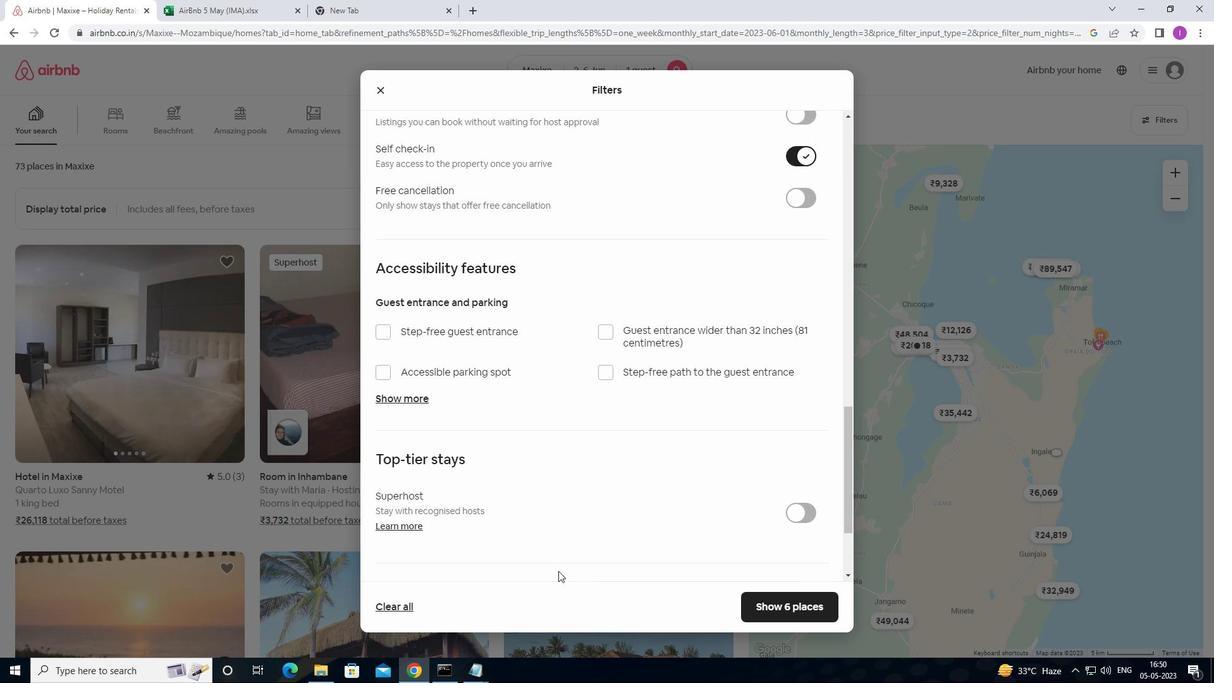 
Action: Mouse scrolled (553, 567) with delta (0, 0)
Screenshot: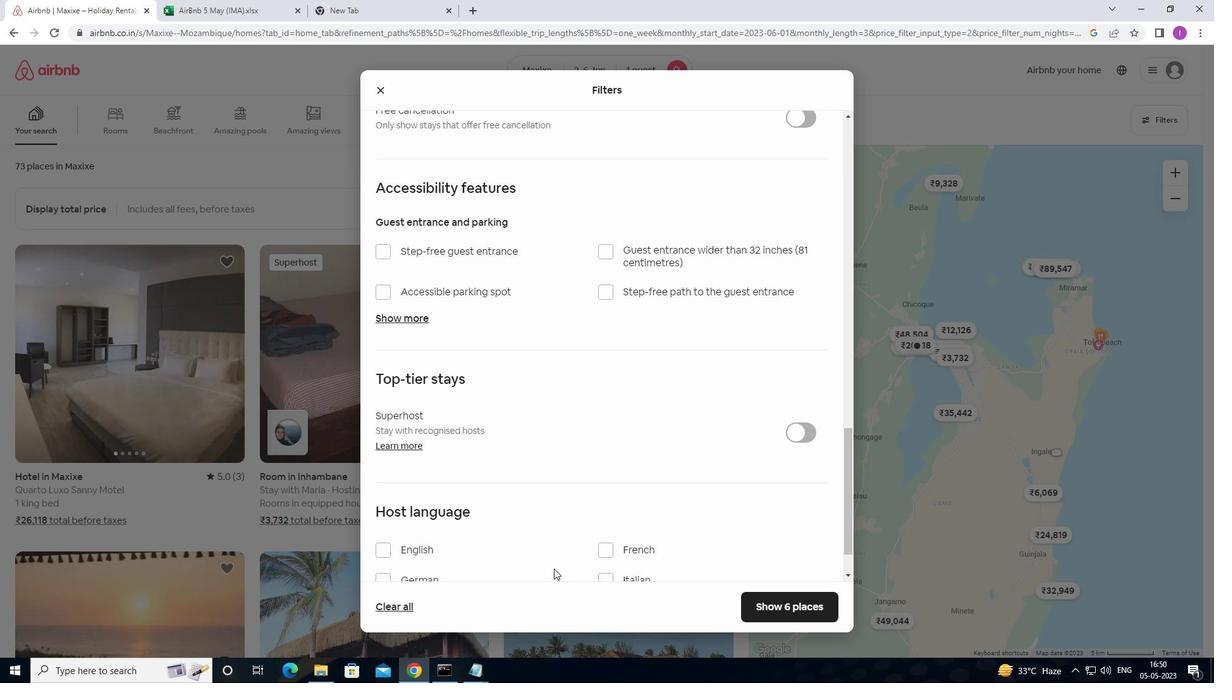 
Action: Mouse scrolled (553, 567) with delta (0, 0)
Screenshot: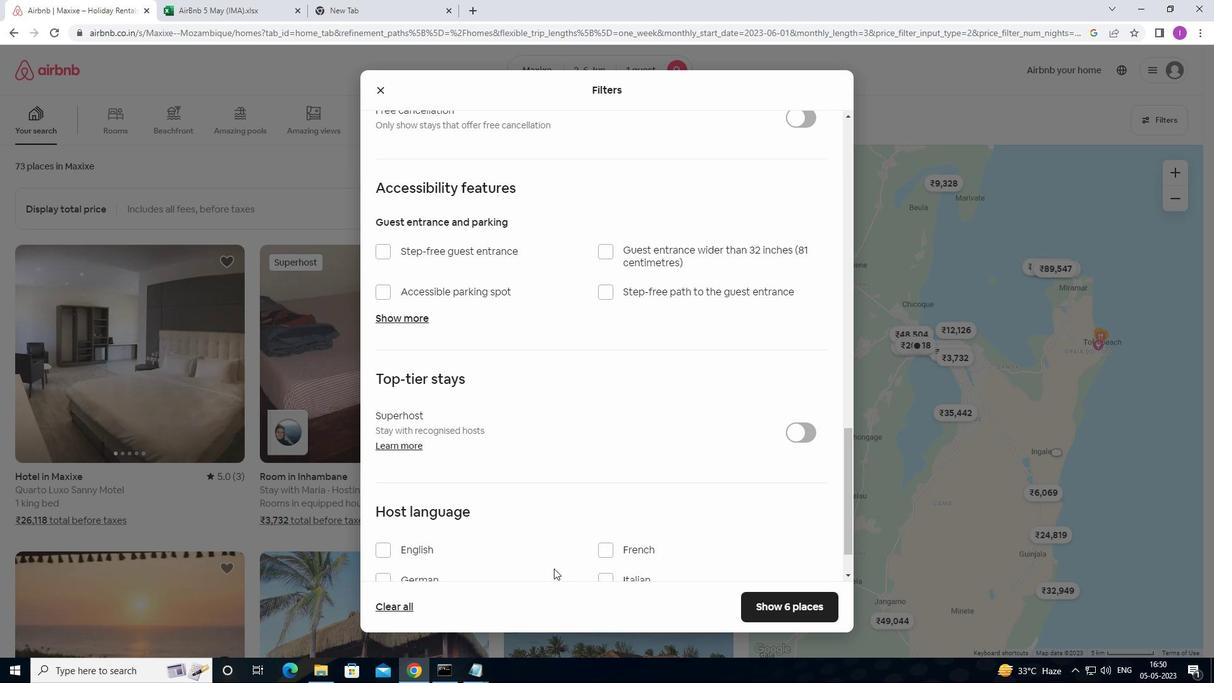 
Action: Mouse scrolled (553, 567) with delta (0, 0)
Screenshot: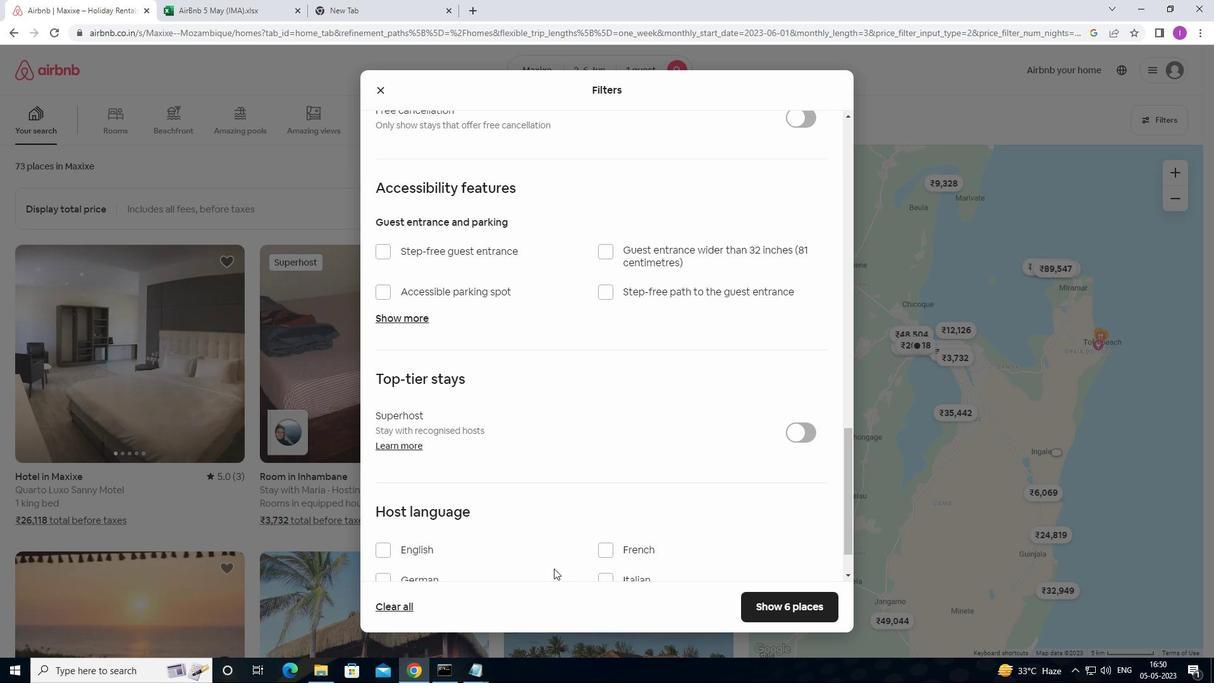 
Action: Mouse moved to (378, 493)
Screenshot: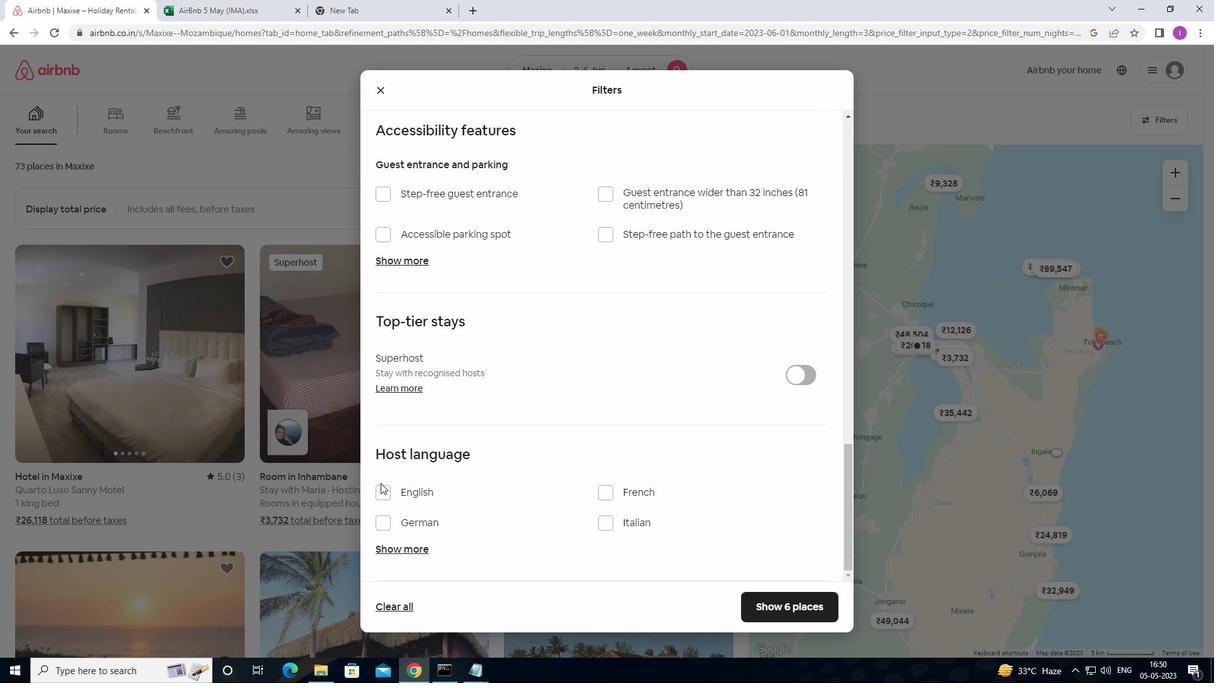 
Action: Mouse pressed left at (378, 493)
Screenshot: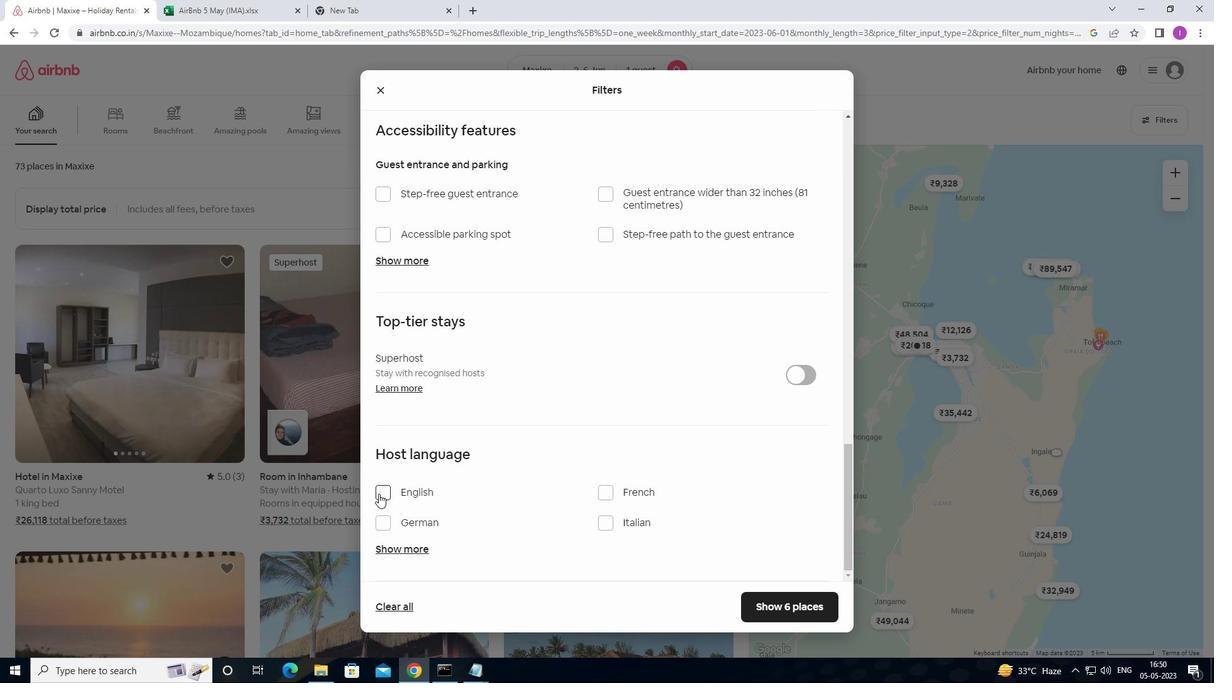 
Action: Mouse moved to (493, 482)
Screenshot: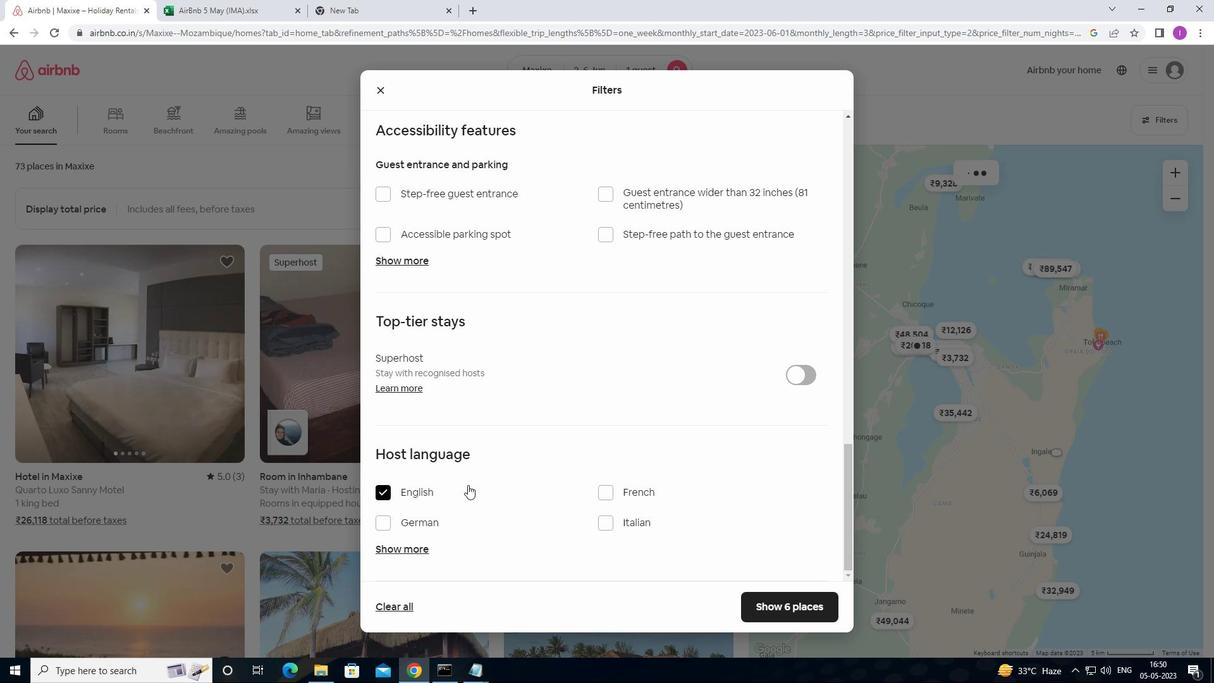 
Action: Mouse scrolled (493, 481) with delta (0, 0)
Screenshot: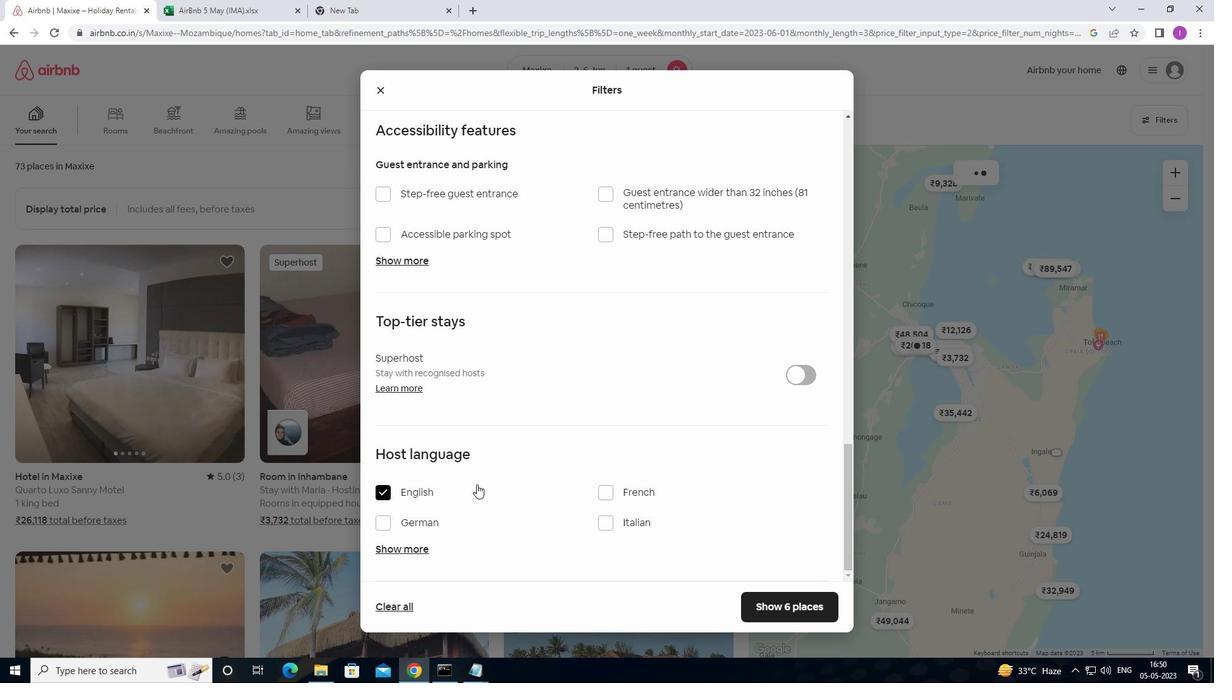 
Action: Mouse moved to (494, 482)
Screenshot: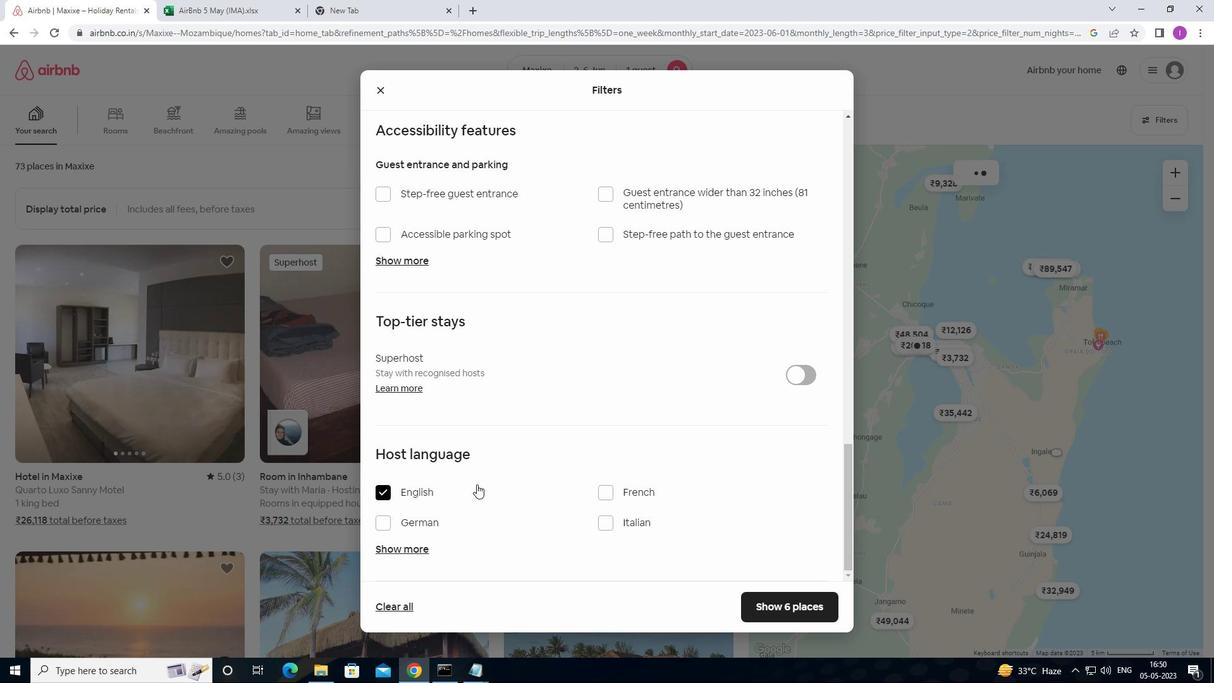 
Action: Mouse scrolled (494, 481) with delta (0, 0)
Screenshot: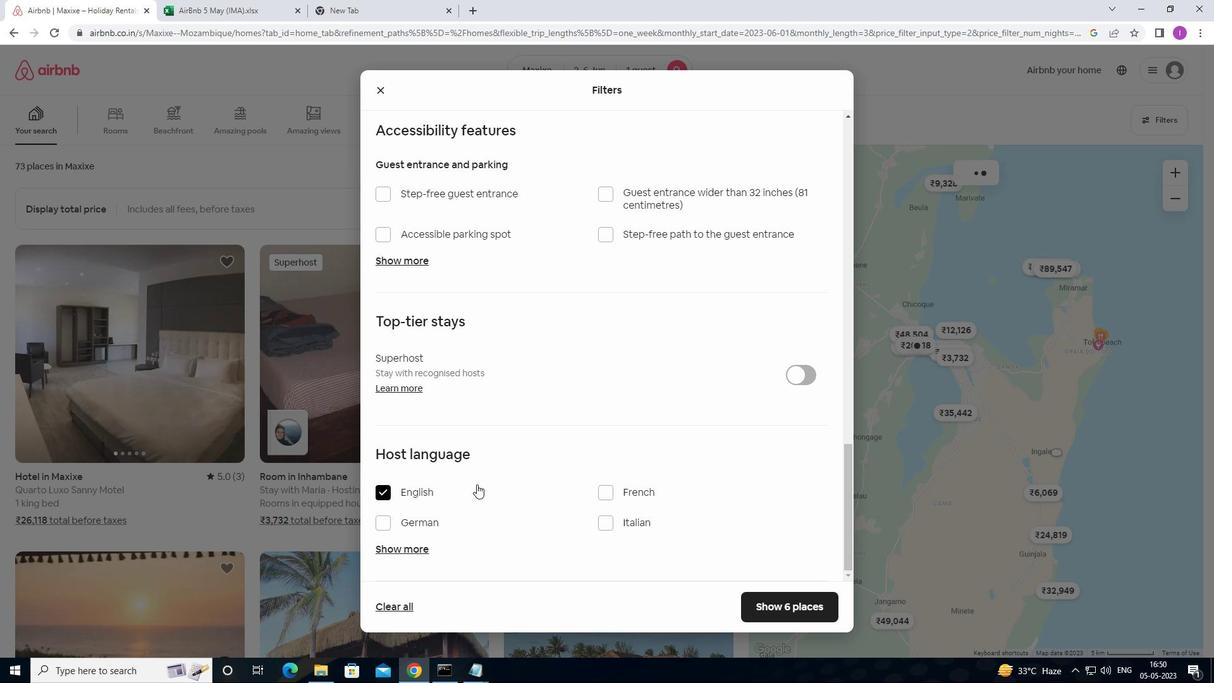 
Action: Mouse scrolled (494, 481) with delta (0, 0)
Screenshot: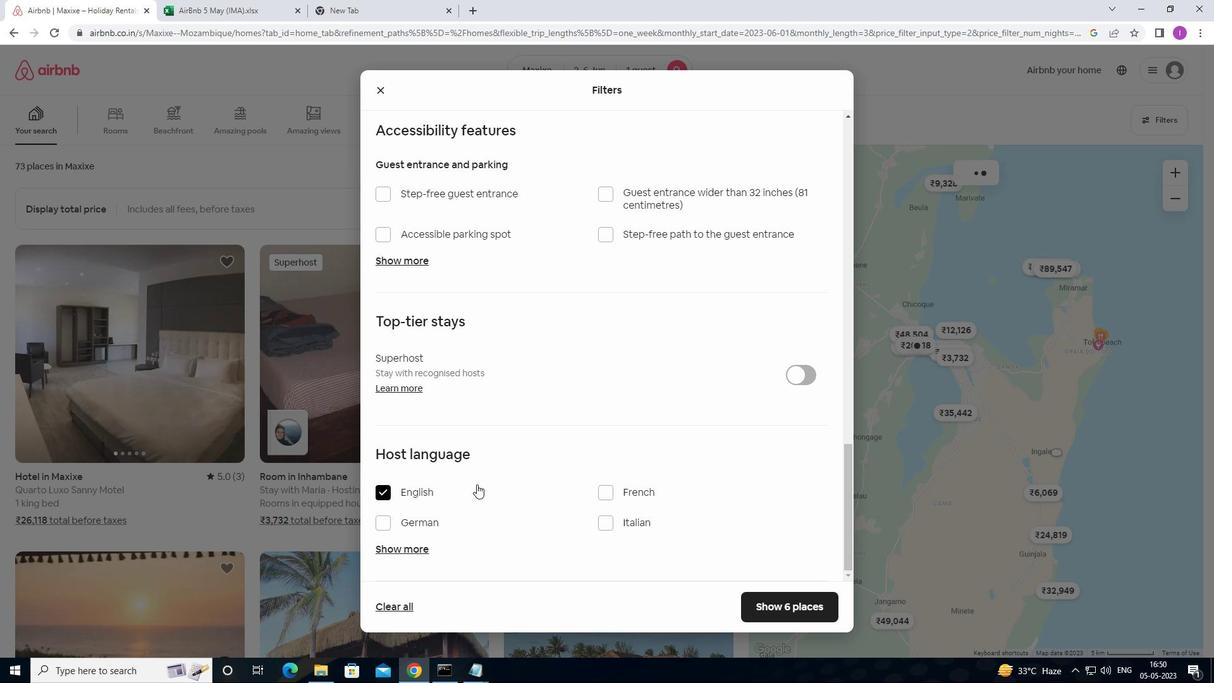 
Action: Mouse moved to (500, 482)
Screenshot: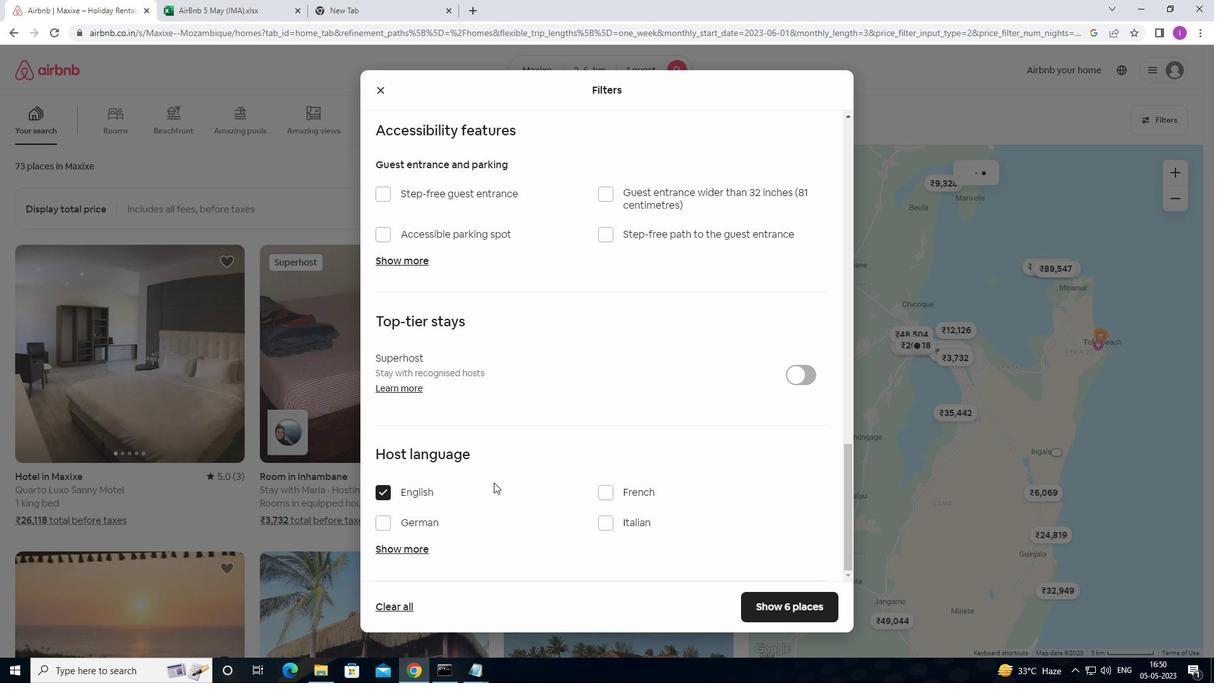 
Action: Mouse scrolled (500, 481) with delta (0, 0)
Screenshot: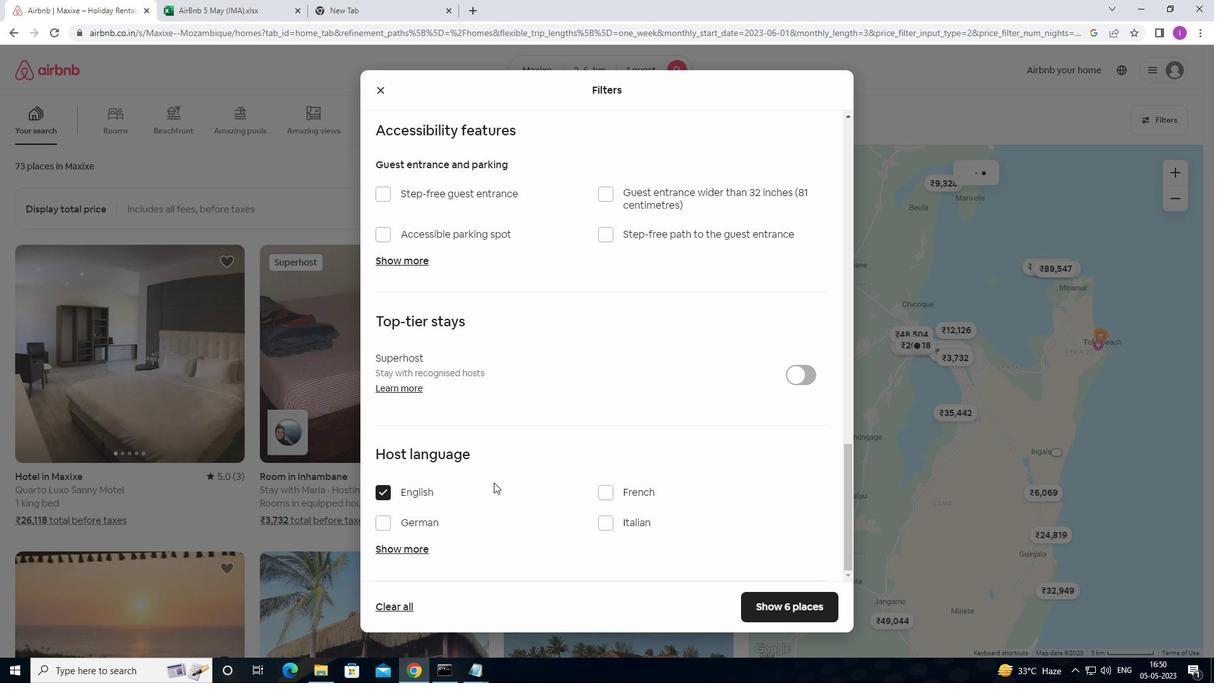 
Action: Mouse moved to (509, 482)
Screenshot: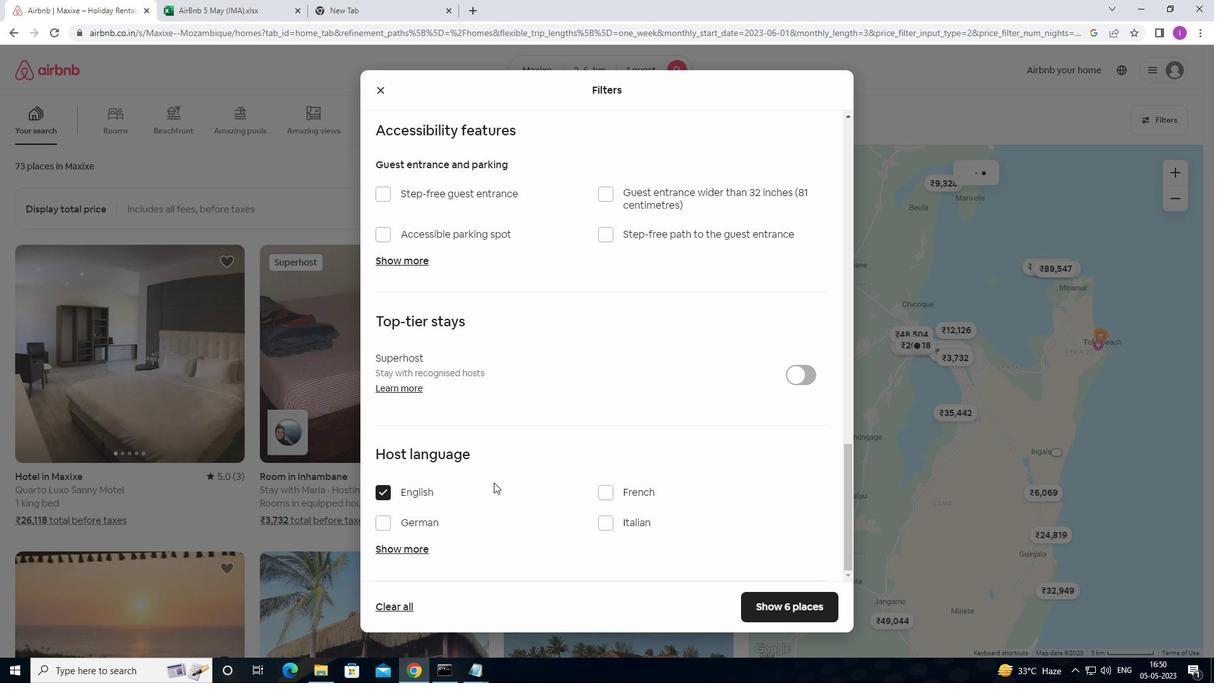 
Action: Mouse scrolled (509, 481) with delta (0, 0)
Screenshot: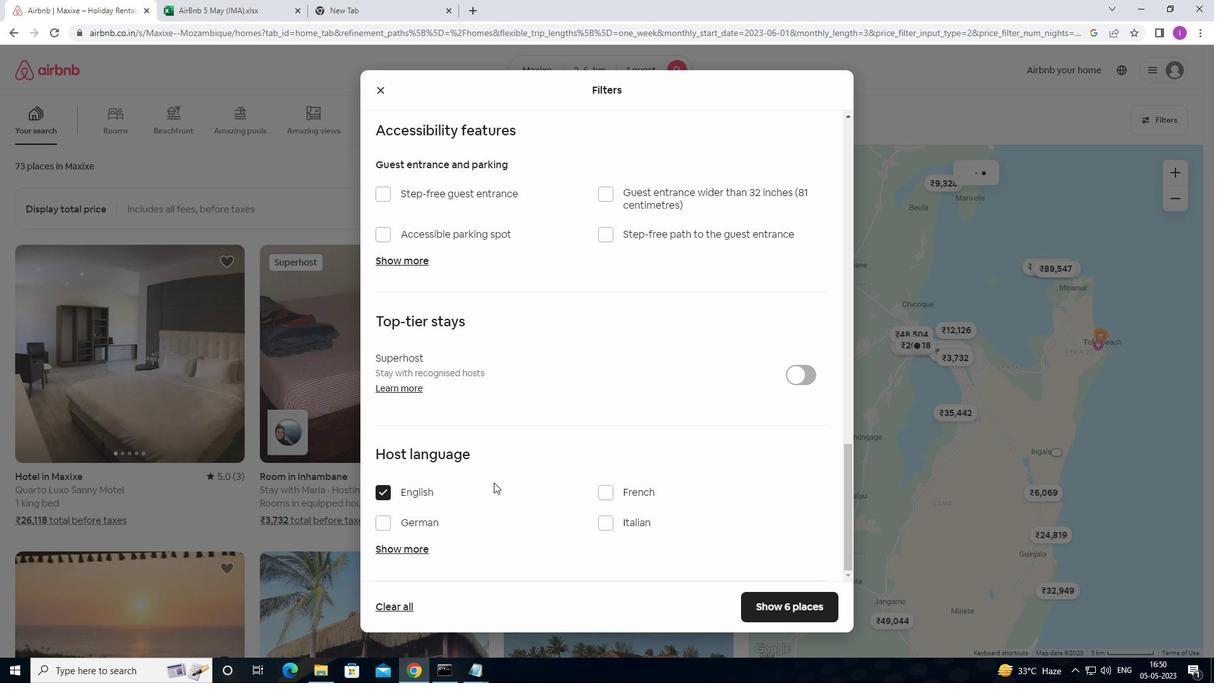 
Action: Mouse moved to (756, 613)
Screenshot: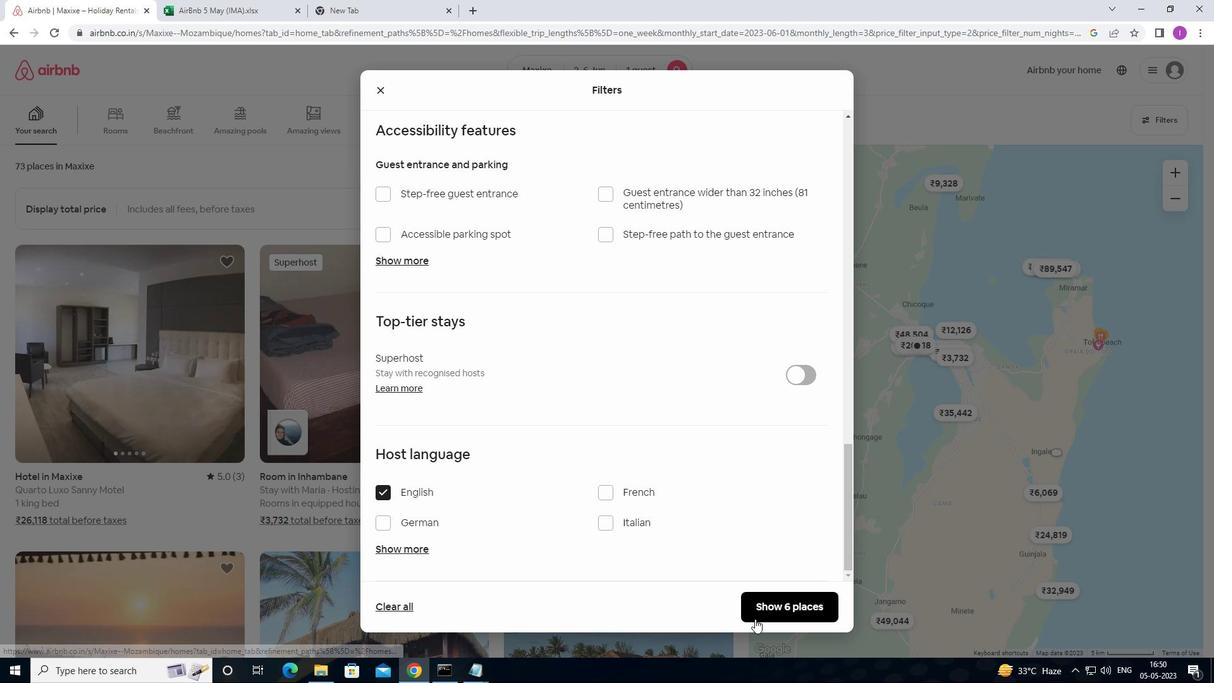 
Action: Mouse pressed left at (756, 613)
Screenshot: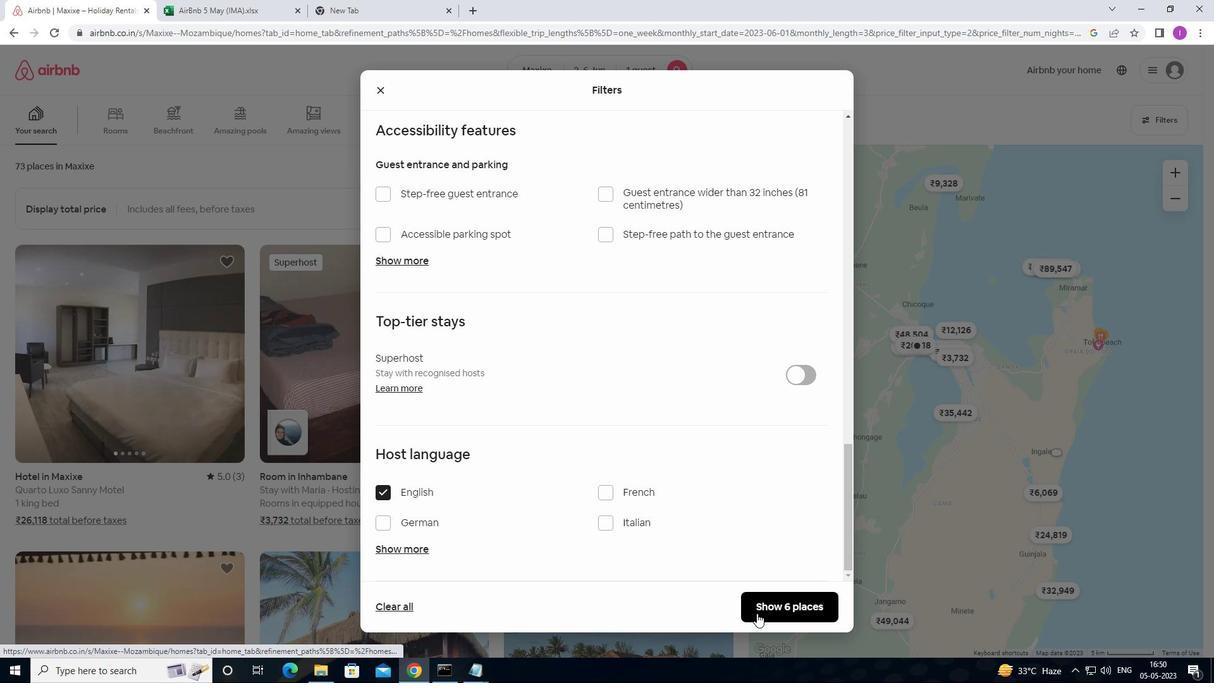 
Action: Mouse moved to (753, 589)
Screenshot: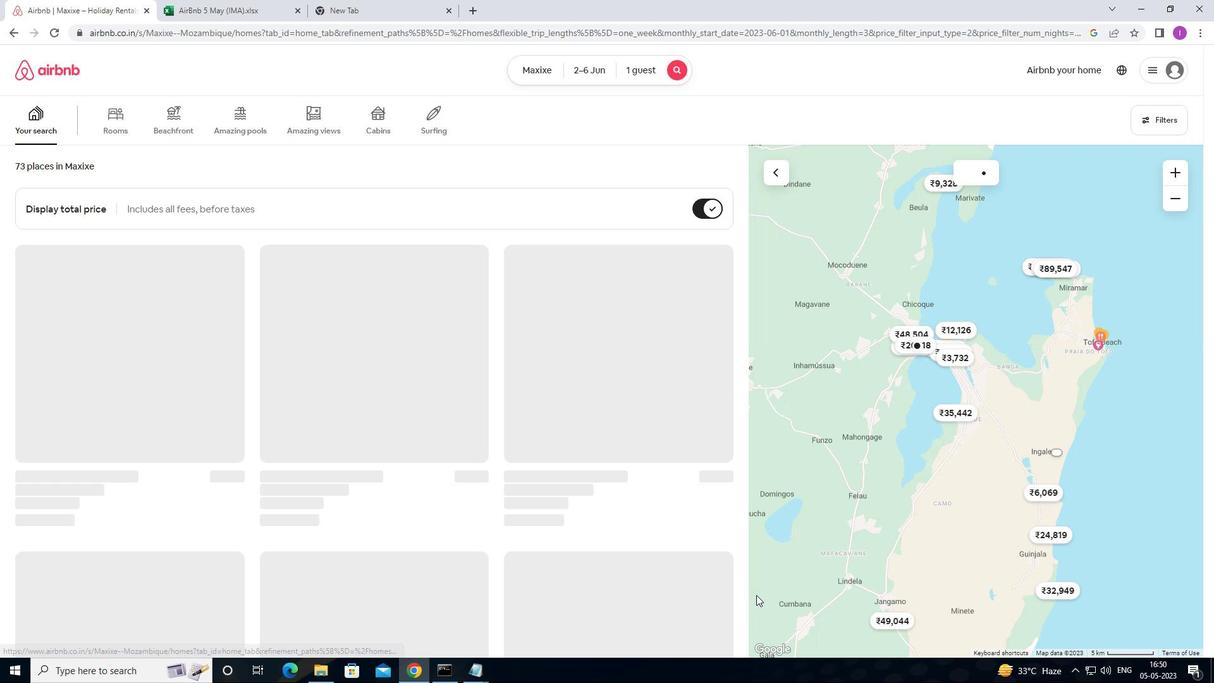 
